 Task: Look for space in Nilakottai, India from 4th August, 2023 to 8th August, 2023 for 1 adult in price range Rs.10000 to Rs.15000. Place can be private room with 1  bedroom having 1 bed and 1 bathroom. Property type can be flatguest house, hotel. Amenities needed are: wifi, washing machine. Booking option can be shelf check-in. Required host language is English.
Action: Mouse moved to (466, 87)
Screenshot: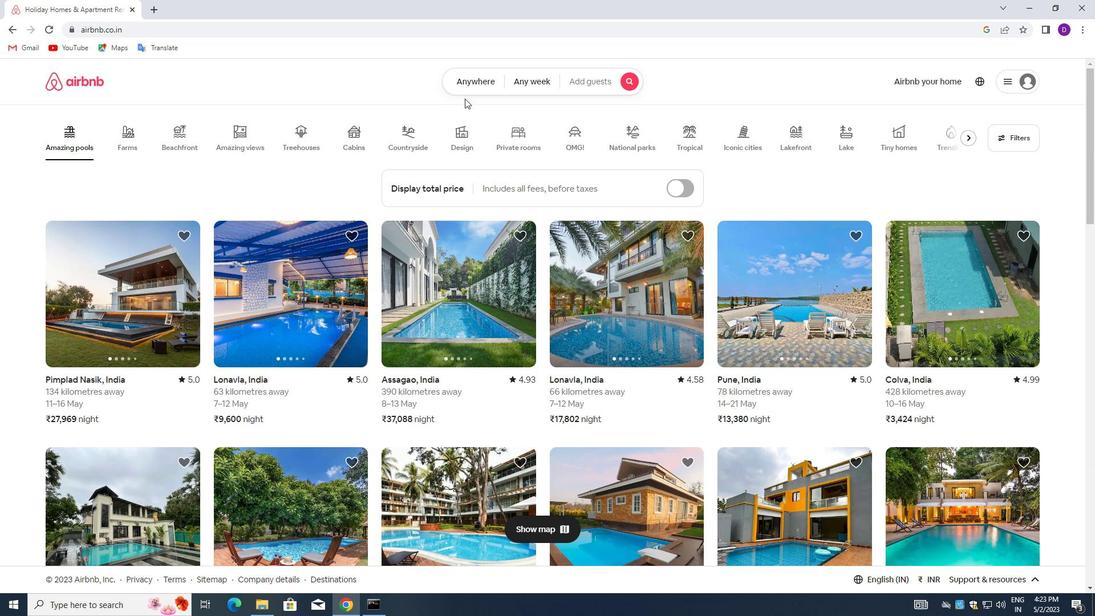 
Action: Mouse pressed left at (466, 87)
Screenshot: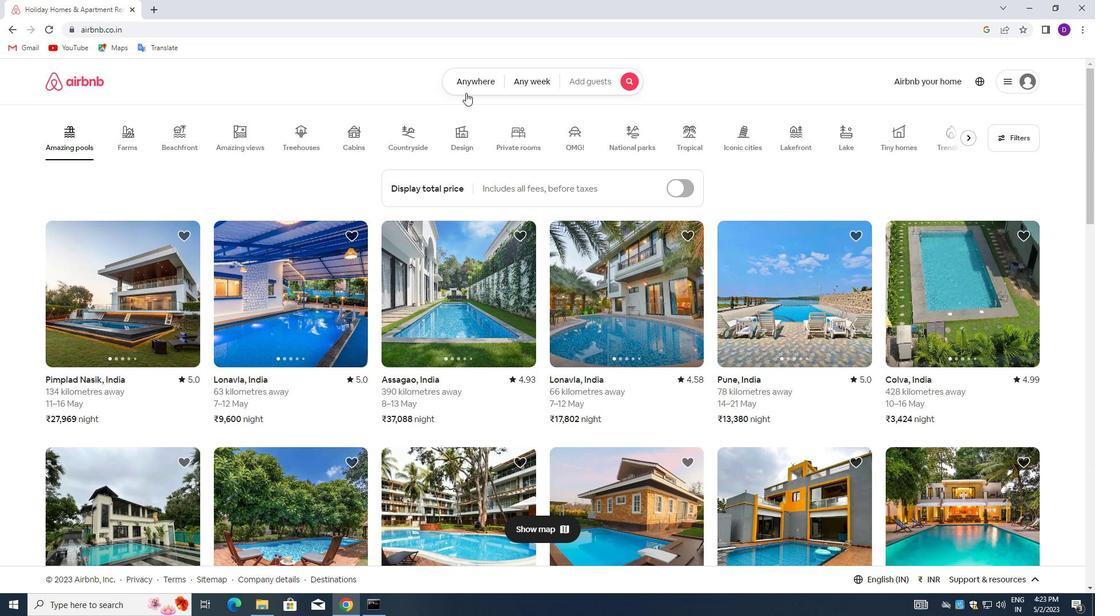 
Action: Mouse moved to (334, 126)
Screenshot: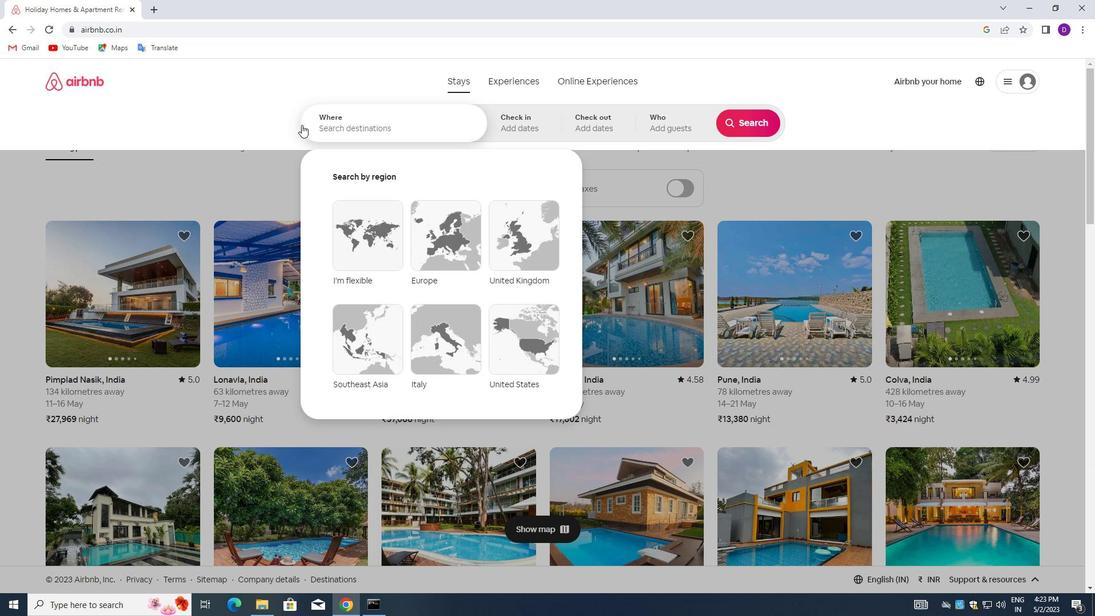
Action: Mouse pressed left at (334, 126)
Screenshot: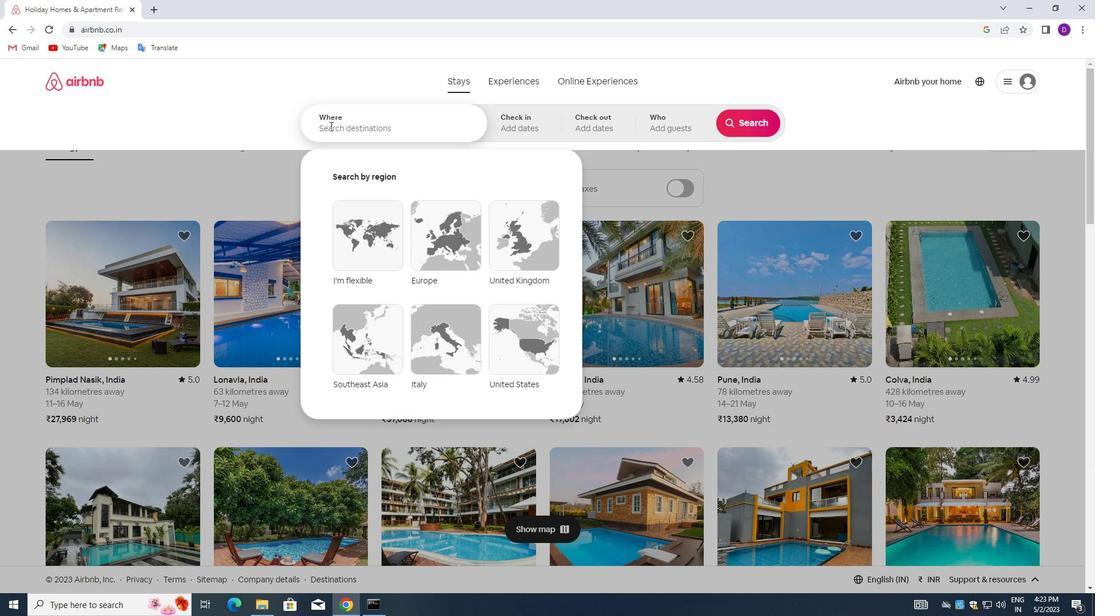 
Action: Mouse moved to (245, 110)
Screenshot: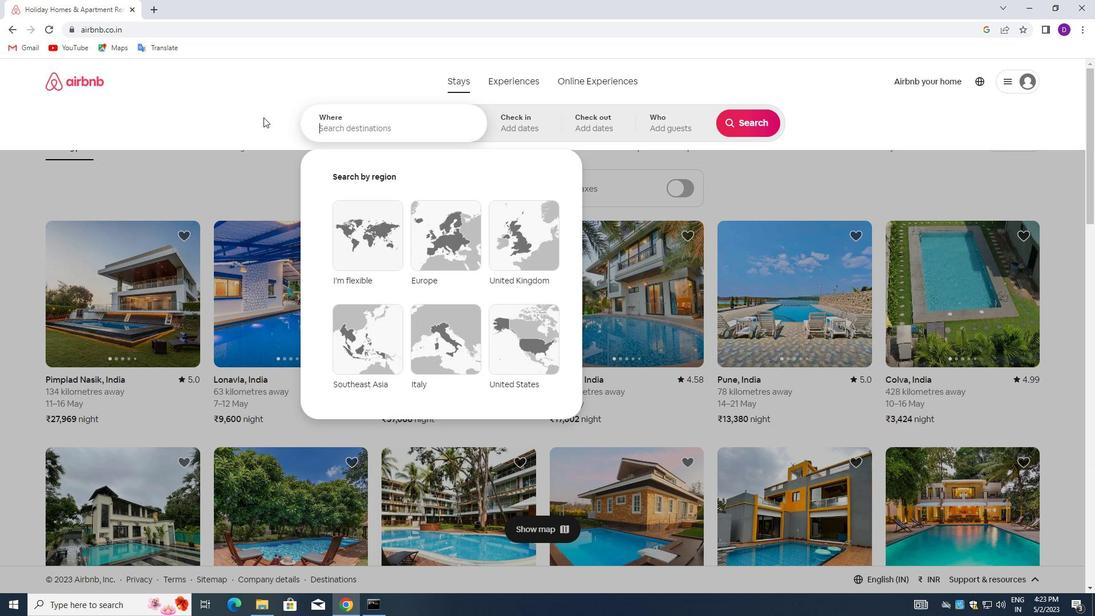 
Action: Key pressed <Key.shift>NILAKOTTAI,<Key.space><Key.shift>INDIA<Key.enter>
Screenshot: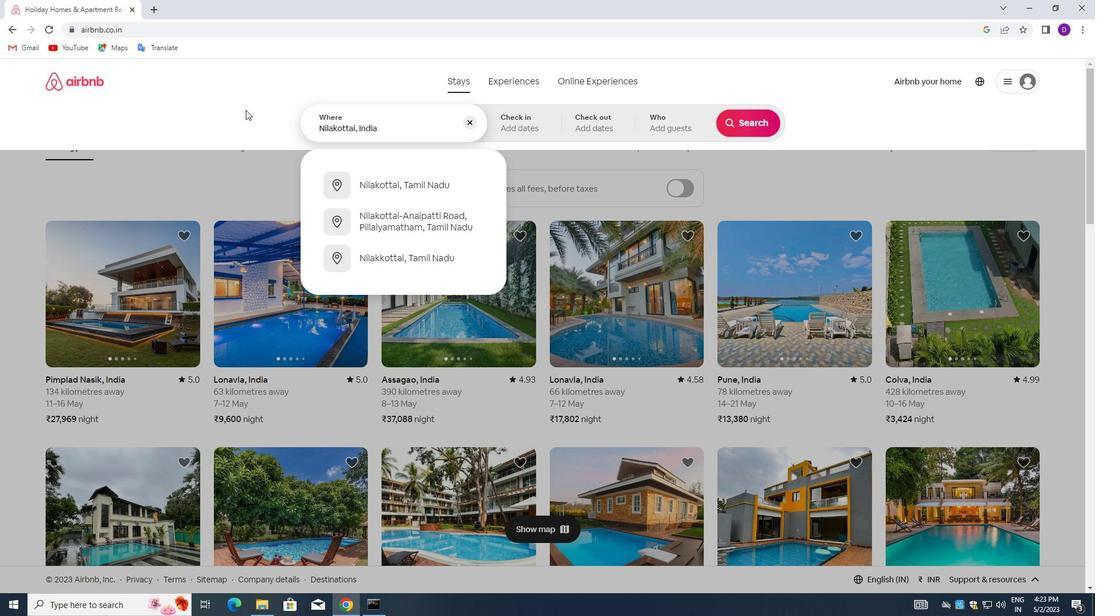 
Action: Mouse moved to (747, 218)
Screenshot: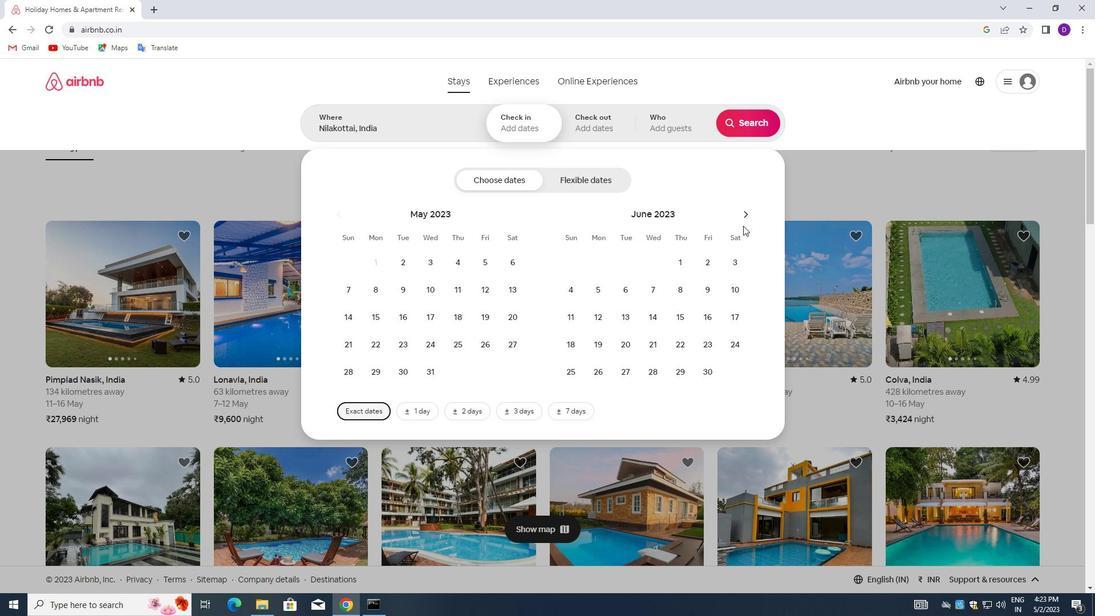 
Action: Mouse pressed left at (747, 218)
Screenshot: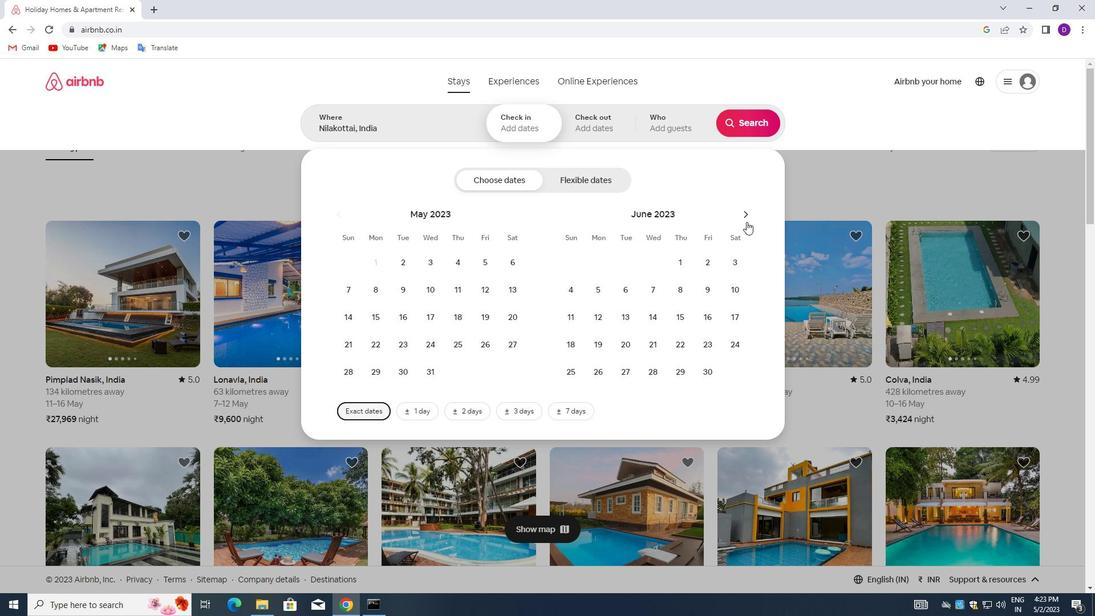 
Action: Mouse pressed left at (747, 218)
Screenshot: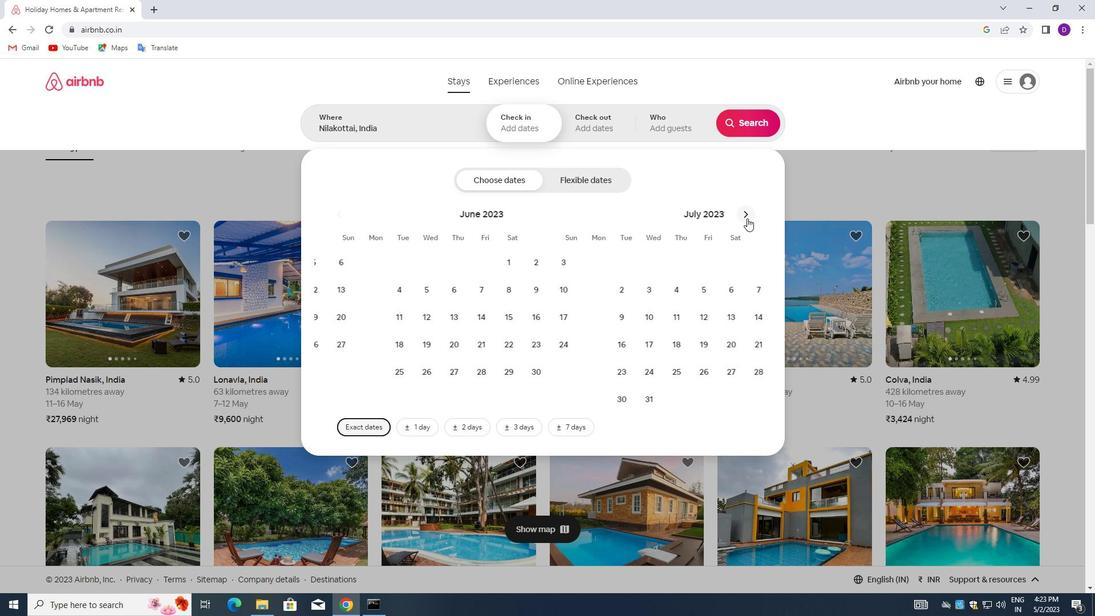 
Action: Mouse moved to (698, 259)
Screenshot: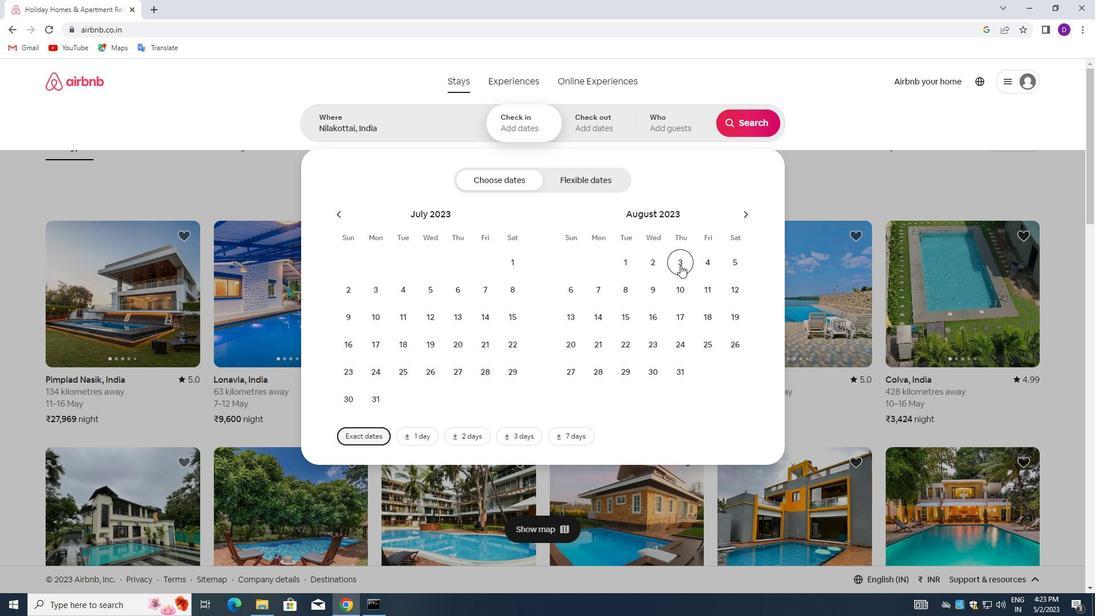 
Action: Mouse pressed left at (698, 259)
Screenshot: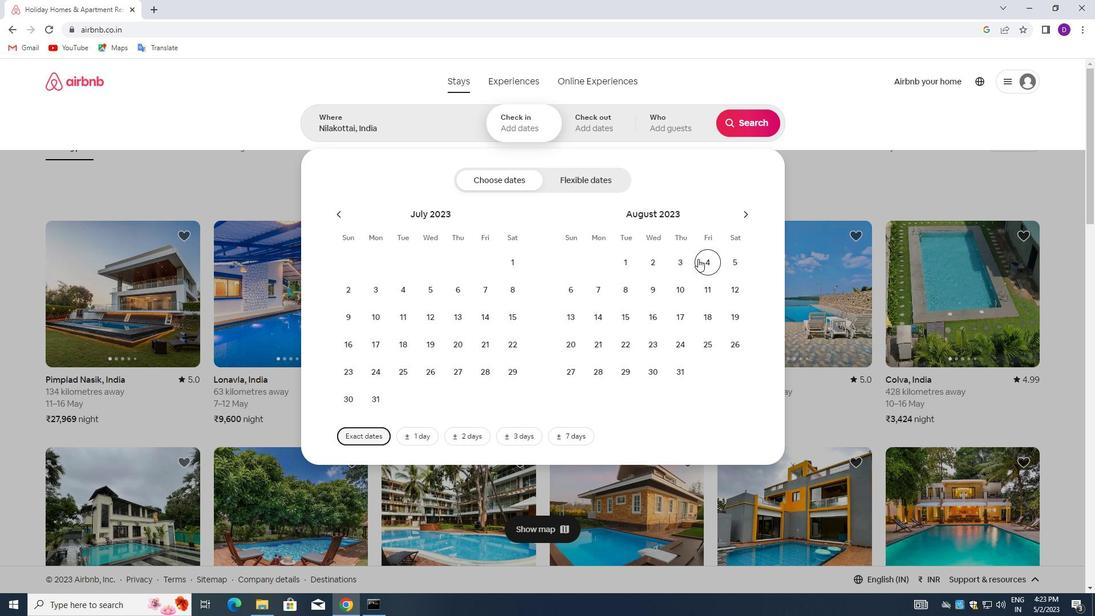 
Action: Mouse moved to (636, 292)
Screenshot: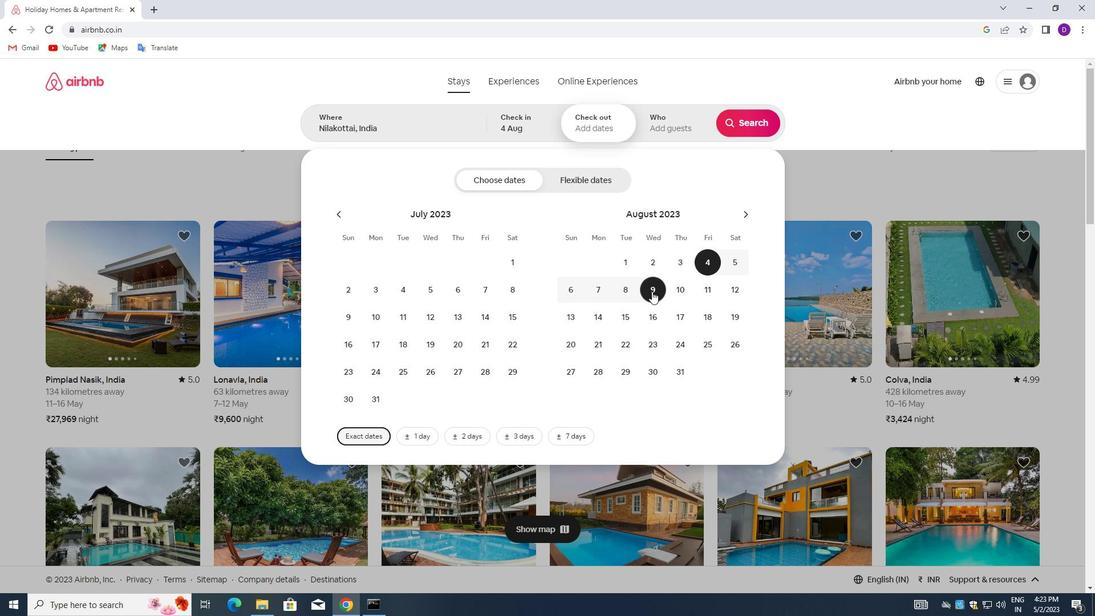
Action: Mouse pressed left at (636, 292)
Screenshot: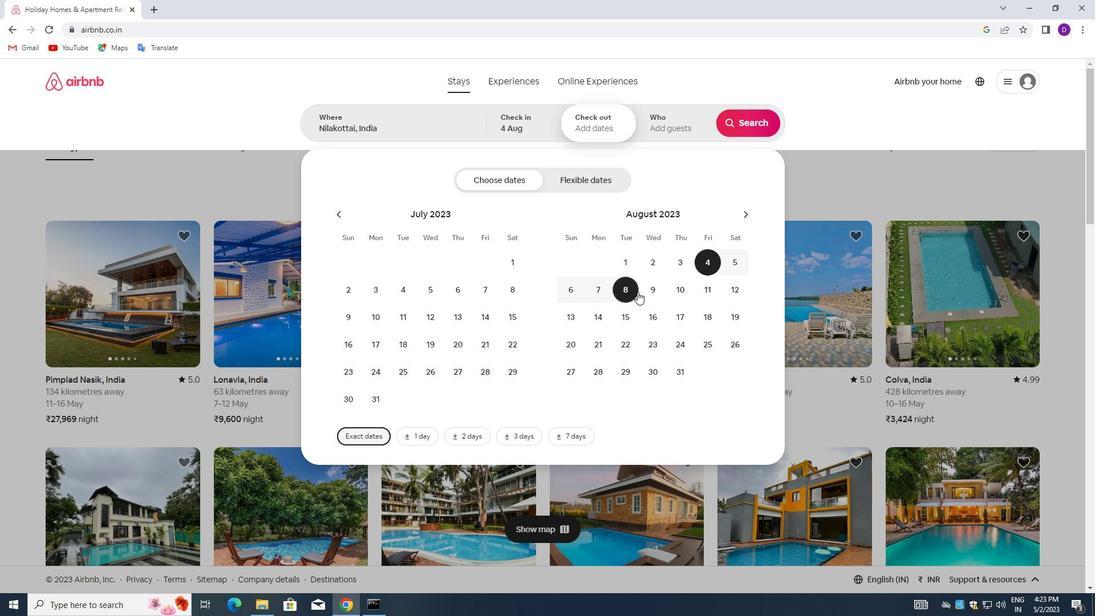 
Action: Mouse moved to (673, 127)
Screenshot: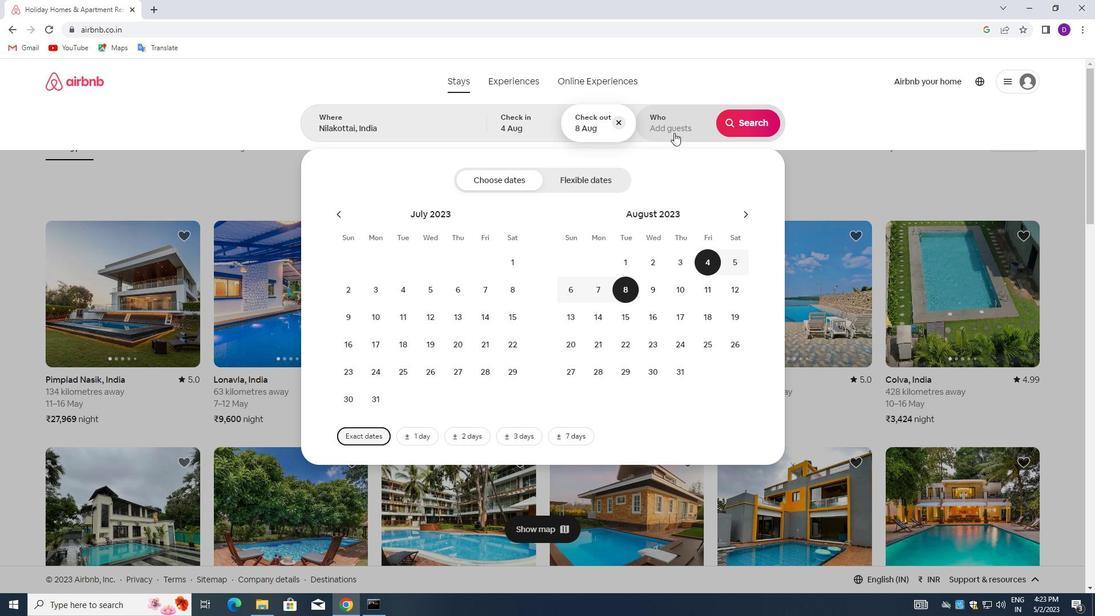 
Action: Mouse pressed left at (673, 127)
Screenshot: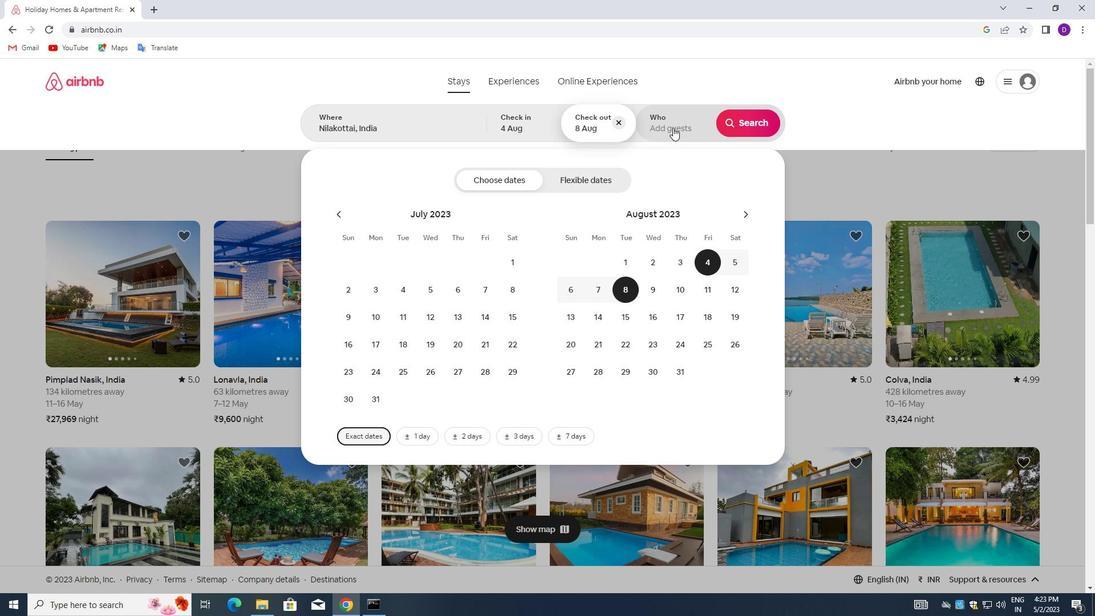 
Action: Mouse moved to (750, 187)
Screenshot: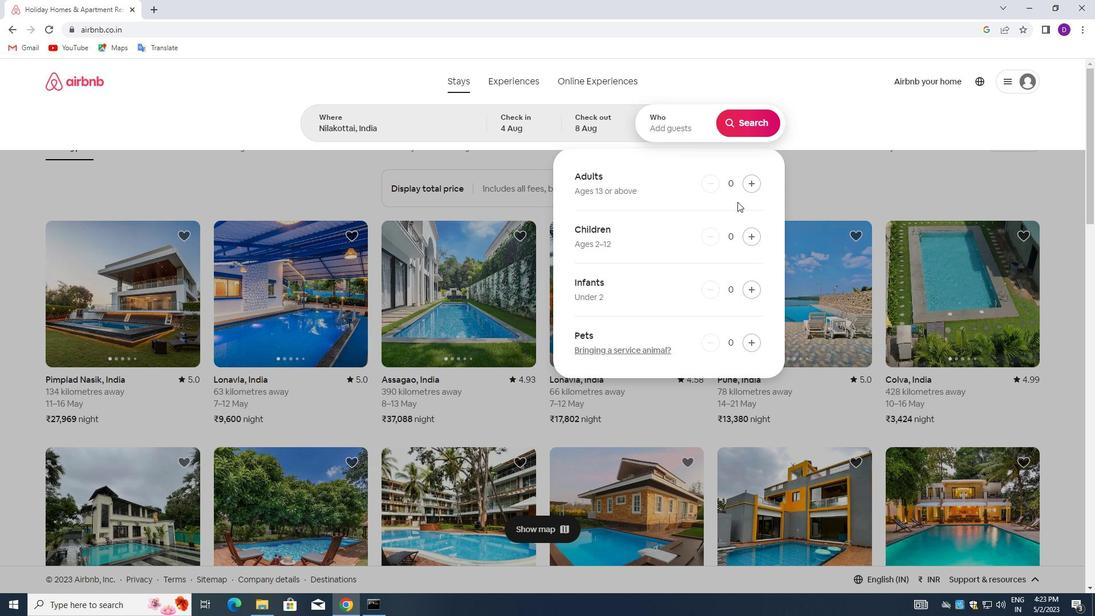 
Action: Mouse pressed left at (750, 187)
Screenshot: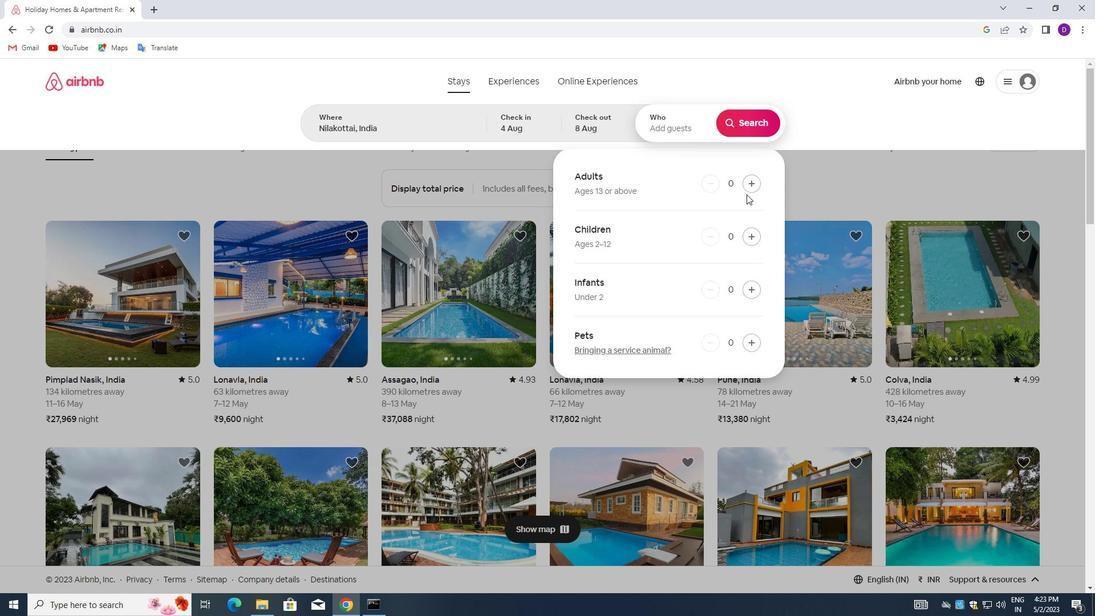 
Action: Mouse moved to (751, 122)
Screenshot: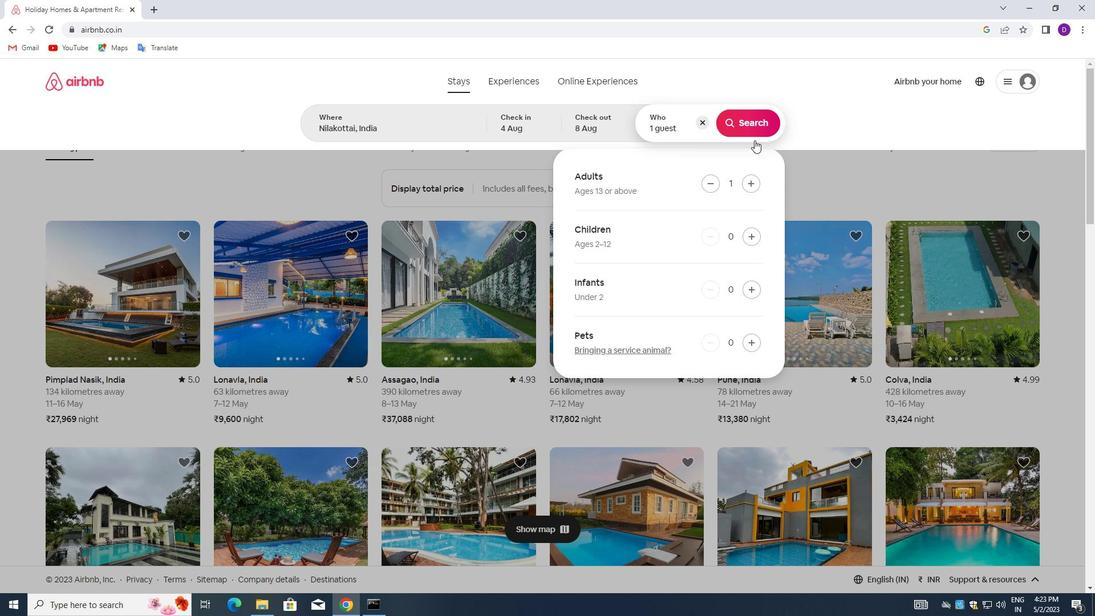 
Action: Mouse pressed left at (751, 122)
Screenshot: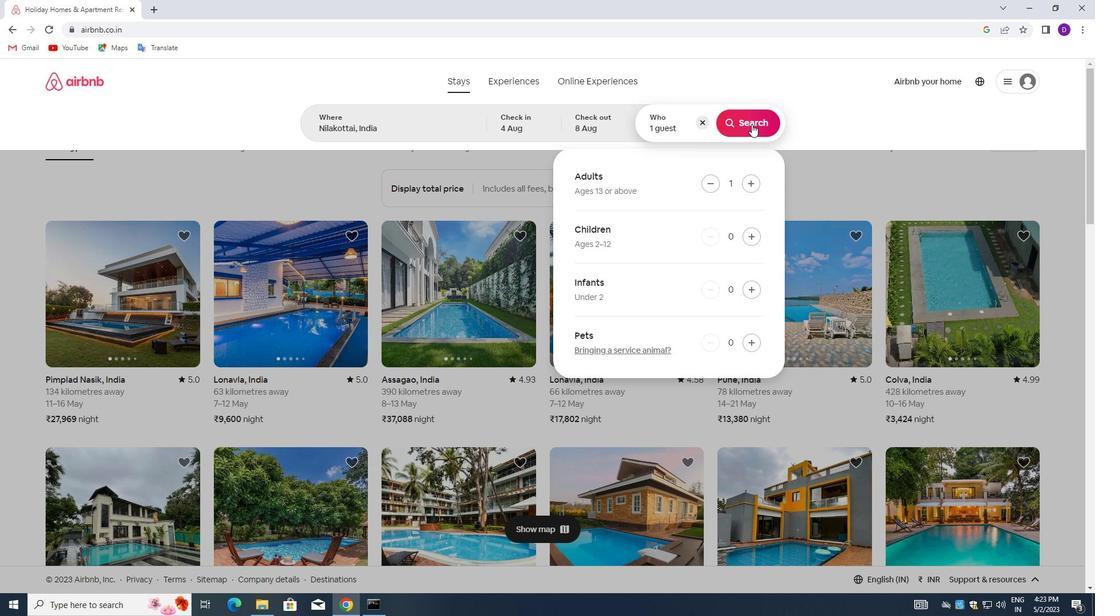 
Action: Mouse moved to (1036, 126)
Screenshot: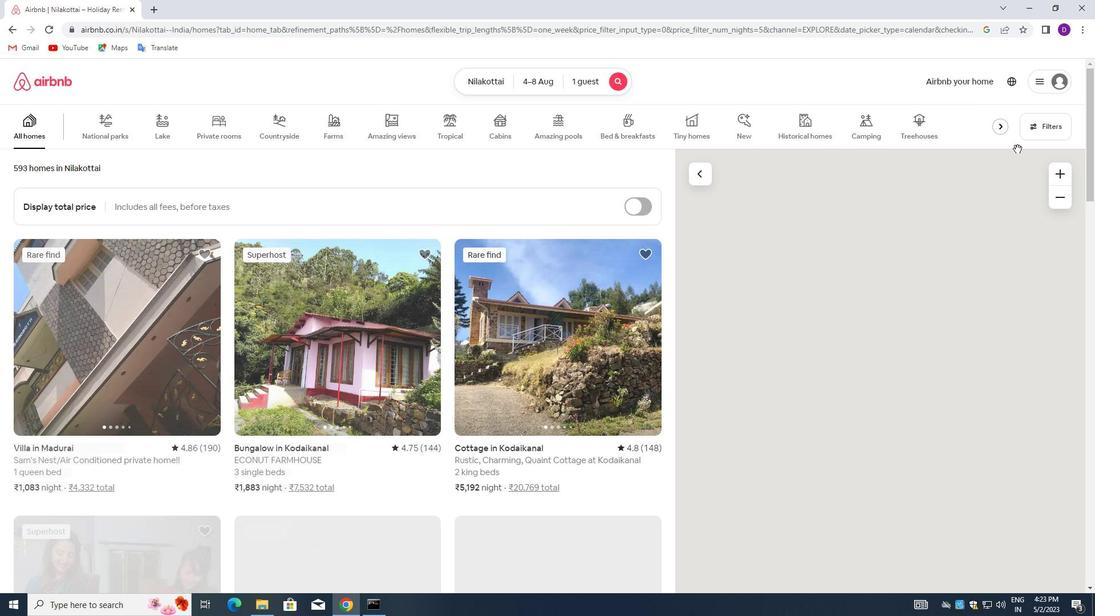 
Action: Mouse pressed left at (1036, 126)
Screenshot: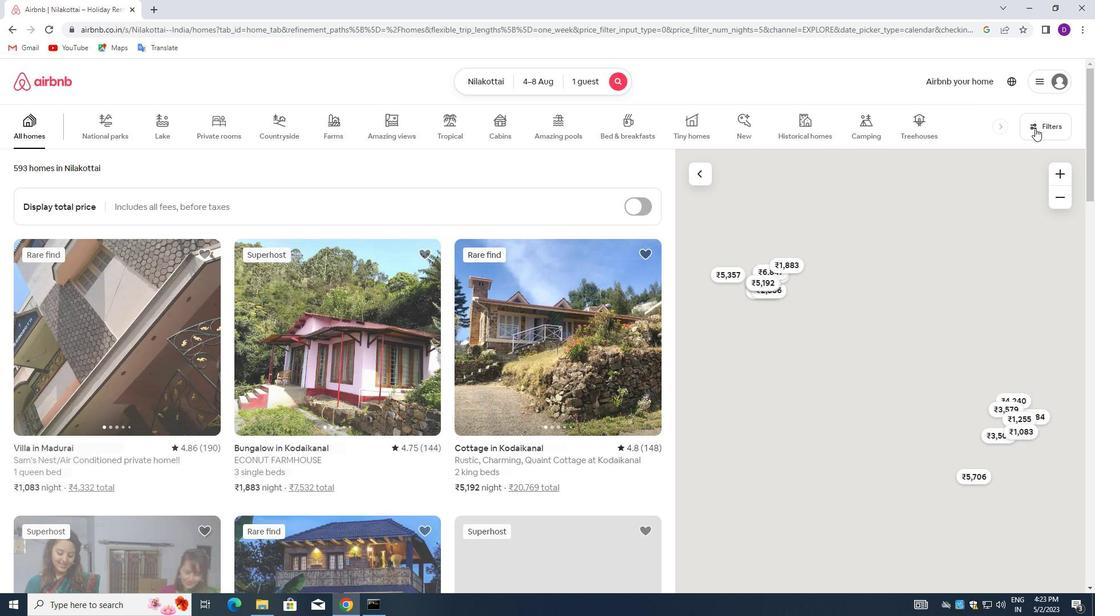 
Action: Mouse moved to (392, 272)
Screenshot: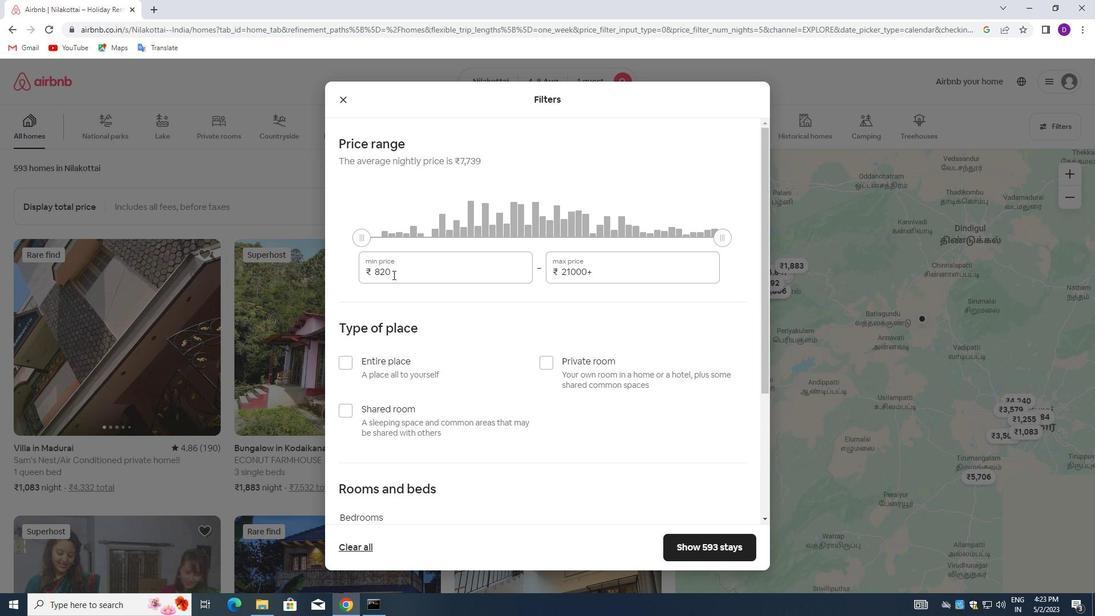 
Action: Mouse pressed left at (392, 272)
Screenshot: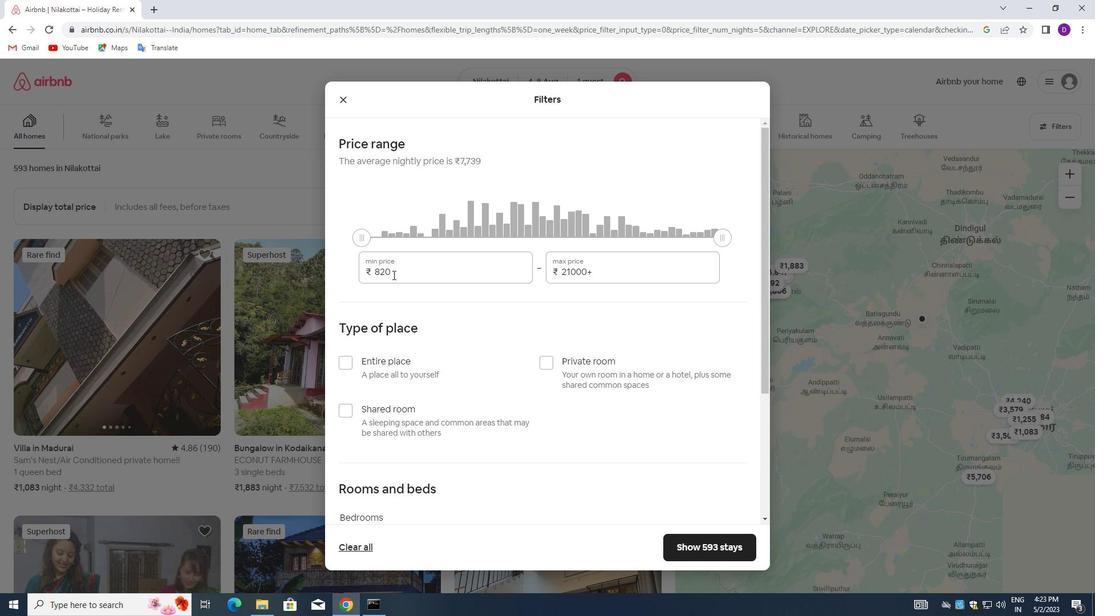 
Action: Mouse pressed left at (392, 272)
Screenshot: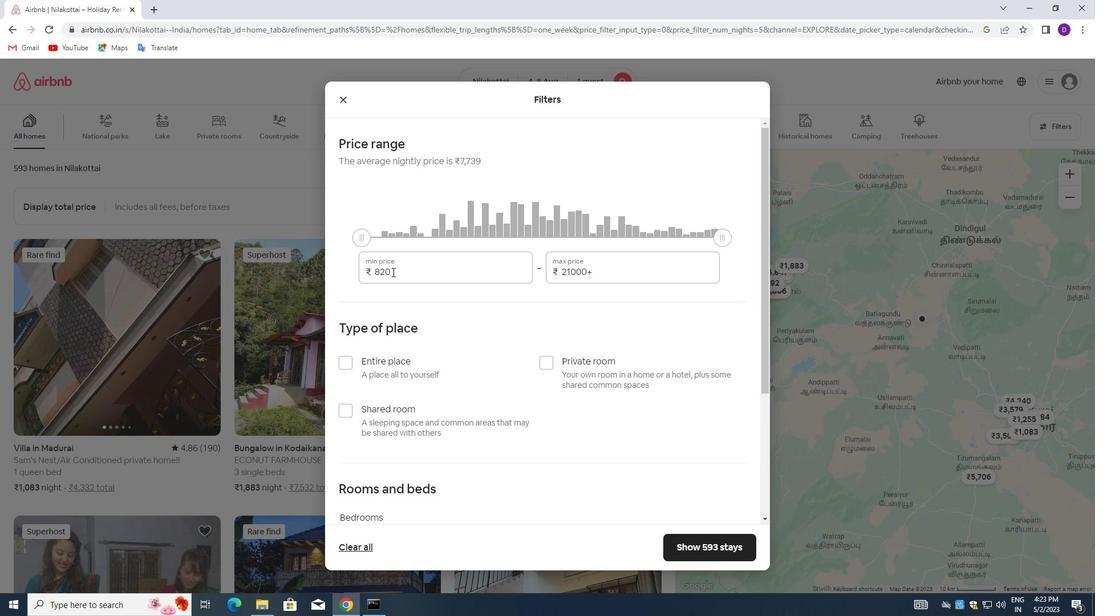 
Action: Key pressed 10000<Key.tab>15000
Screenshot: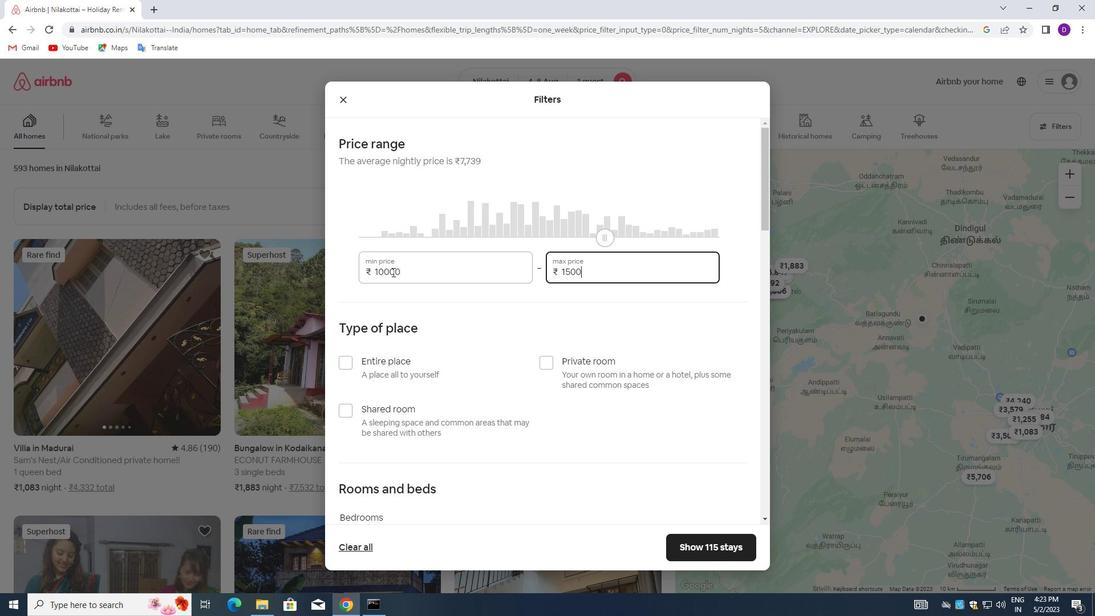 
Action: Mouse moved to (443, 358)
Screenshot: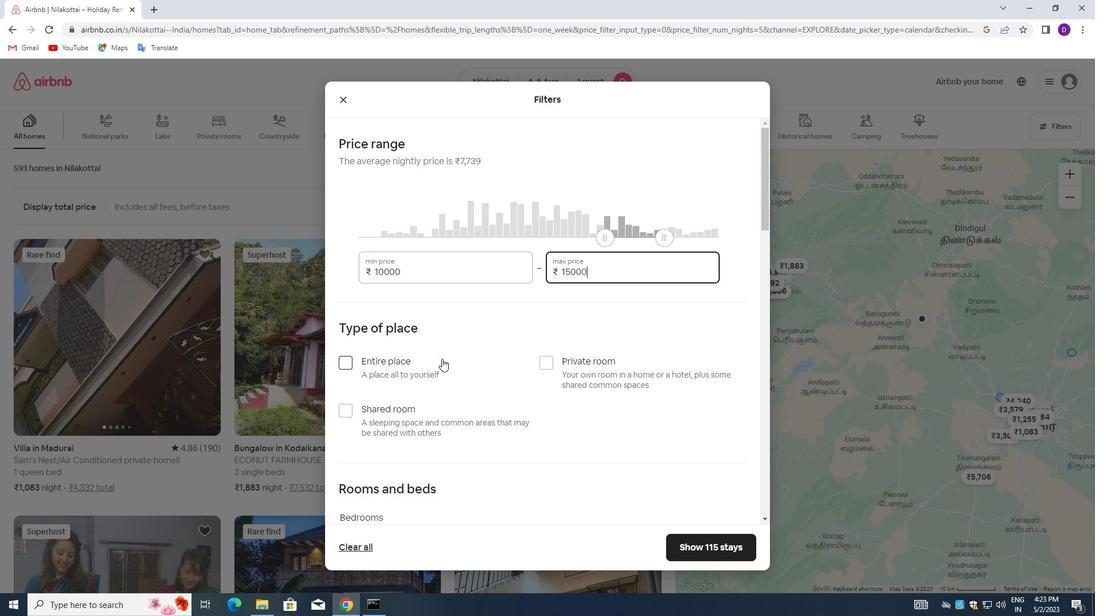 
Action: Mouse scrolled (443, 358) with delta (0, 0)
Screenshot: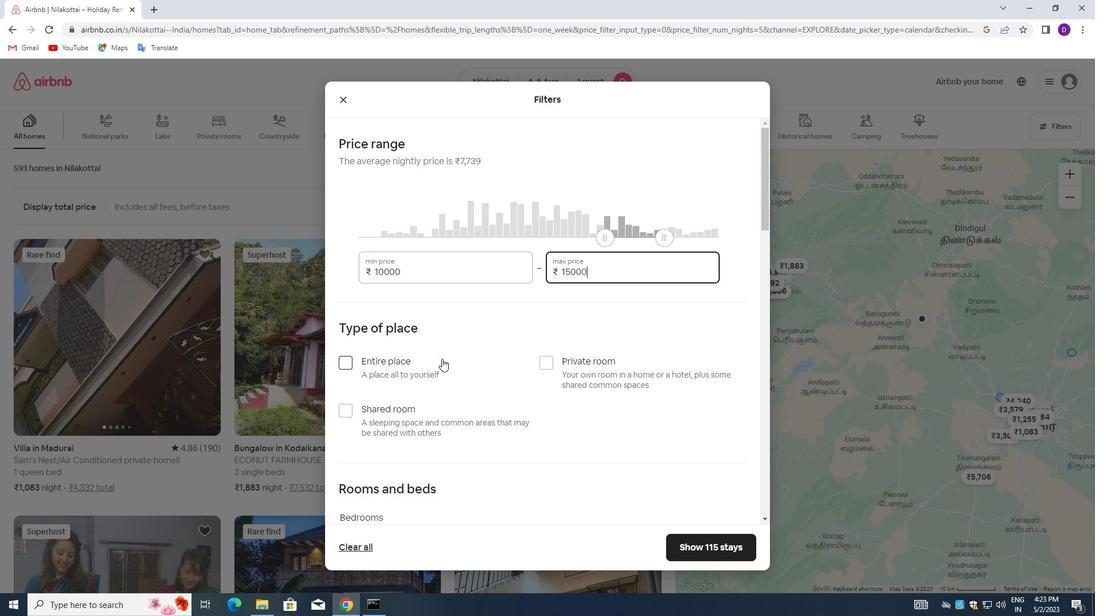 
Action: Mouse scrolled (443, 358) with delta (0, 0)
Screenshot: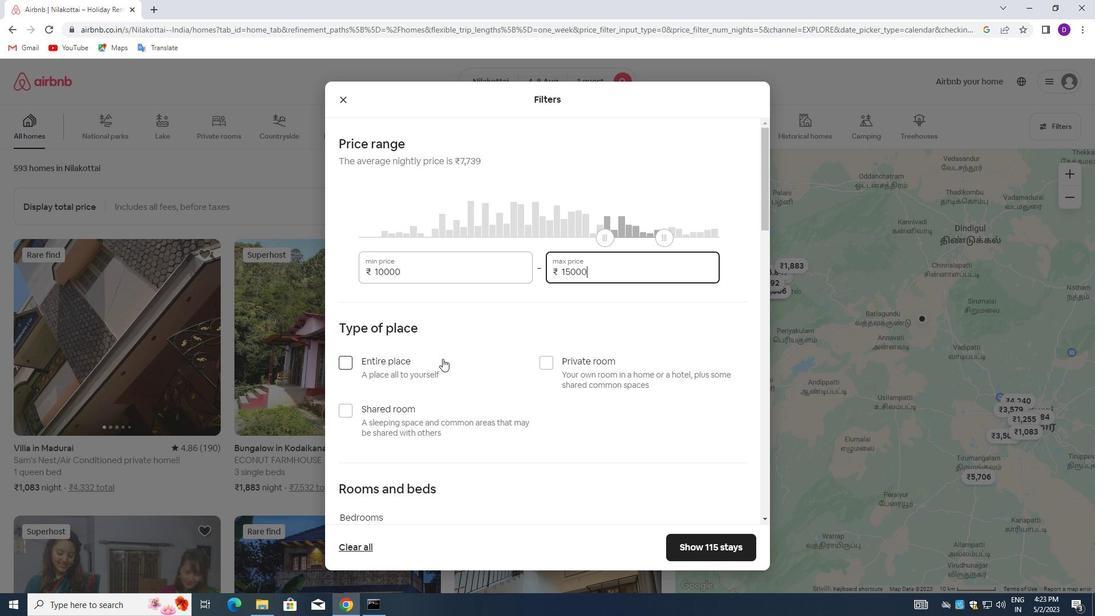 
Action: Mouse moved to (550, 252)
Screenshot: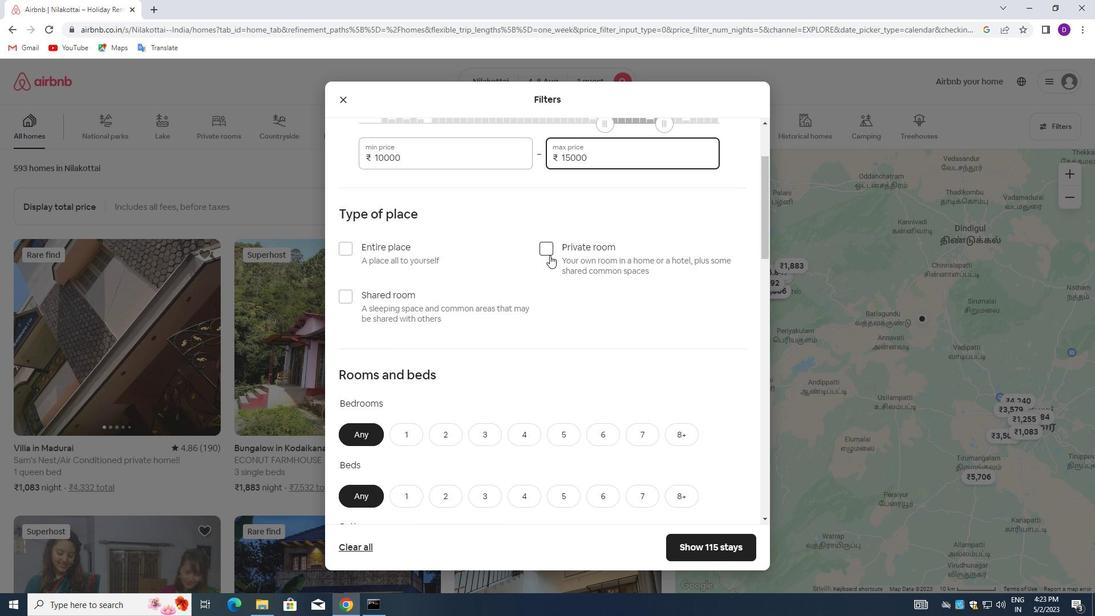 
Action: Mouse pressed left at (550, 252)
Screenshot: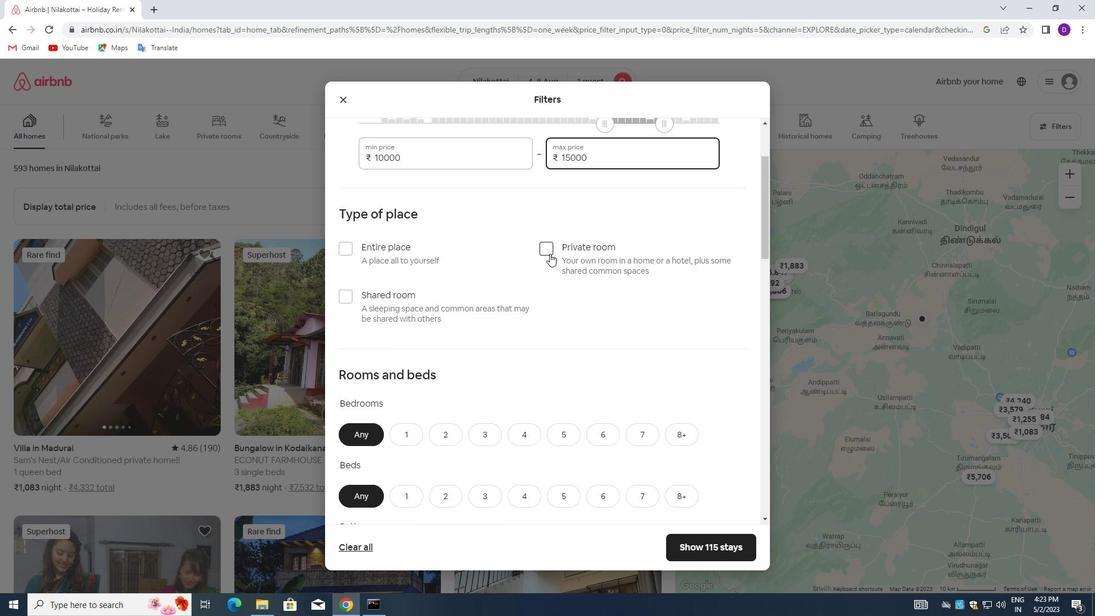 
Action: Mouse moved to (509, 324)
Screenshot: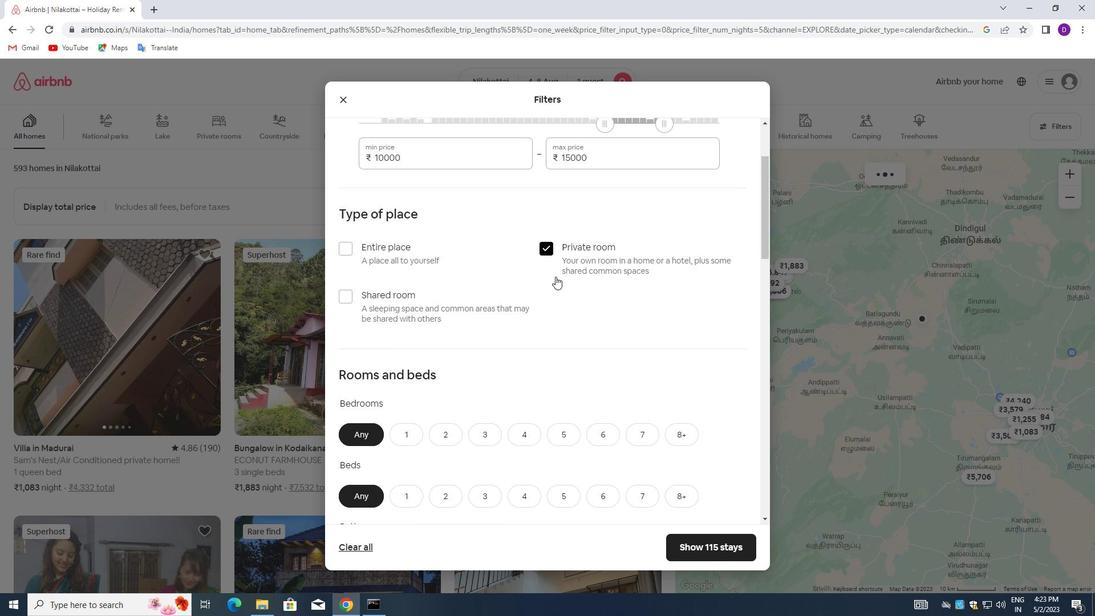 
Action: Mouse scrolled (509, 324) with delta (0, 0)
Screenshot: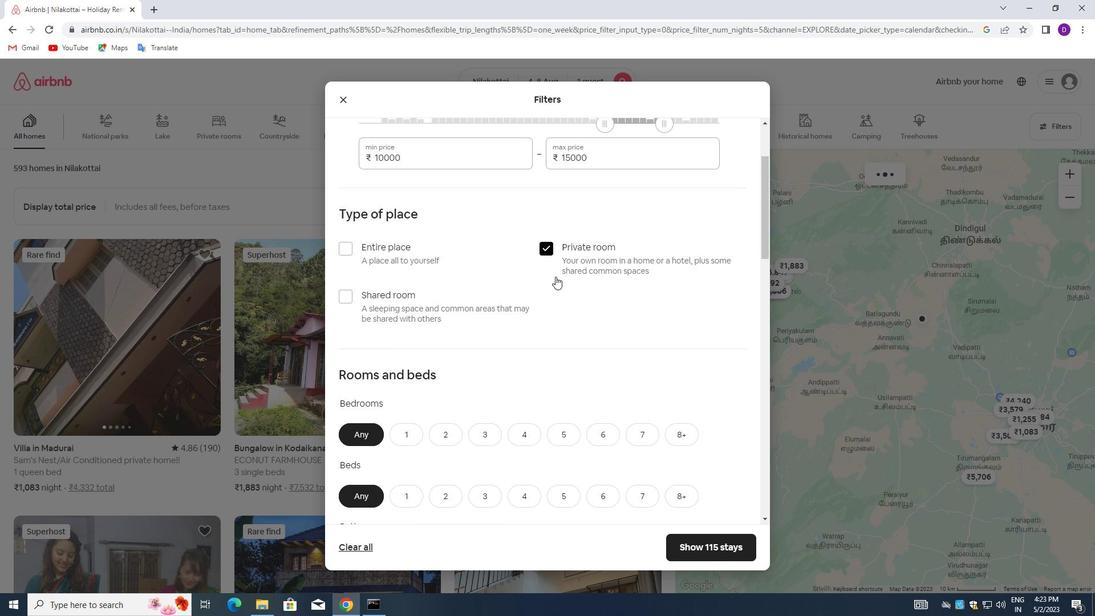 
Action: Mouse moved to (497, 329)
Screenshot: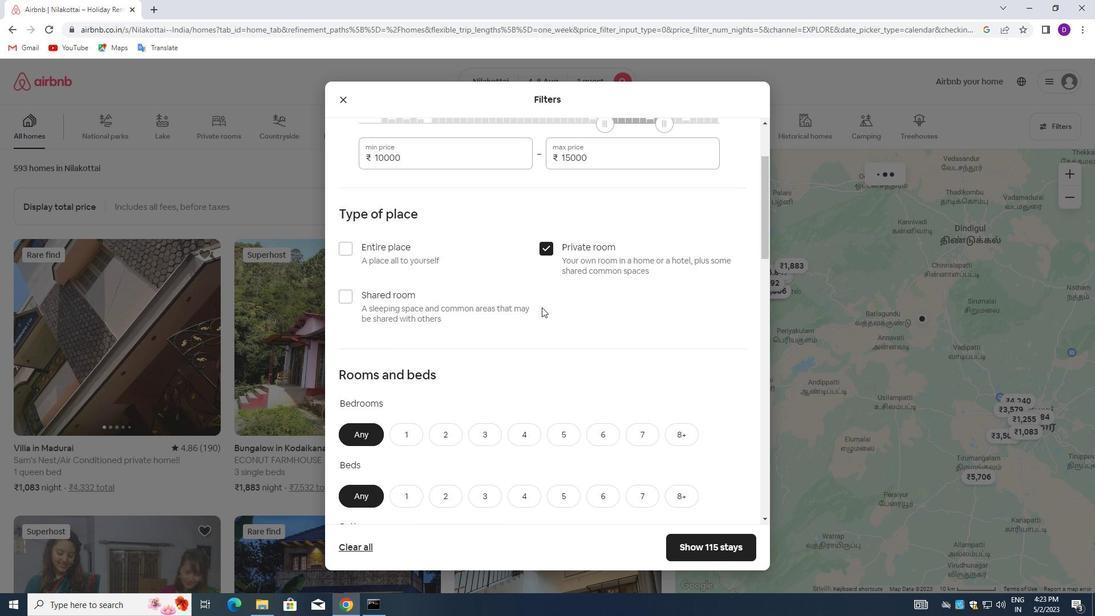 
Action: Mouse scrolled (497, 328) with delta (0, 0)
Screenshot: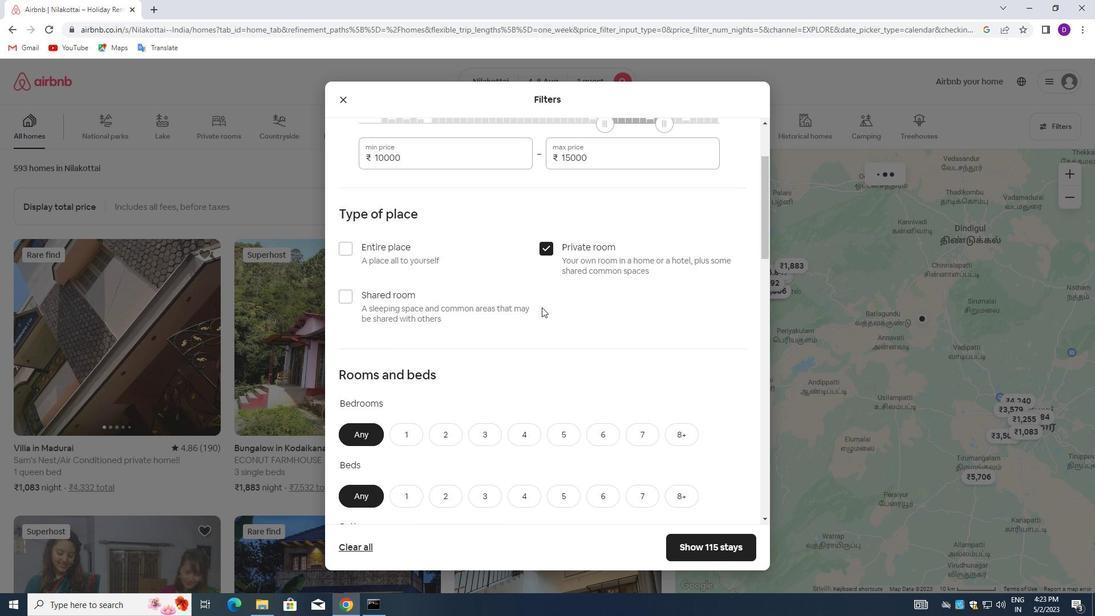 
Action: Mouse moved to (495, 330)
Screenshot: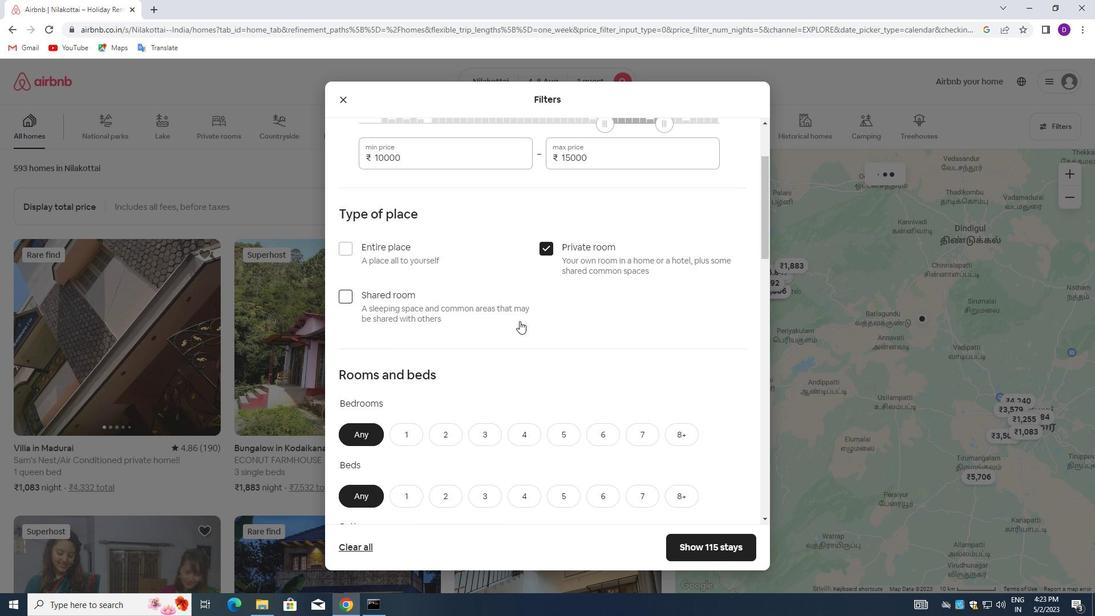 
Action: Mouse scrolled (495, 330) with delta (0, 0)
Screenshot: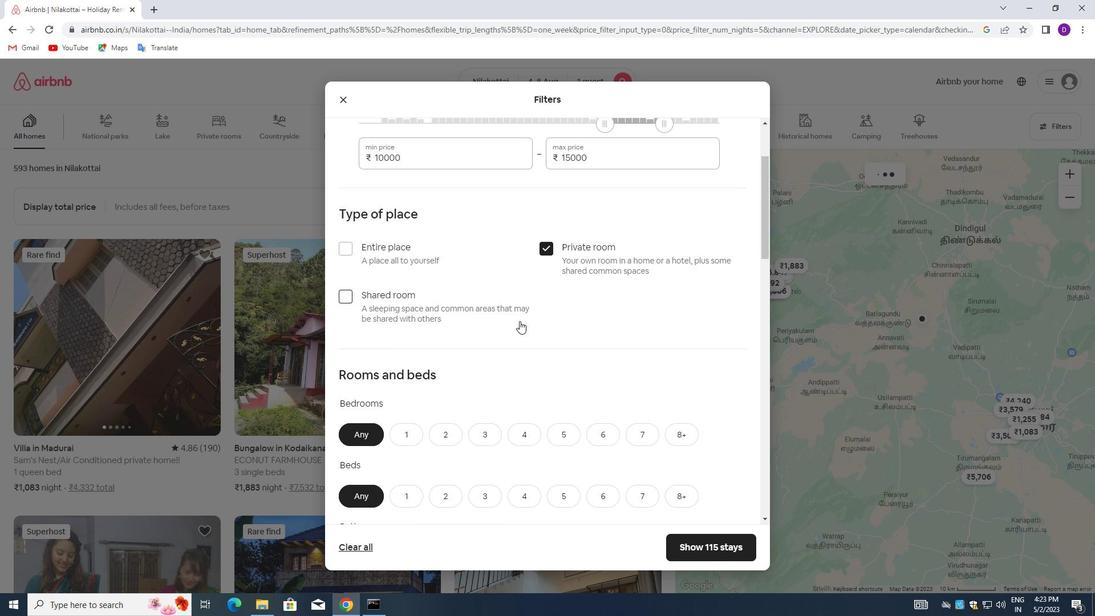 
Action: Mouse moved to (400, 270)
Screenshot: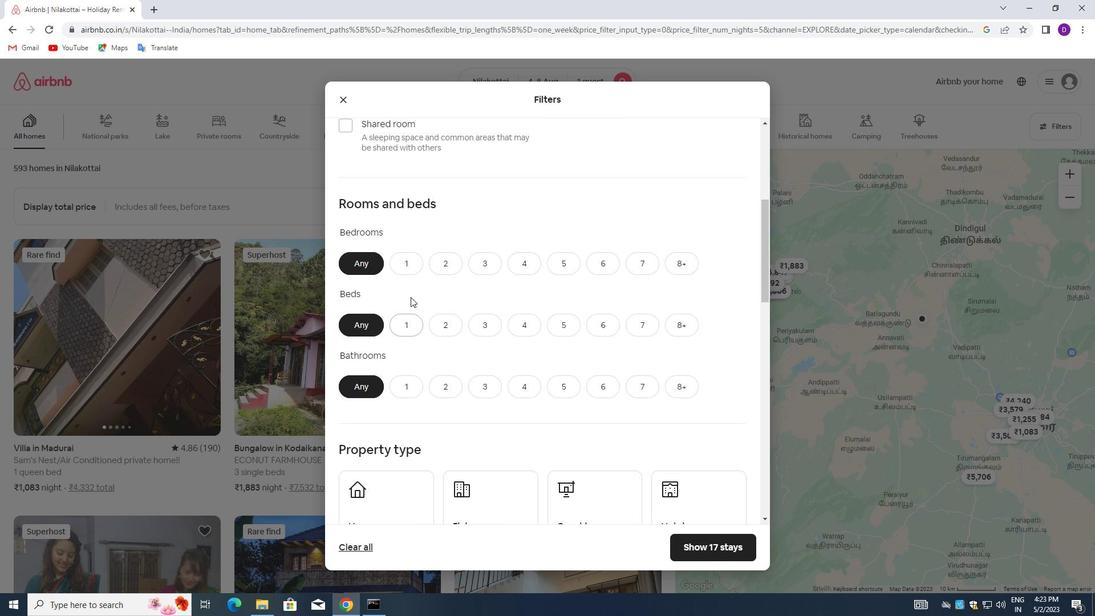 
Action: Mouse pressed left at (400, 270)
Screenshot: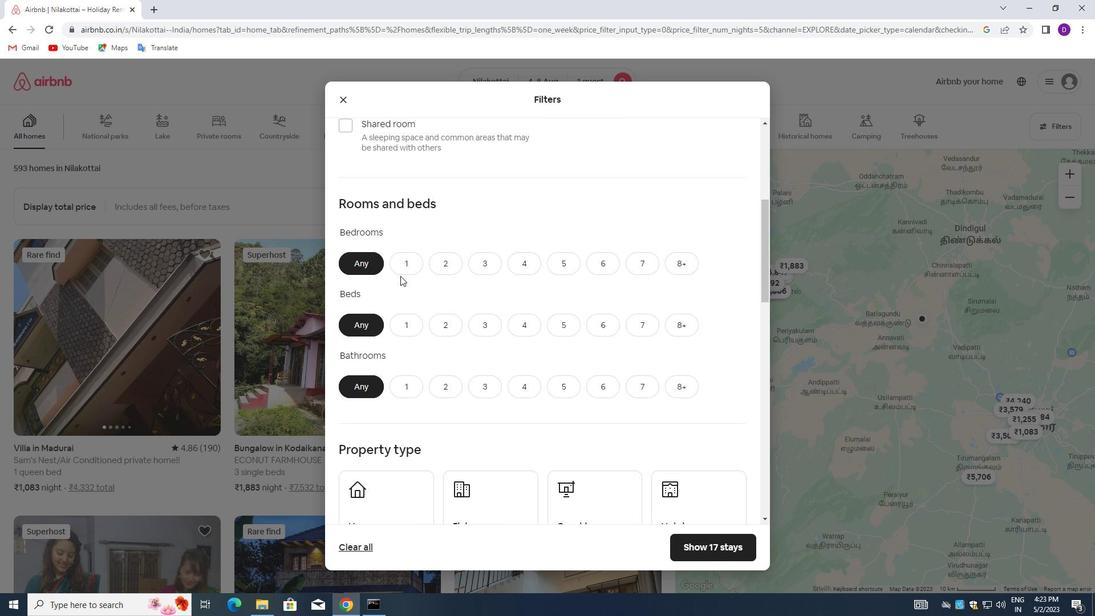 
Action: Mouse moved to (409, 318)
Screenshot: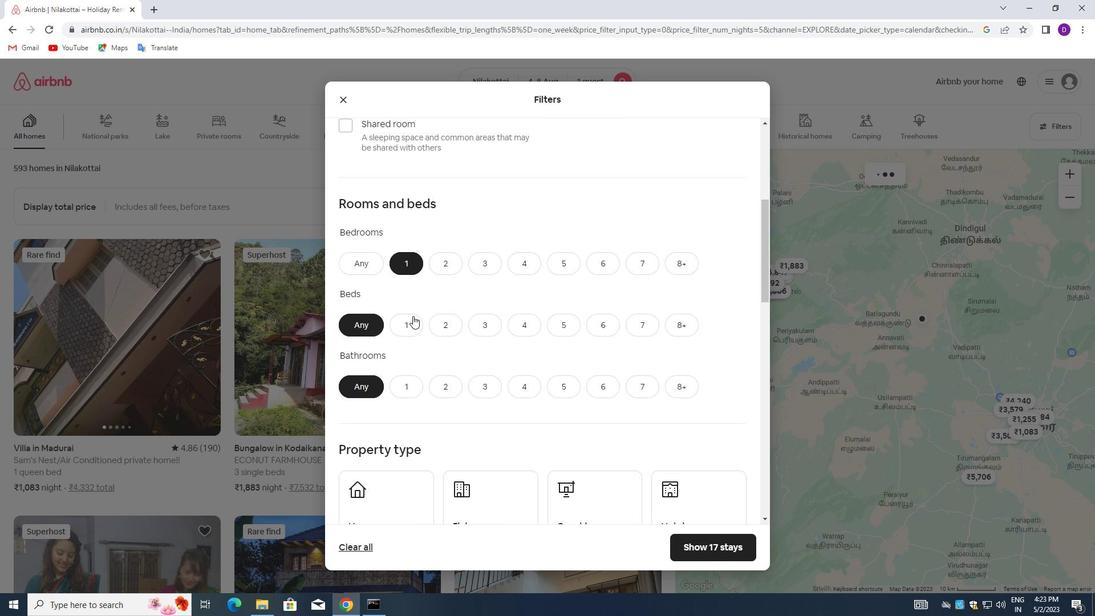 
Action: Mouse pressed left at (409, 318)
Screenshot: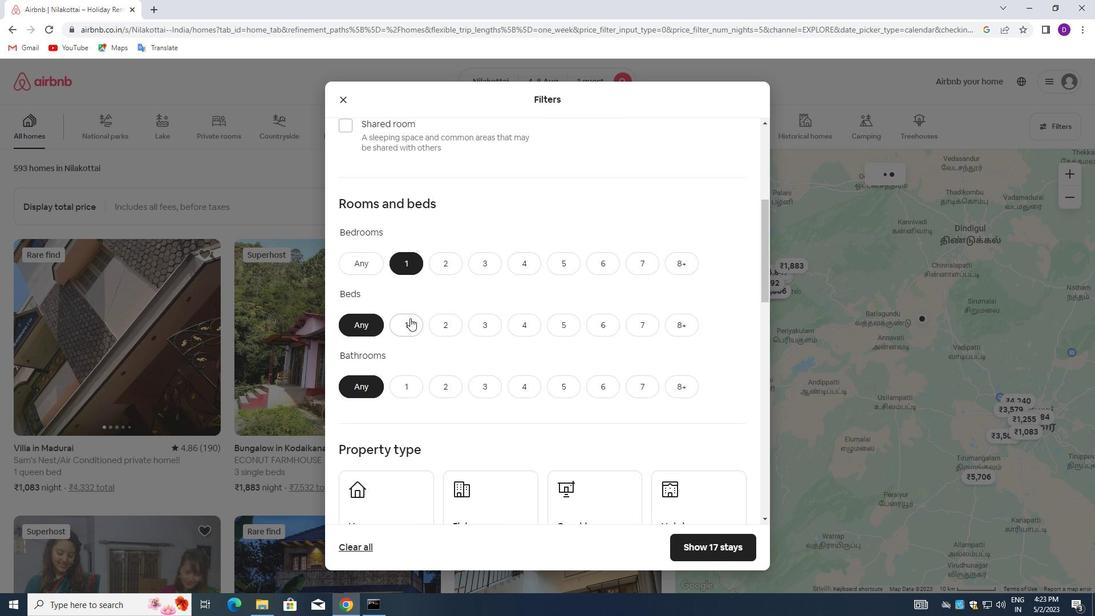 
Action: Mouse moved to (406, 380)
Screenshot: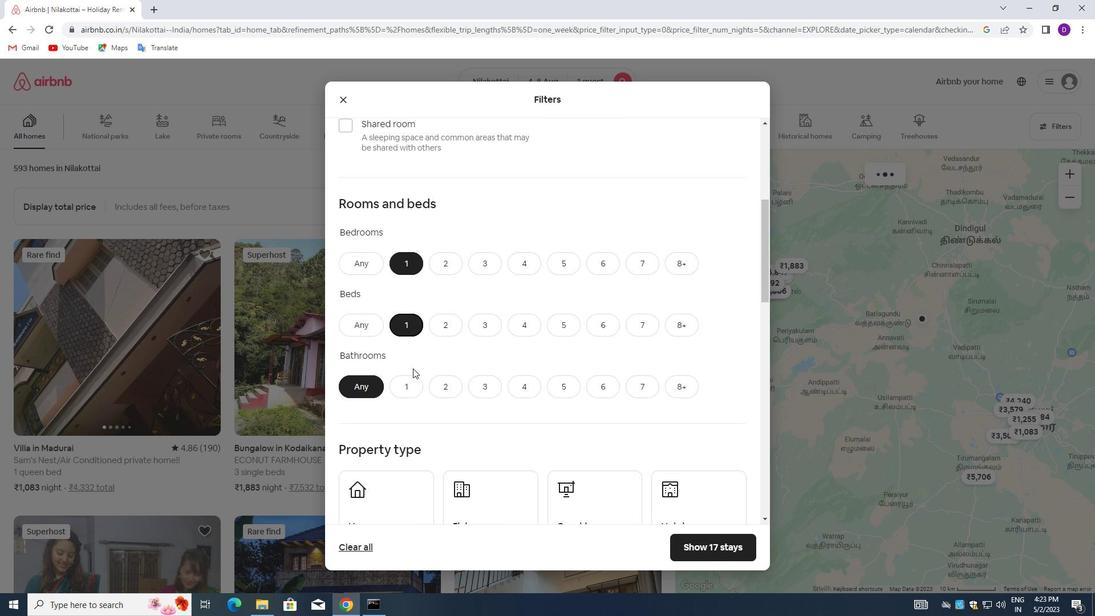 
Action: Mouse pressed left at (406, 380)
Screenshot: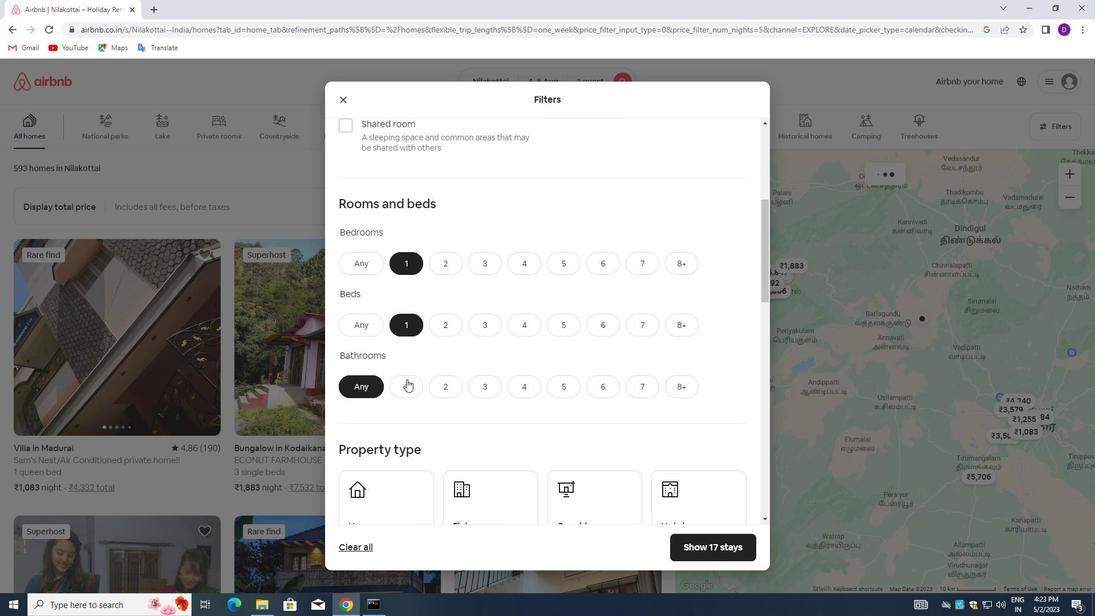 
Action: Mouse moved to (470, 369)
Screenshot: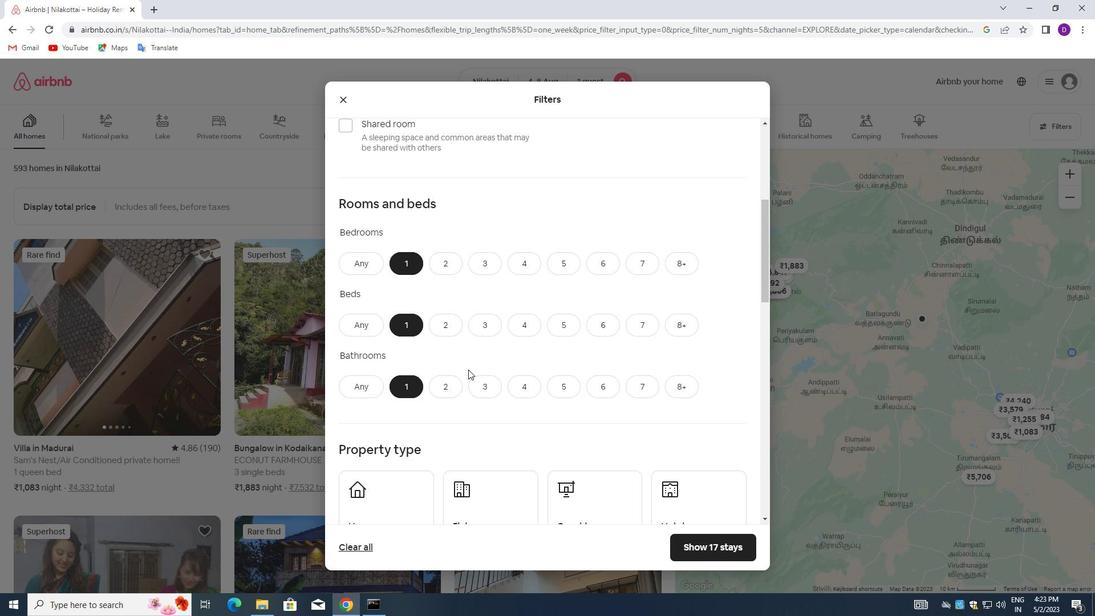 
Action: Mouse scrolled (470, 368) with delta (0, 0)
Screenshot: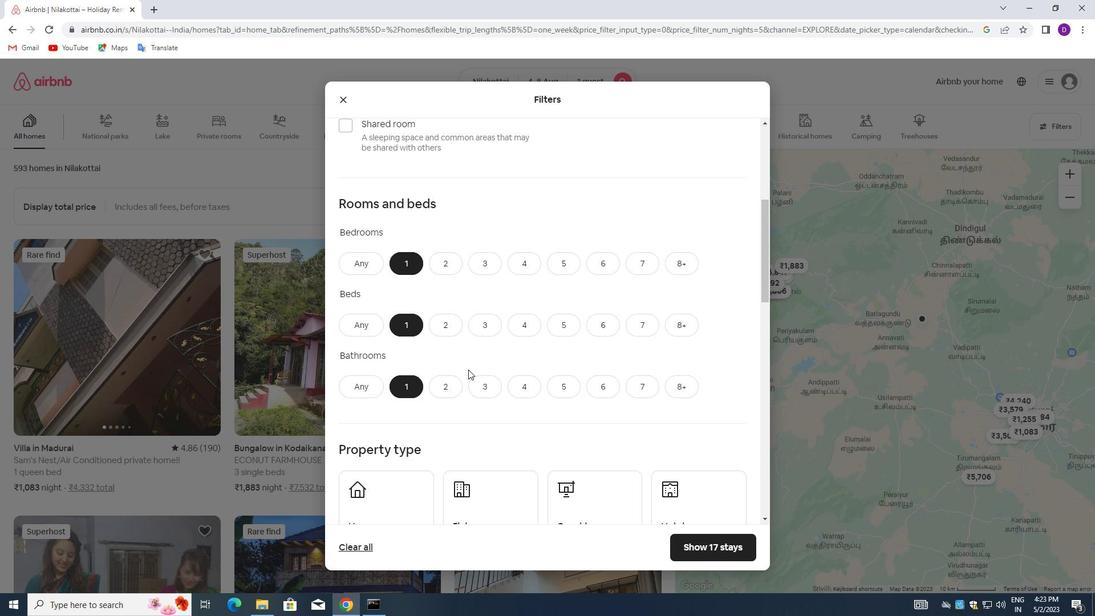 
Action: Mouse moved to (470, 369)
Screenshot: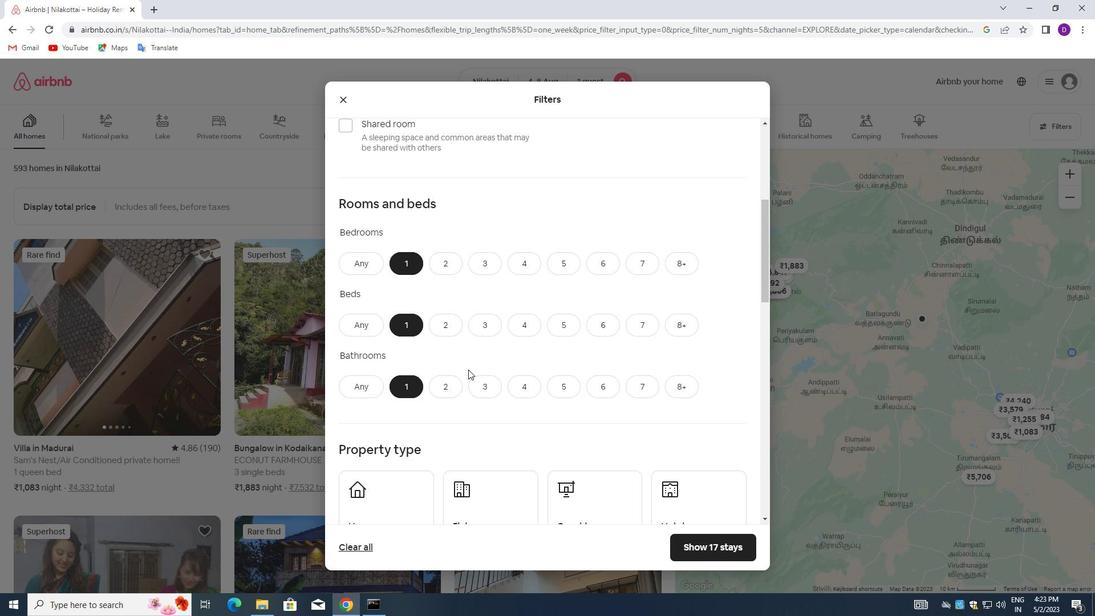 
Action: Mouse scrolled (470, 368) with delta (0, 0)
Screenshot: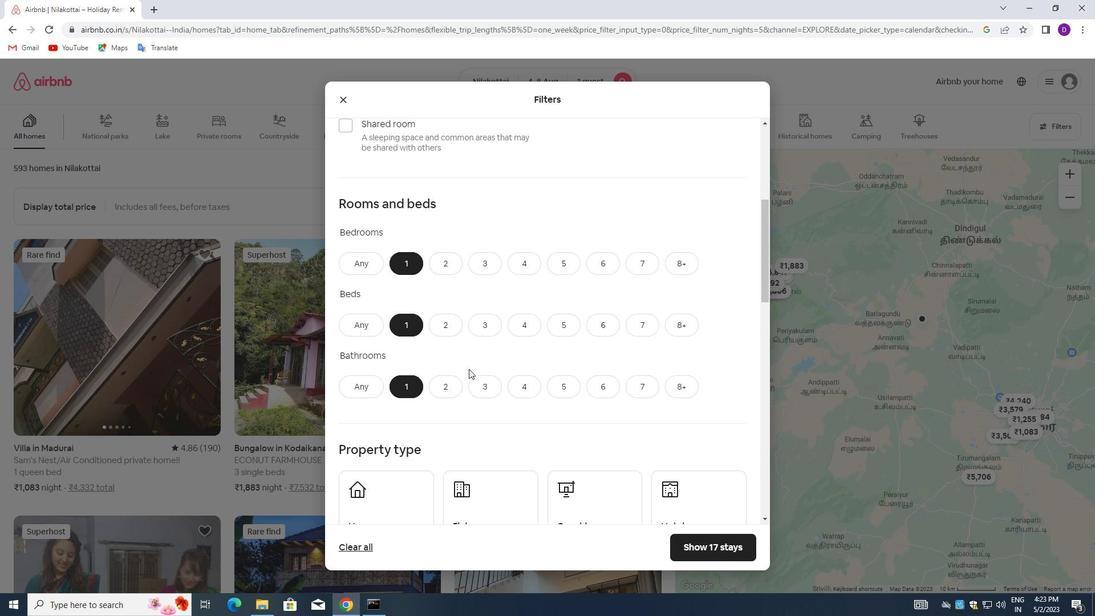 
Action: Mouse moved to (470, 370)
Screenshot: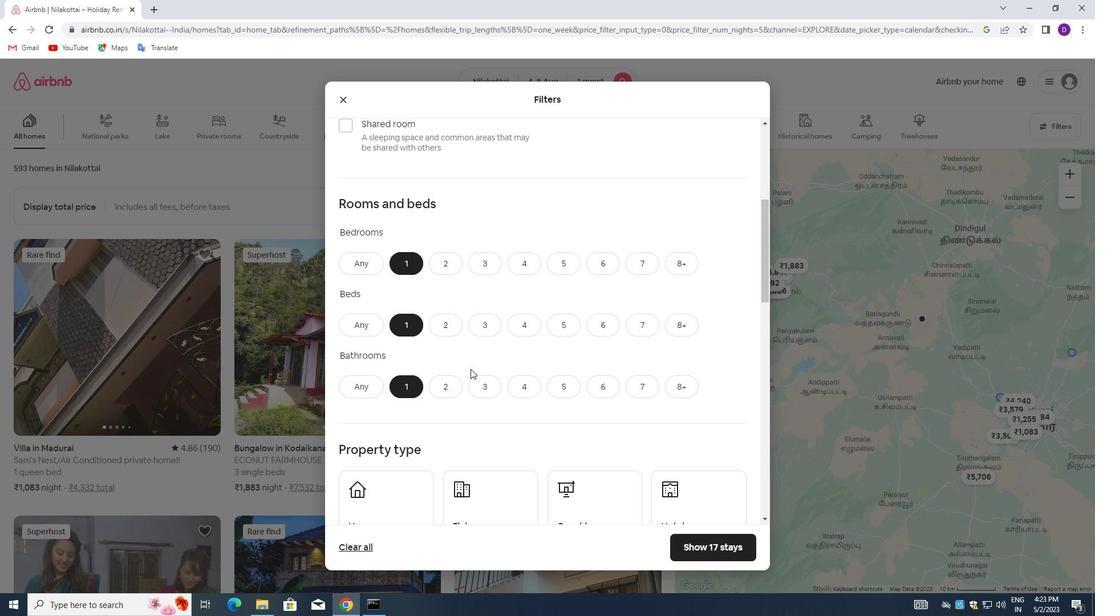 
Action: Mouse scrolled (470, 369) with delta (0, 0)
Screenshot: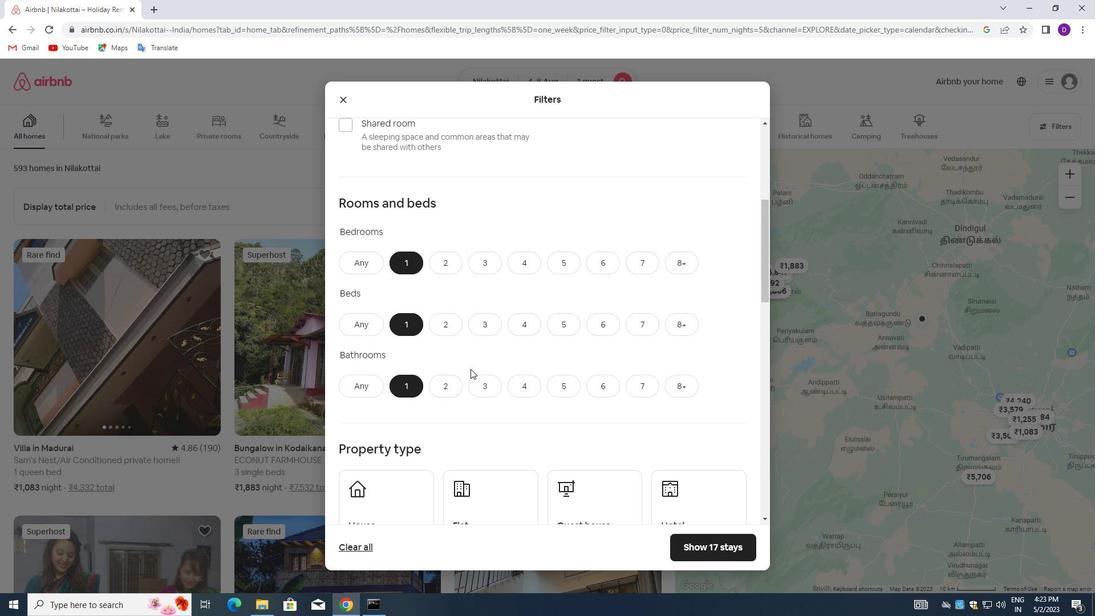 
Action: Mouse moved to (489, 343)
Screenshot: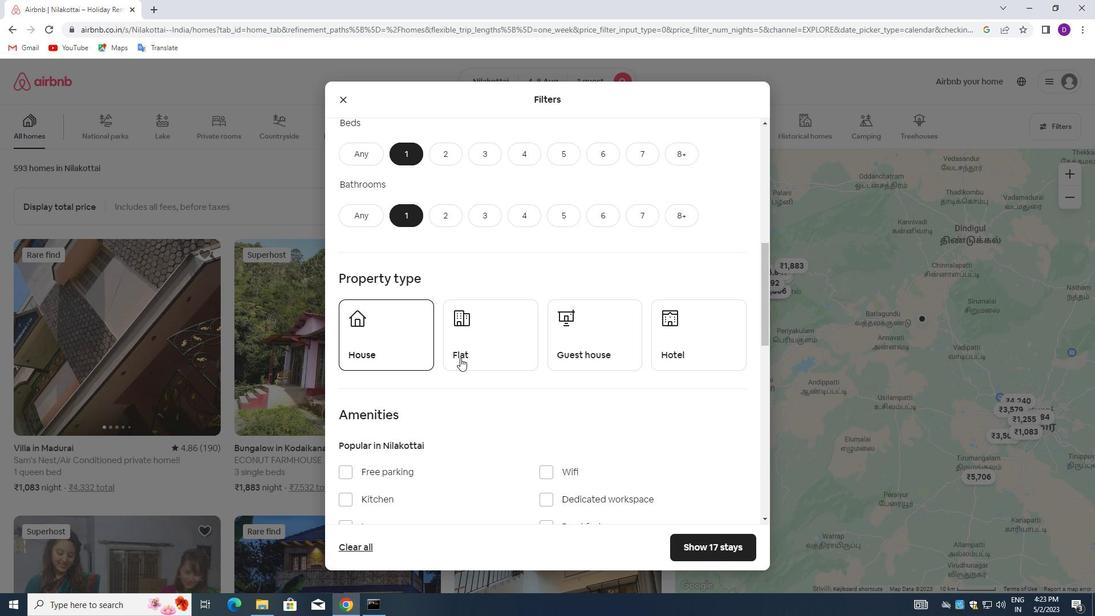 
Action: Mouse pressed left at (489, 343)
Screenshot: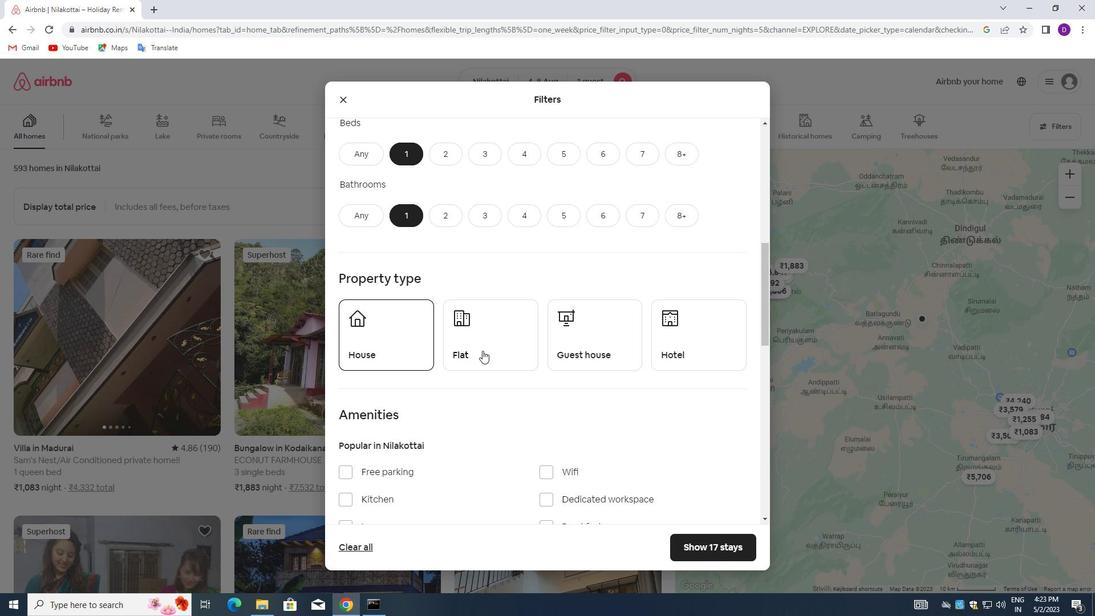 
Action: Mouse moved to (592, 338)
Screenshot: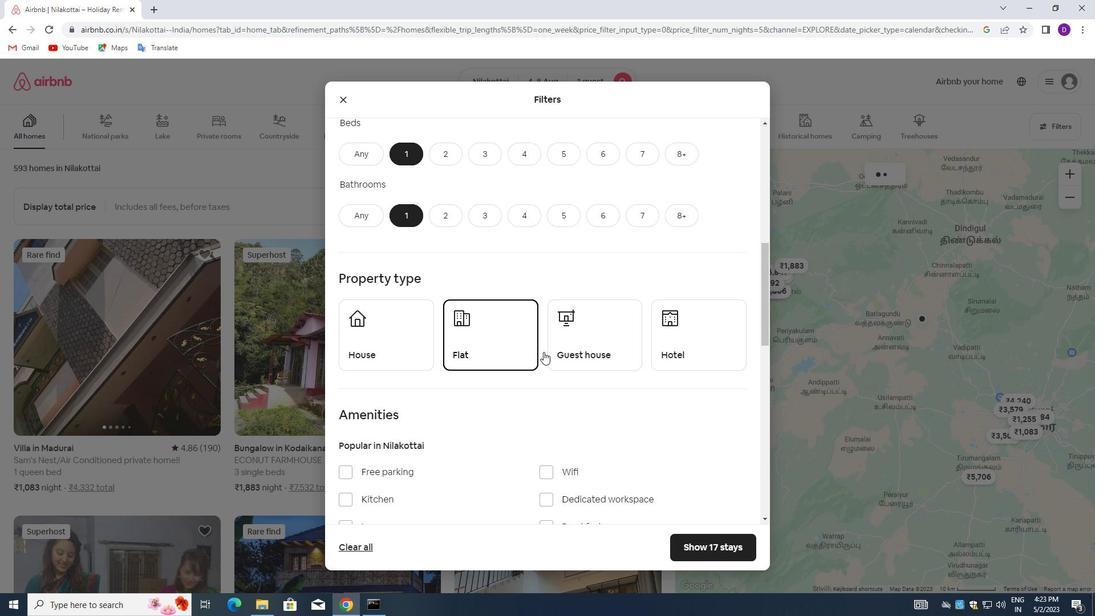 
Action: Mouse pressed left at (592, 338)
Screenshot: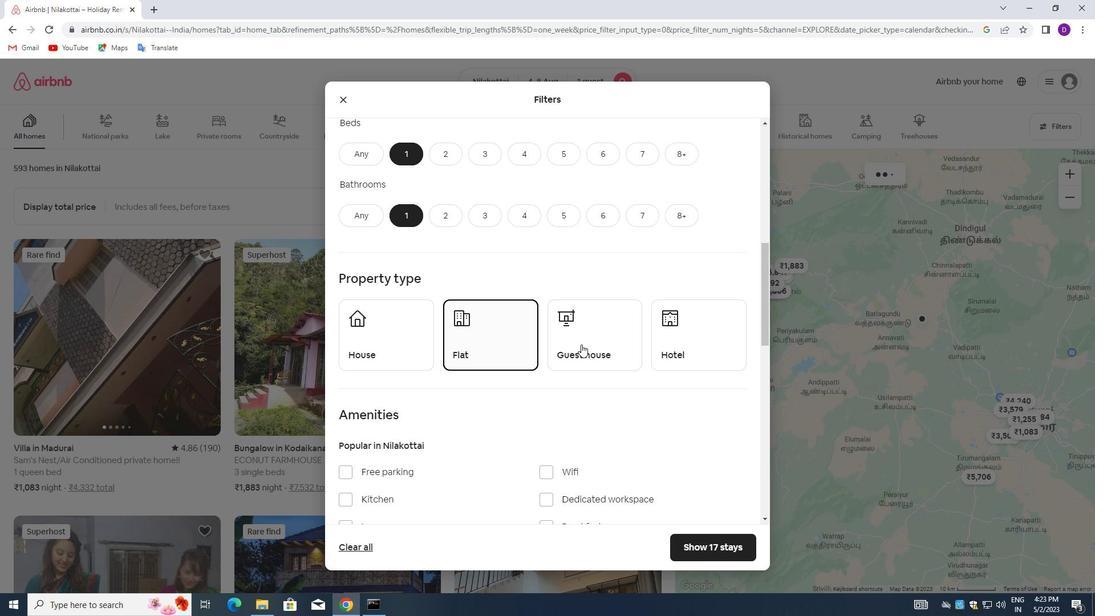 
Action: Mouse moved to (684, 338)
Screenshot: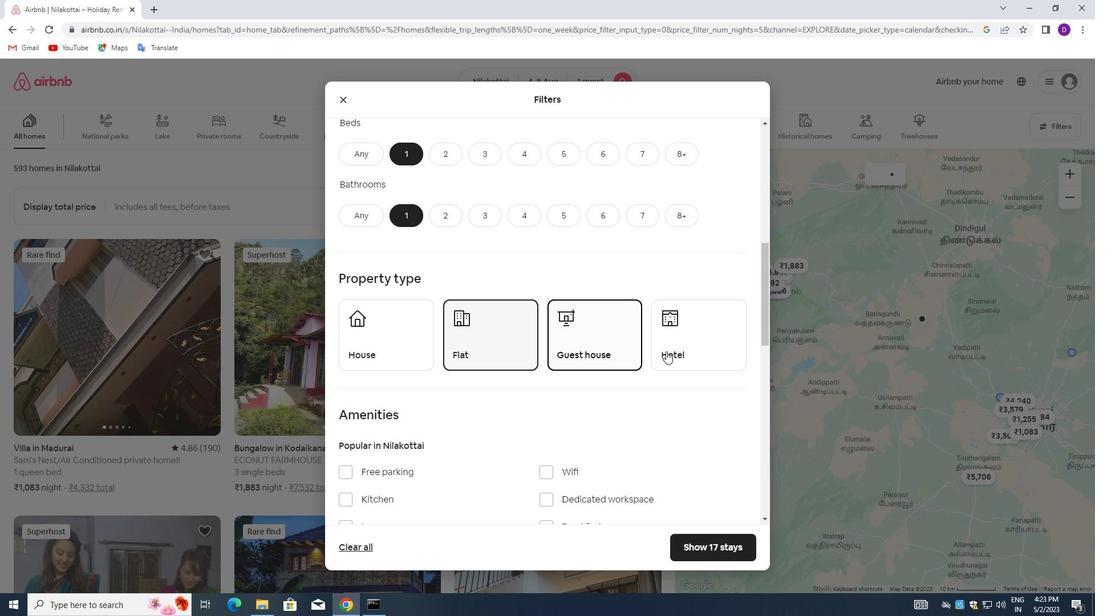 
Action: Mouse pressed left at (684, 338)
Screenshot: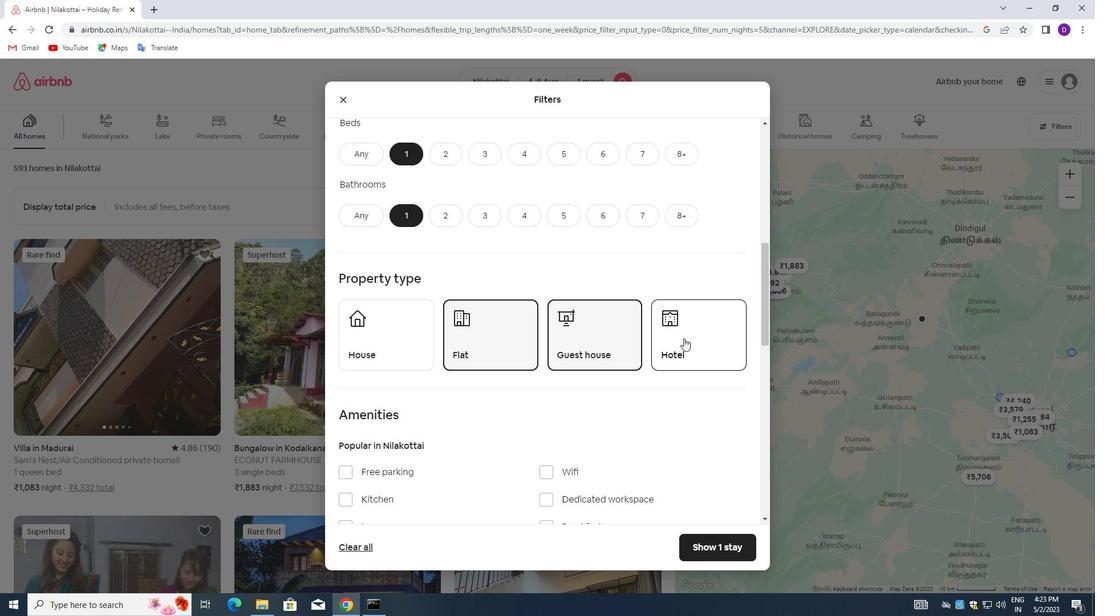 
Action: Mouse moved to (527, 358)
Screenshot: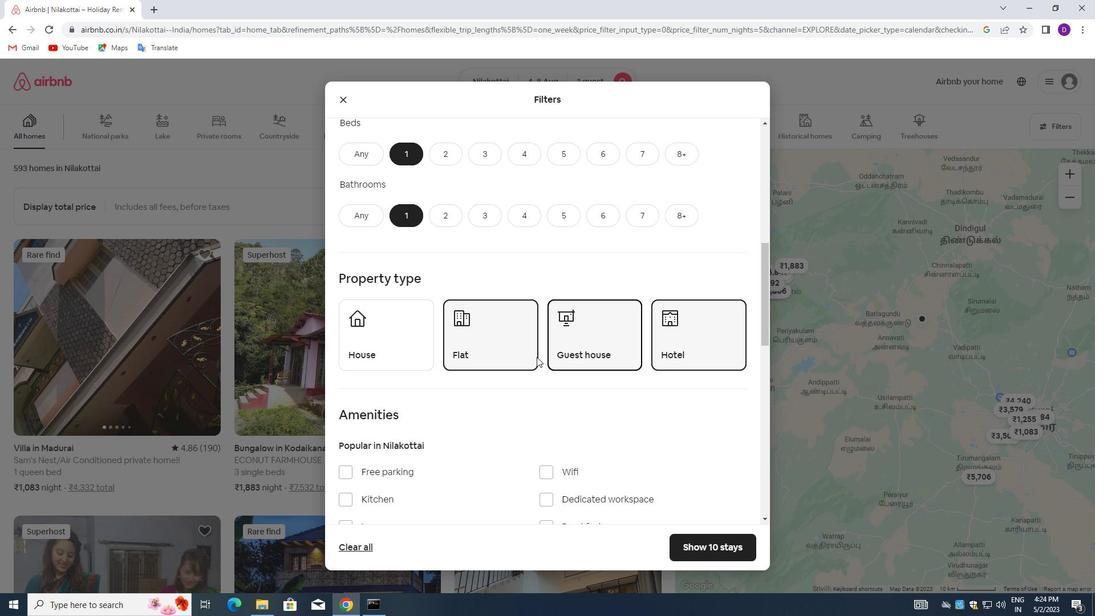
Action: Mouse scrolled (527, 358) with delta (0, 0)
Screenshot: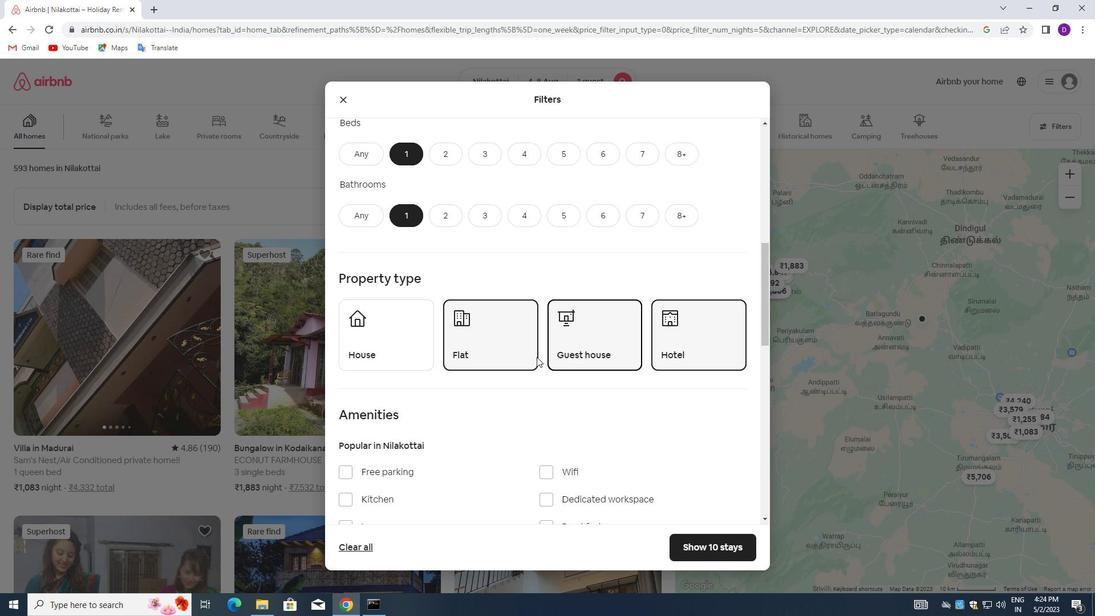 
Action: Mouse moved to (516, 360)
Screenshot: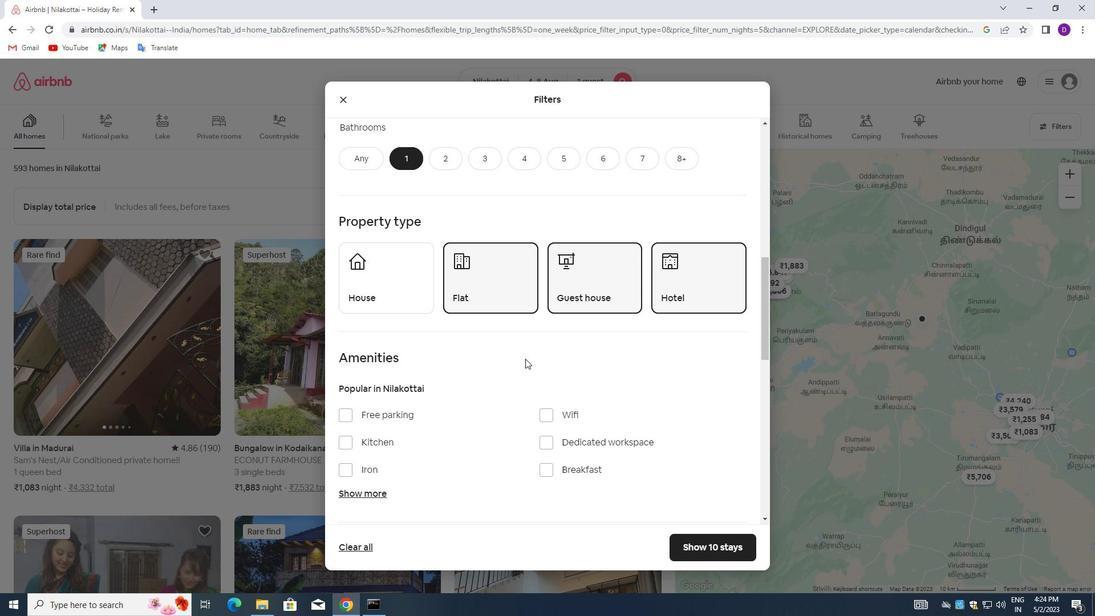 
Action: Mouse scrolled (516, 360) with delta (0, 0)
Screenshot: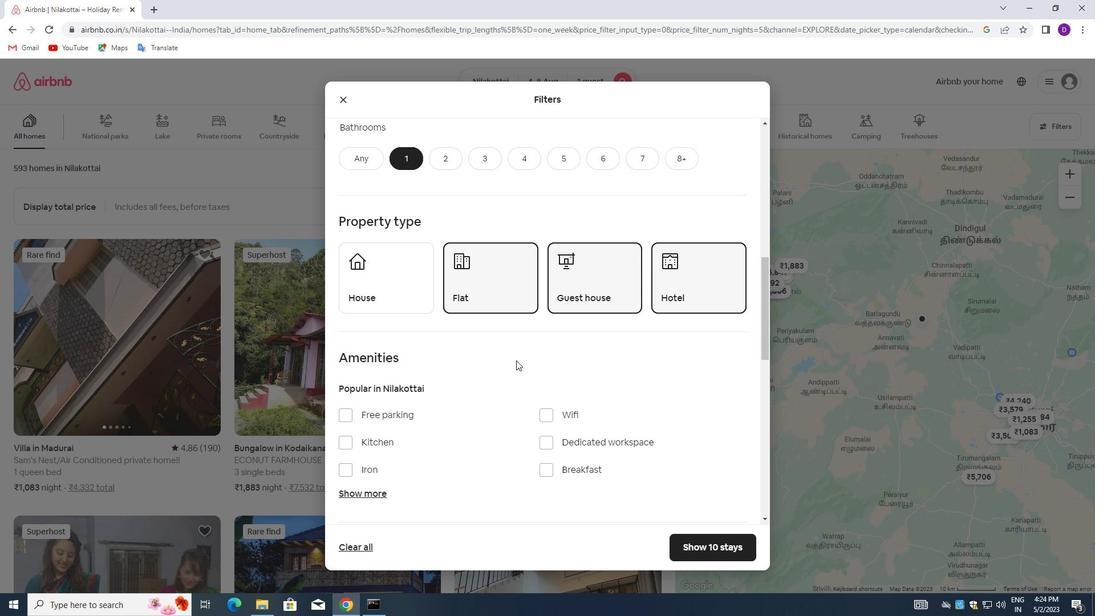 
Action: Mouse moved to (531, 361)
Screenshot: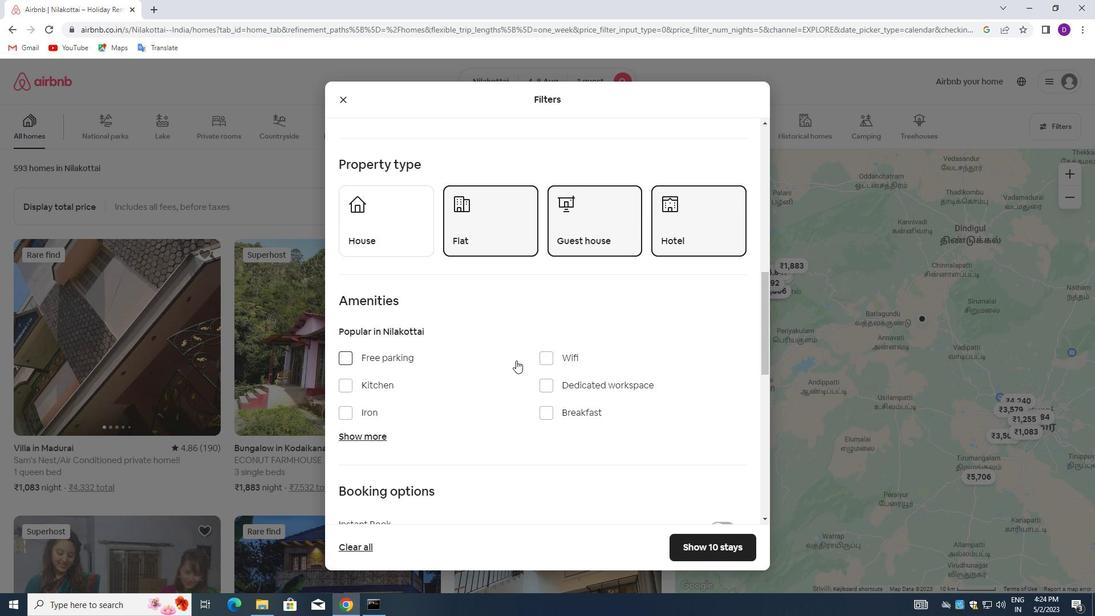 
Action: Mouse scrolled (531, 360) with delta (0, 0)
Screenshot: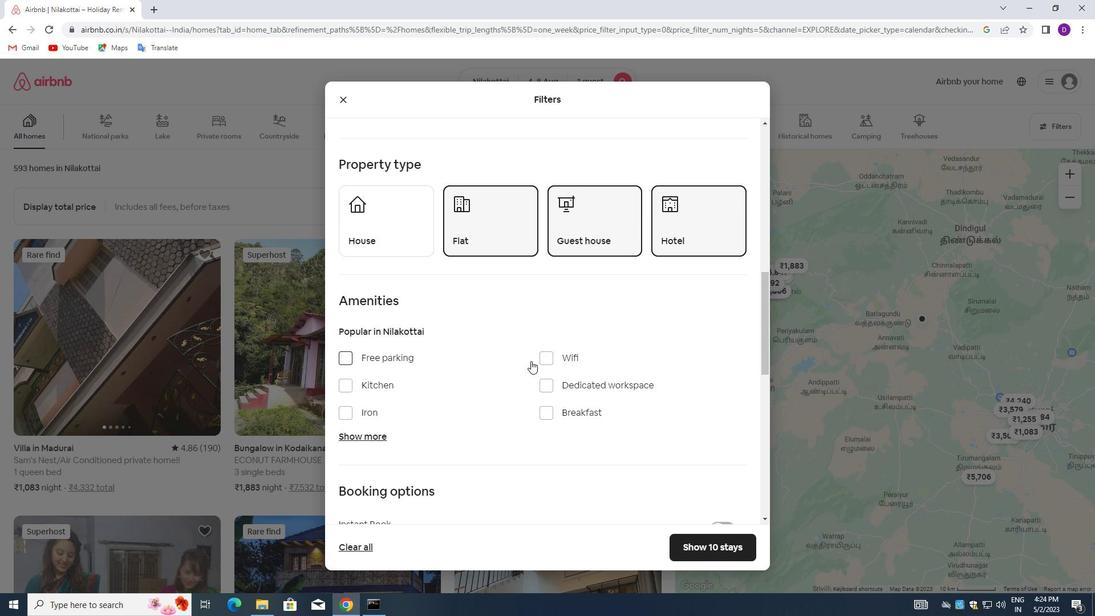
Action: Mouse moved to (540, 302)
Screenshot: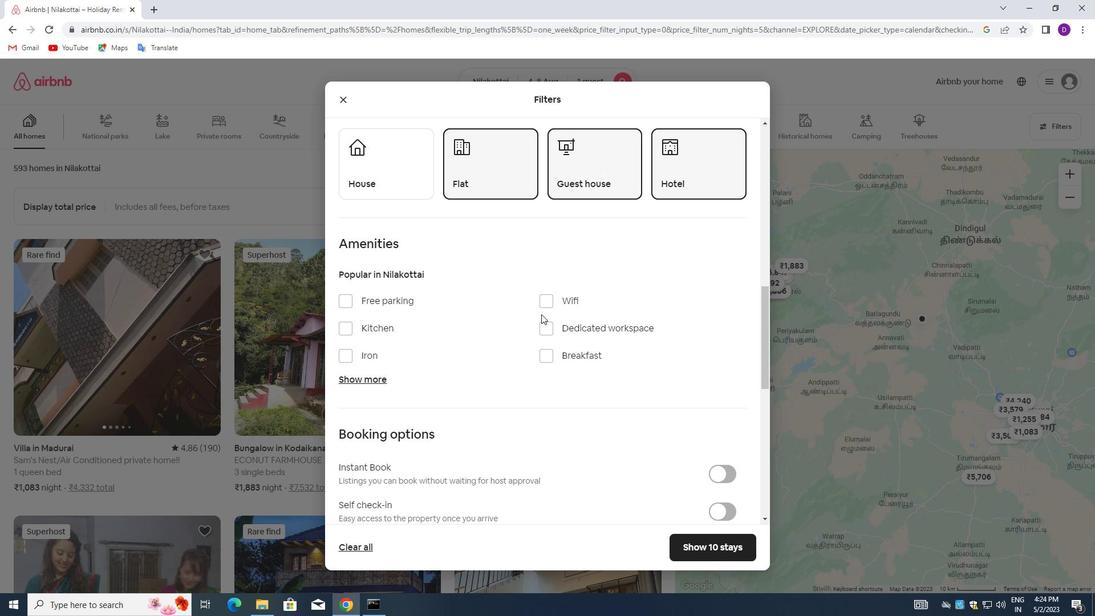 
Action: Mouse pressed left at (540, 302)
Screenshot: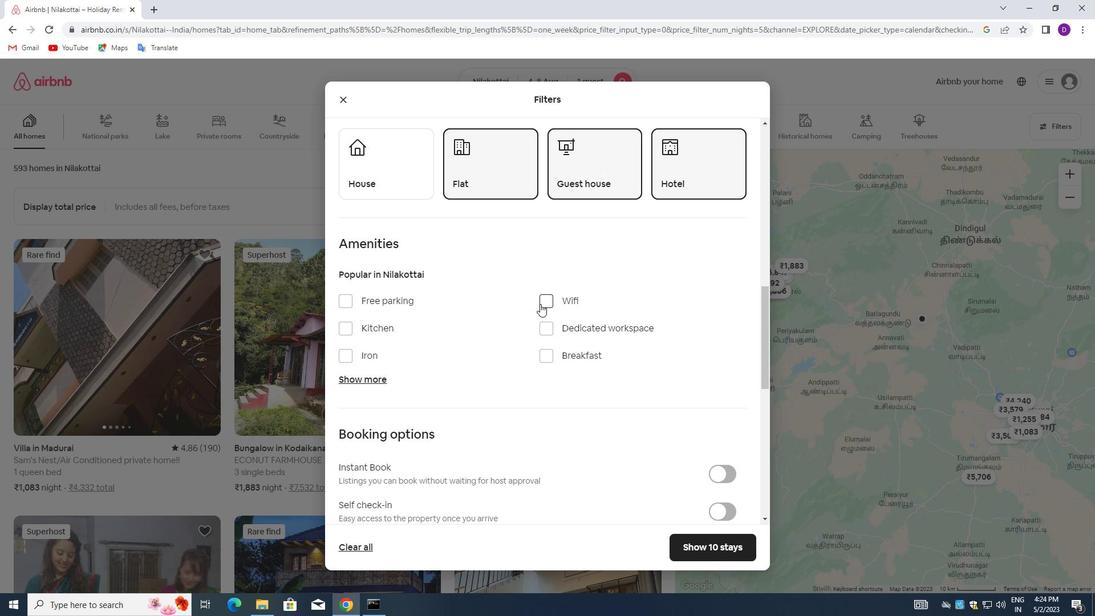
Action: Mouse moved to (362, 381)
Screenshot: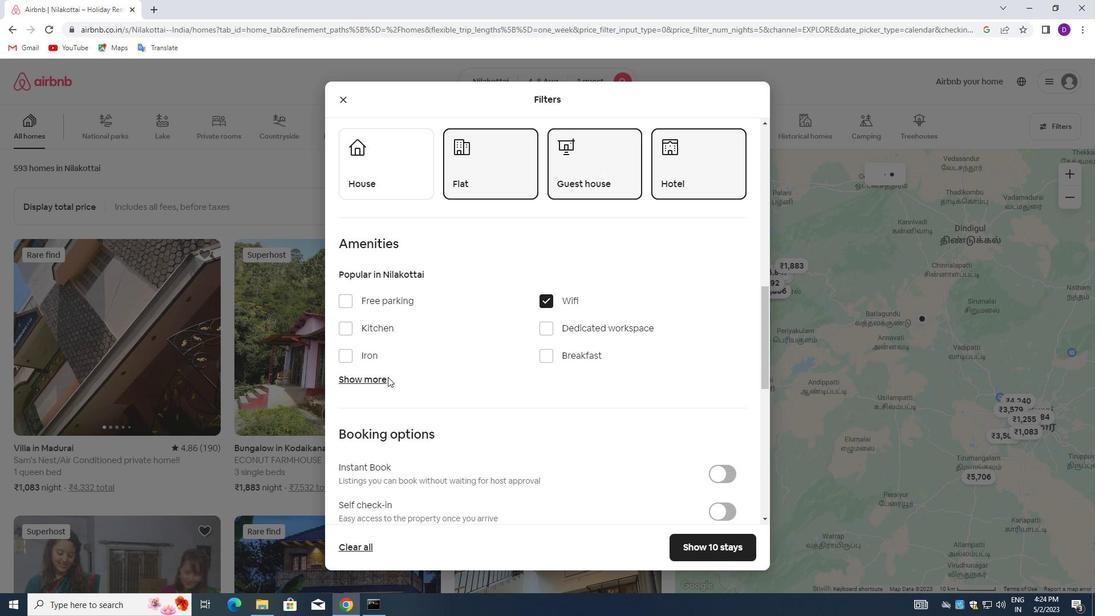 
Action: Mouse pressed left at (362, 381)
Screenshot: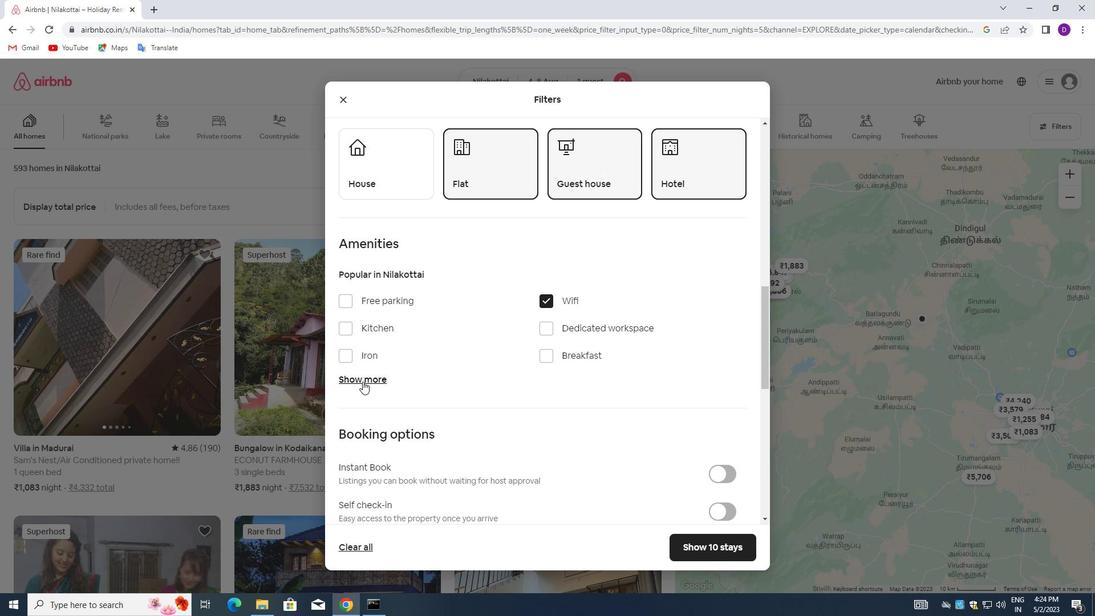 
Action: Mouse moved to (349, 417)
Screenshot: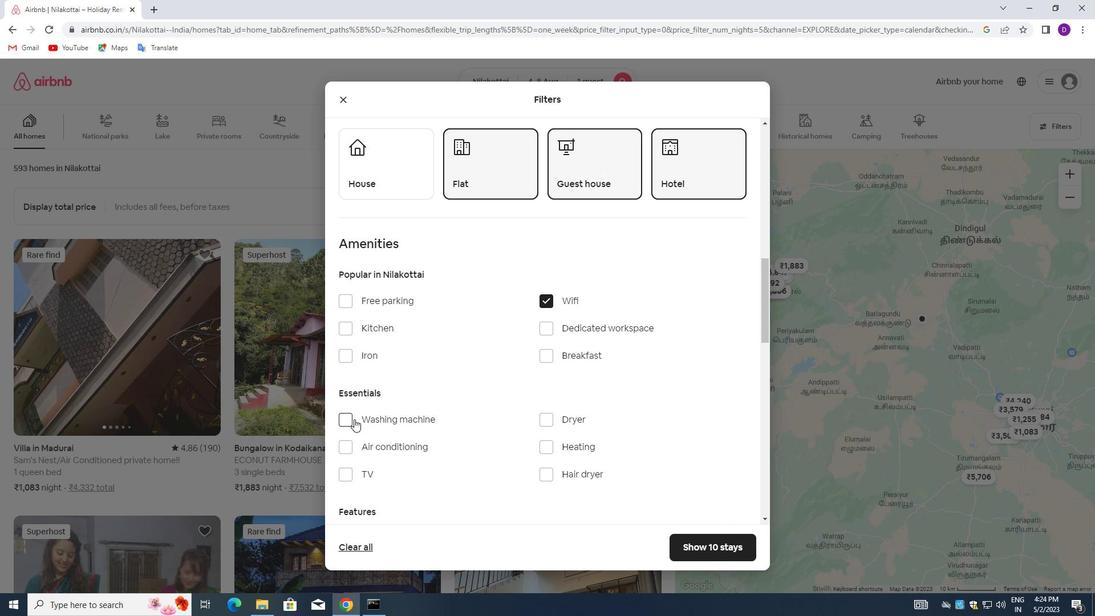 
Action: Mouse pressed left at (349, 417)
Screenshot: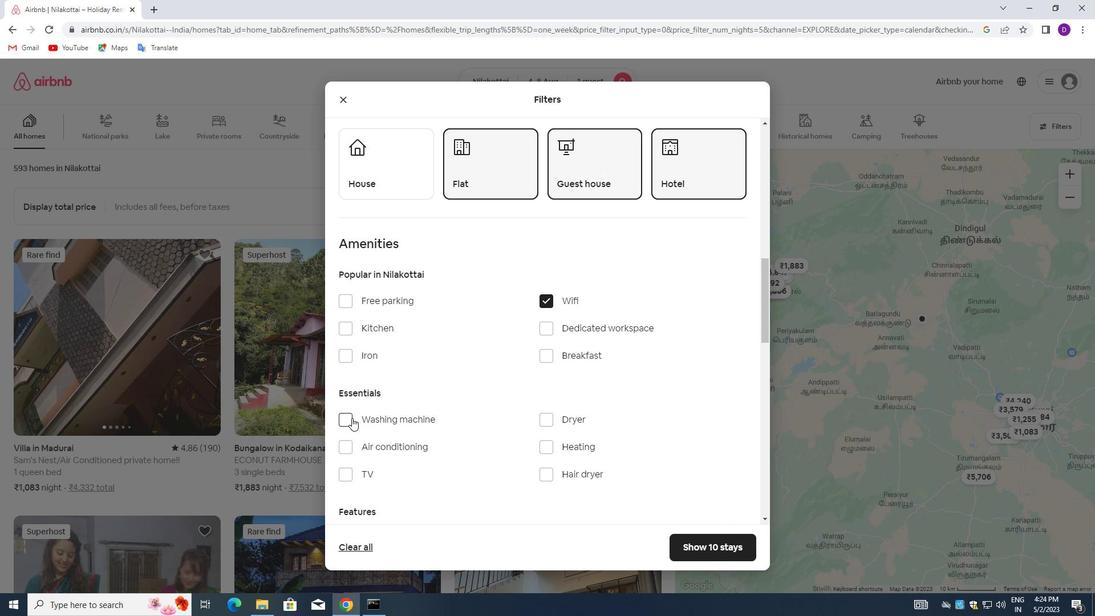 
Action: Mouse moved to (500, 384)
Screenshot: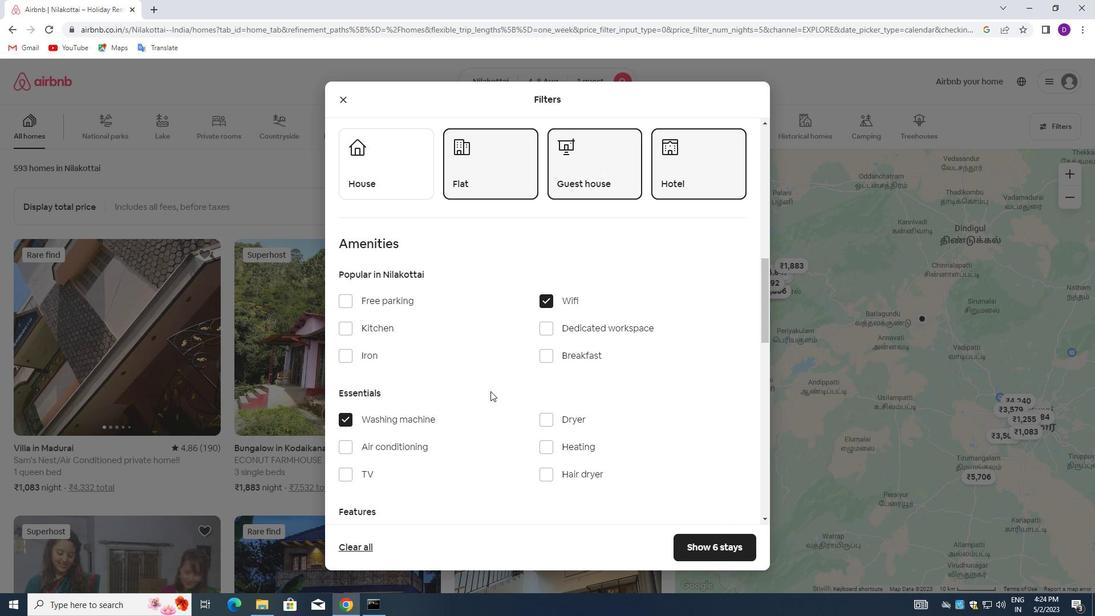 
Action: Mouse scrolled (500, 384) with delta (0, 0)
Screenshot: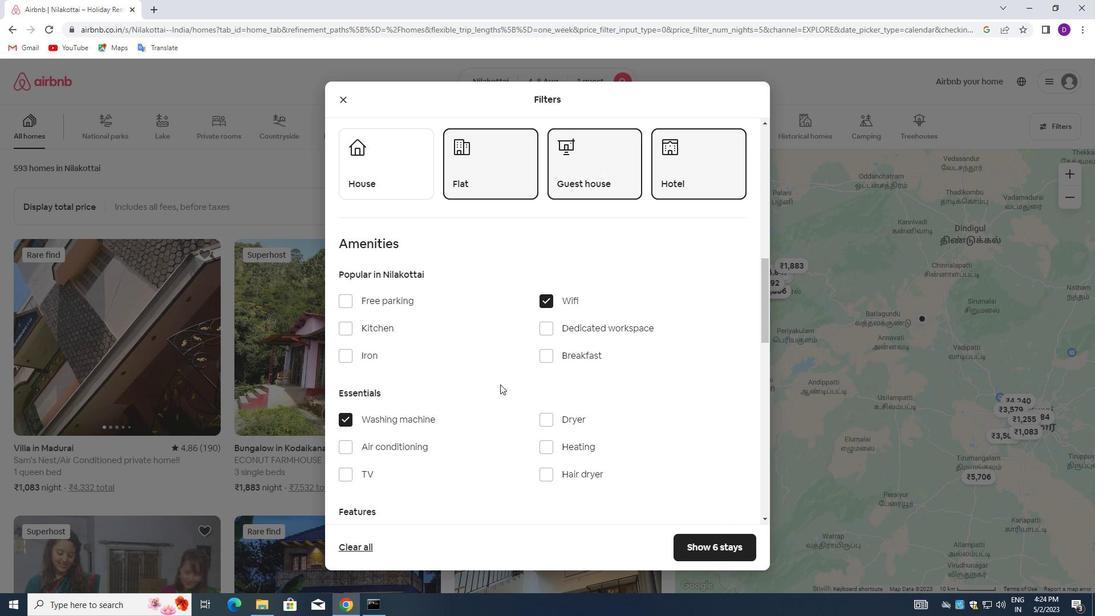 
Action: Mouse moved to (502, 373)
Screenshot: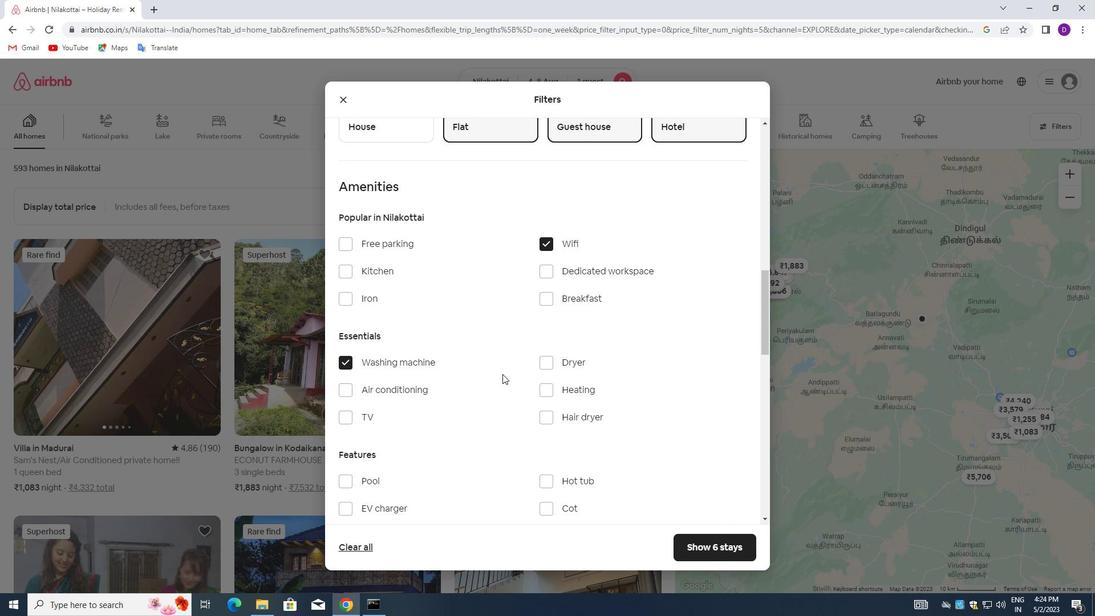 
Action: Mouse scrolled (502, 372) with delta (0, 0)
Screenshot: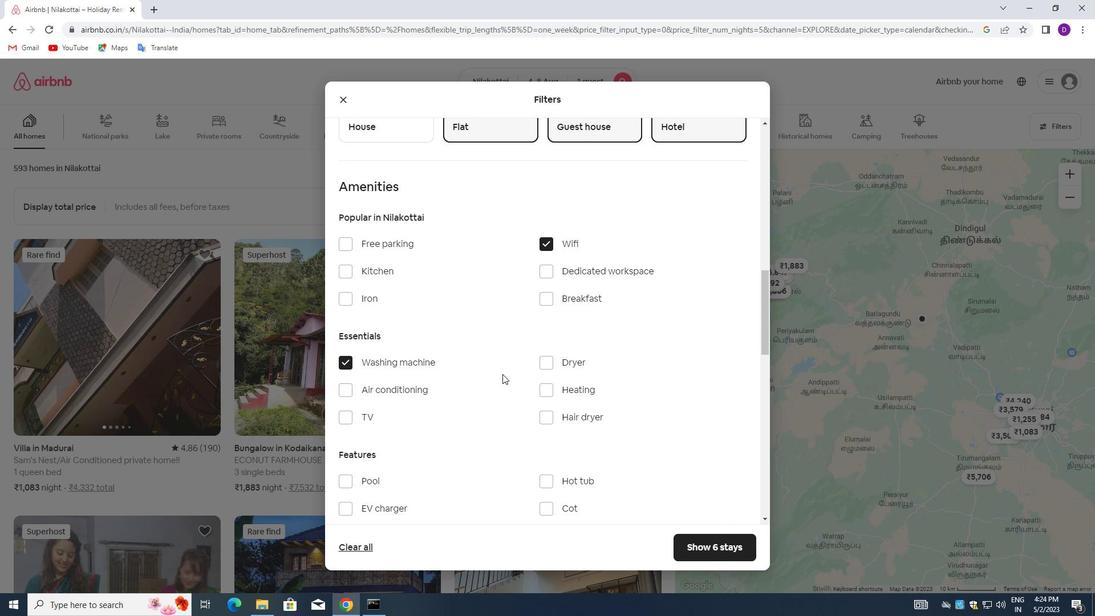 
Action: Mouse moved to (503, 373)
Screenshot: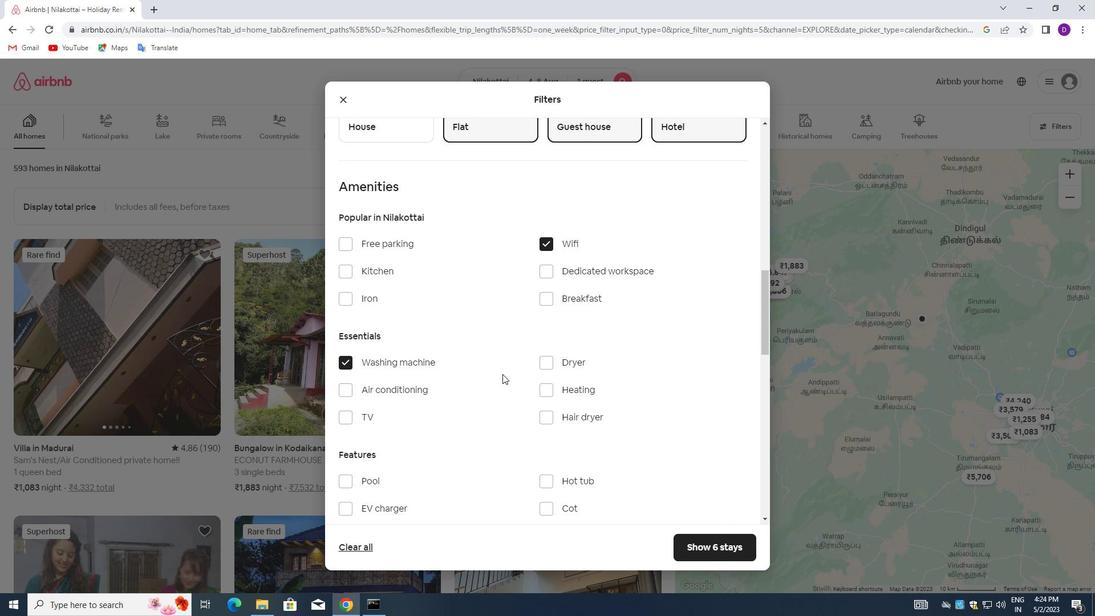 
Action: Mouse scrolled (503, 372) with delta (0, 0)
Screenshot: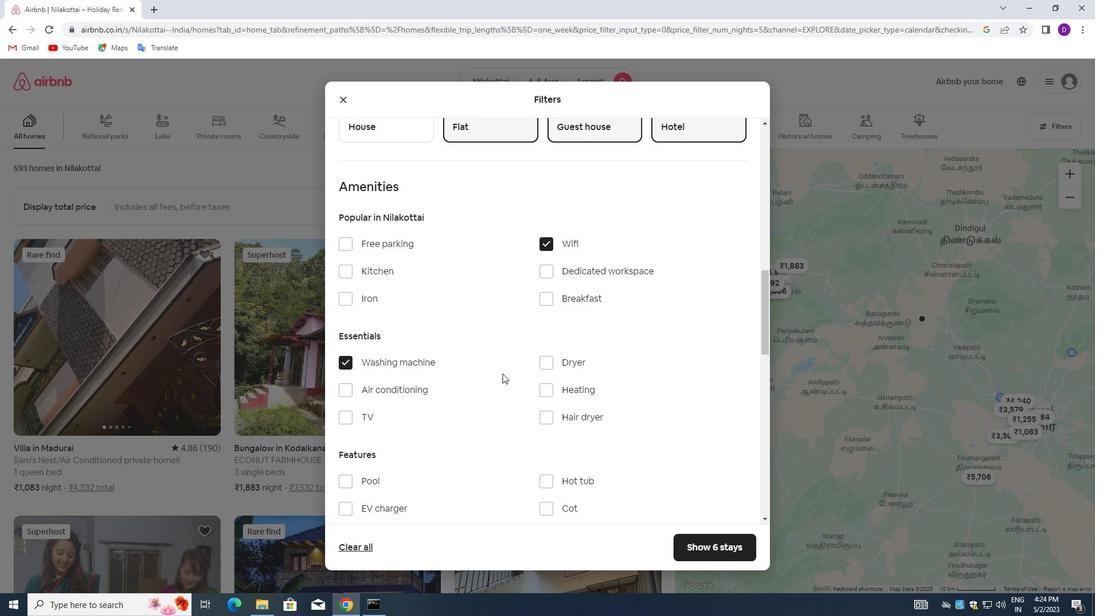 
Action: Mouse scrolled (503, 372) with delta (0, 0)
Screenshot: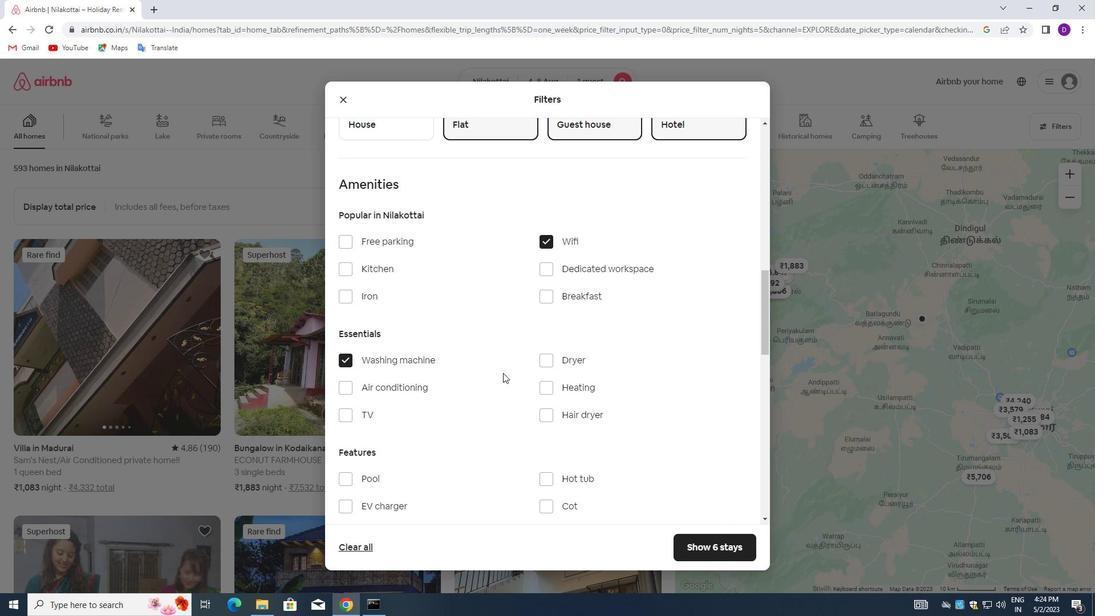
Action: Mouse scrolled (503, 372) with delta (0, 0)
Screenshot: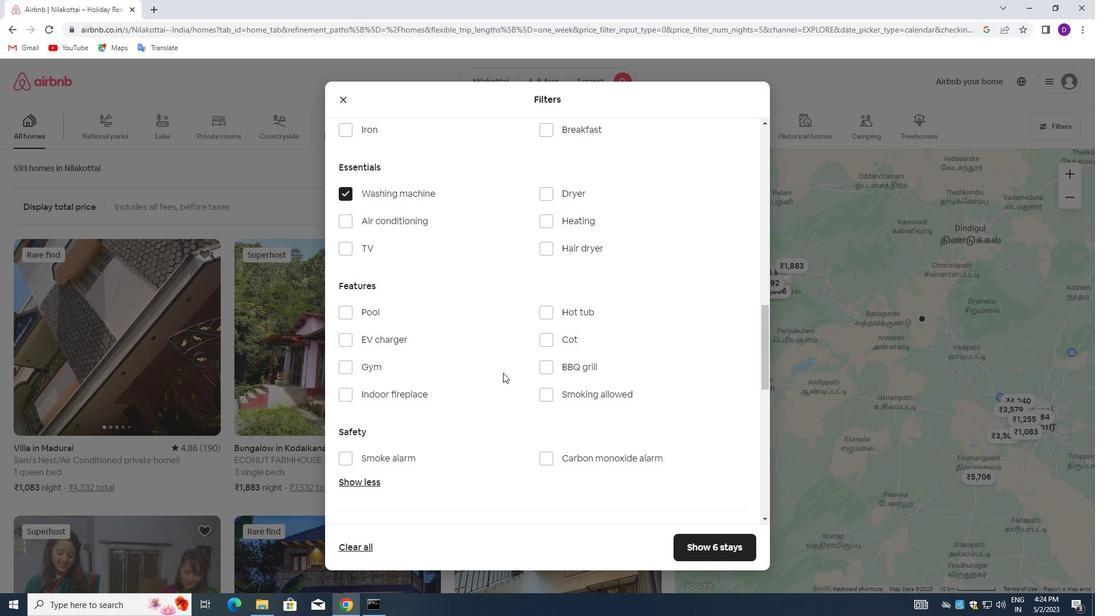 
Action: Mouse scrolled (503, 372) with delta (0, 0)
Screenshot: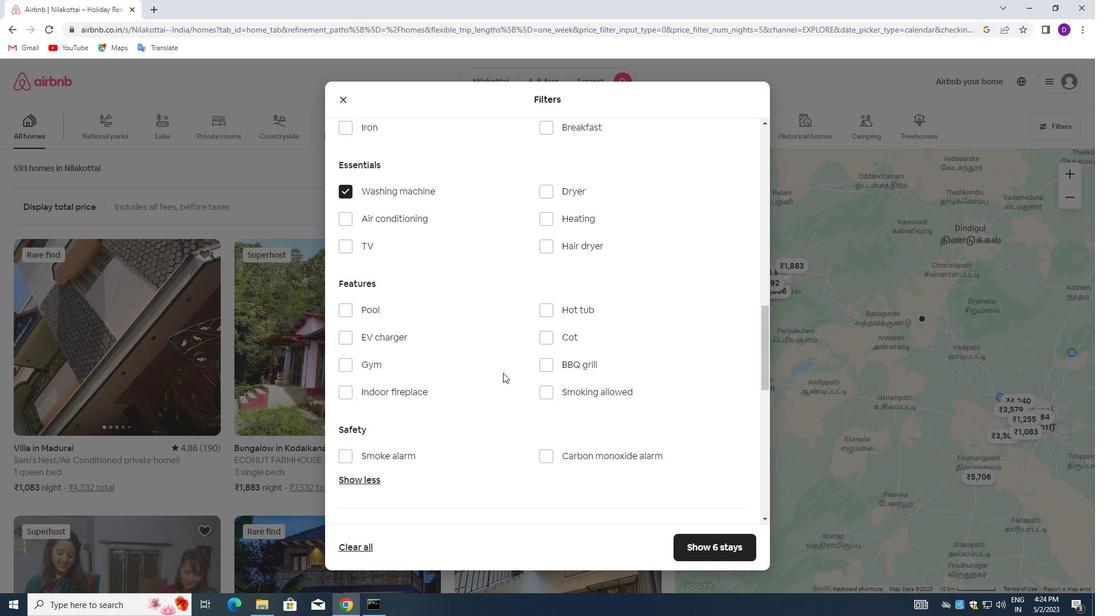 
Action: Mouse moved to (503, 373)
Screenshot: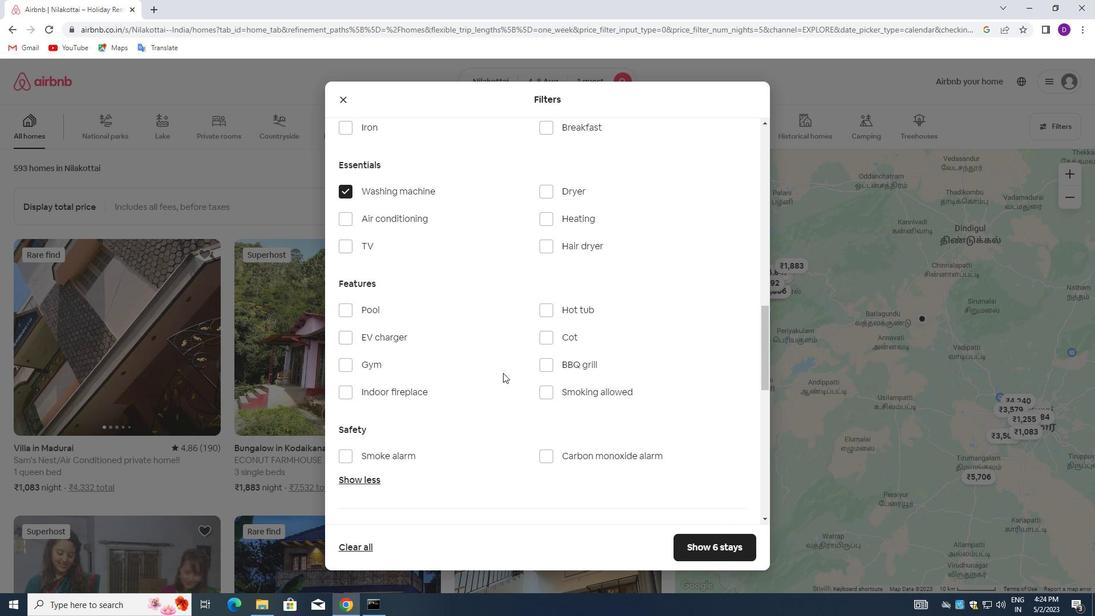 
Action: Mouse scrolled (503, 372) with delta (0, 0)
Screenshot: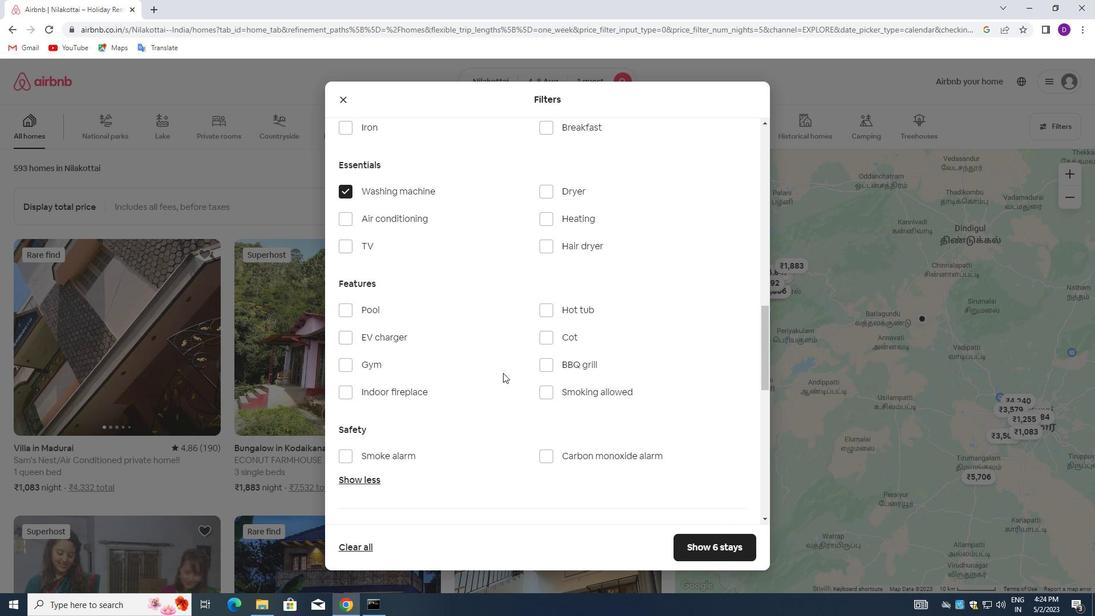 
Action: Mouse moved to (503, 384)
Screenshot: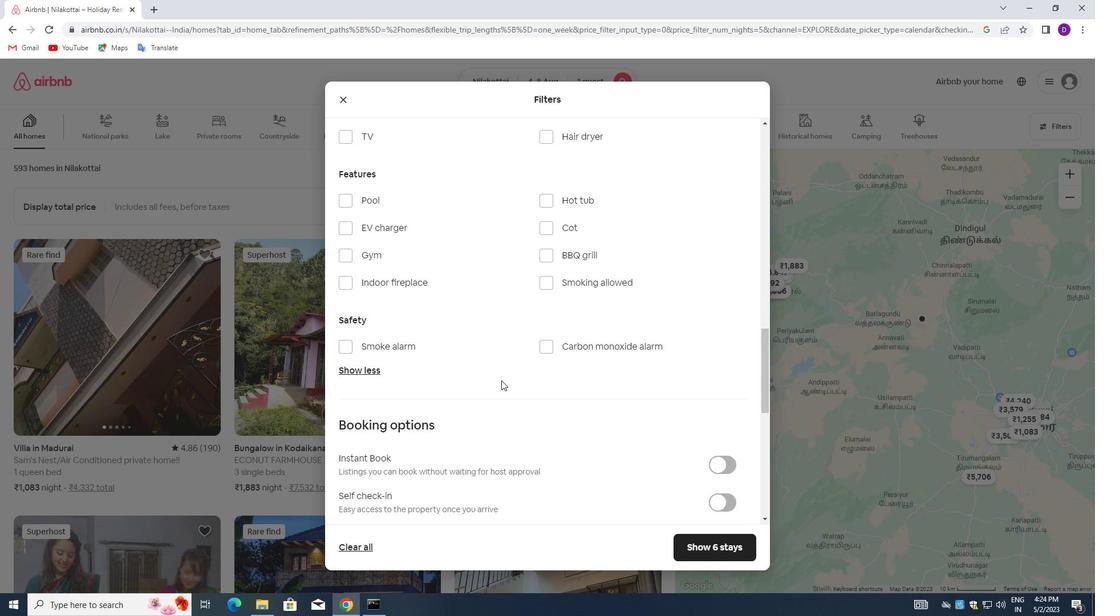 
Action: Mouse scrolled (503, 384) with delta (0, 0)
Screenshot: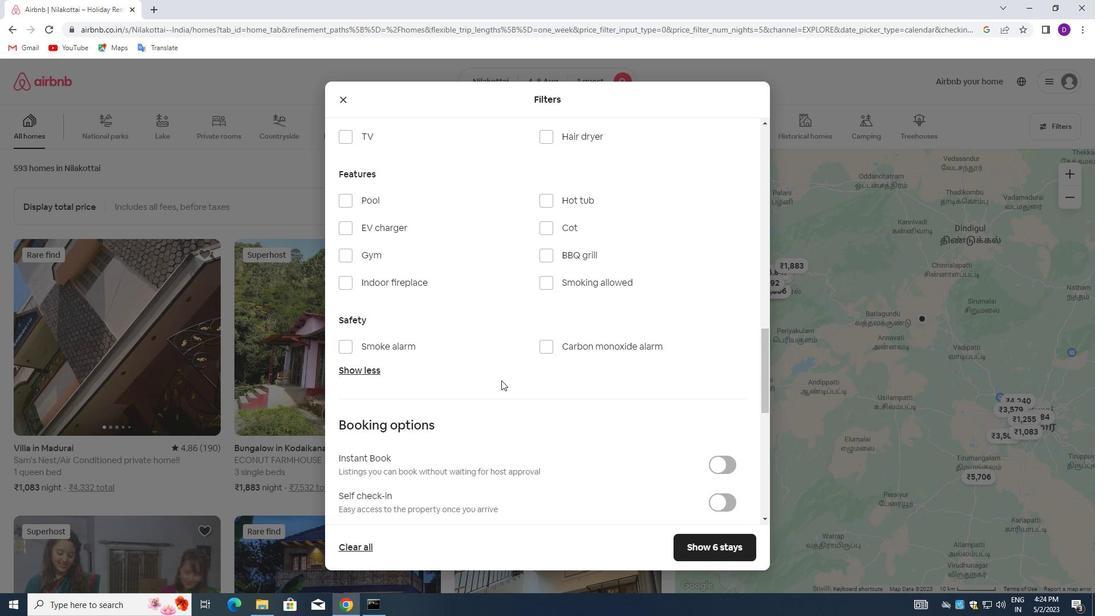 
Action: Mouse moved to (504, 384)
Screenshot: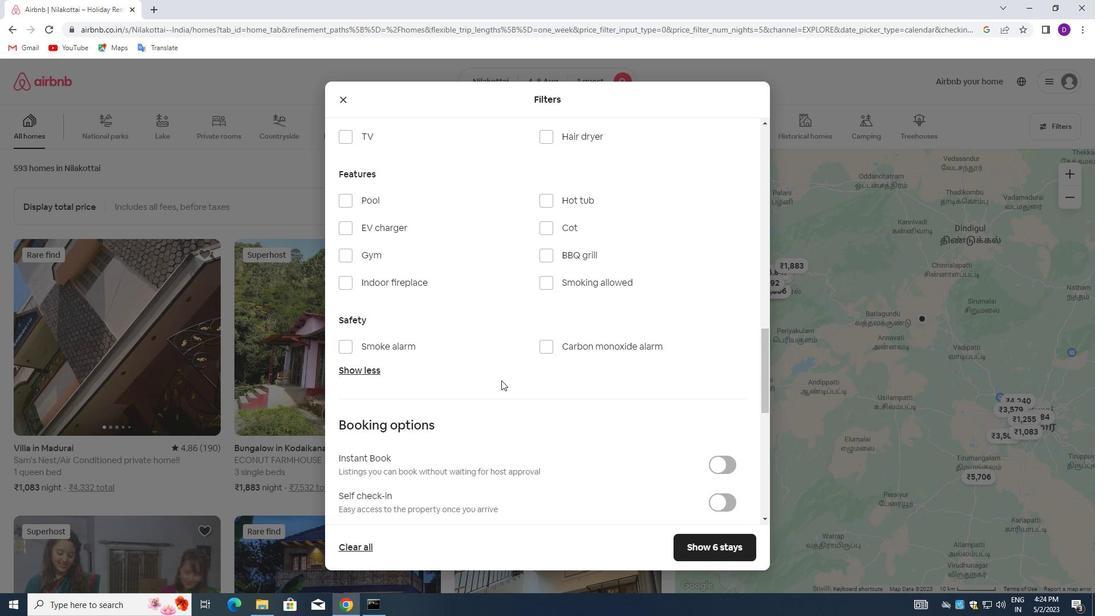 
Action: Mouse scrolled (504, 384) with delta (0, 0)
Screenshot: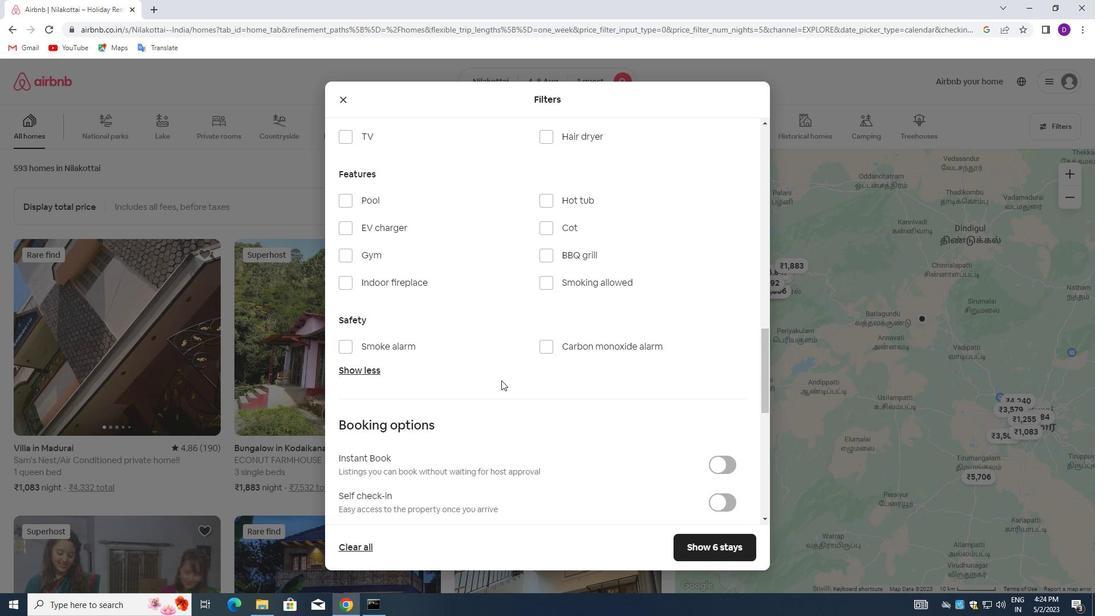 
Action: Mouse moved to (719, 332)
Screenshot: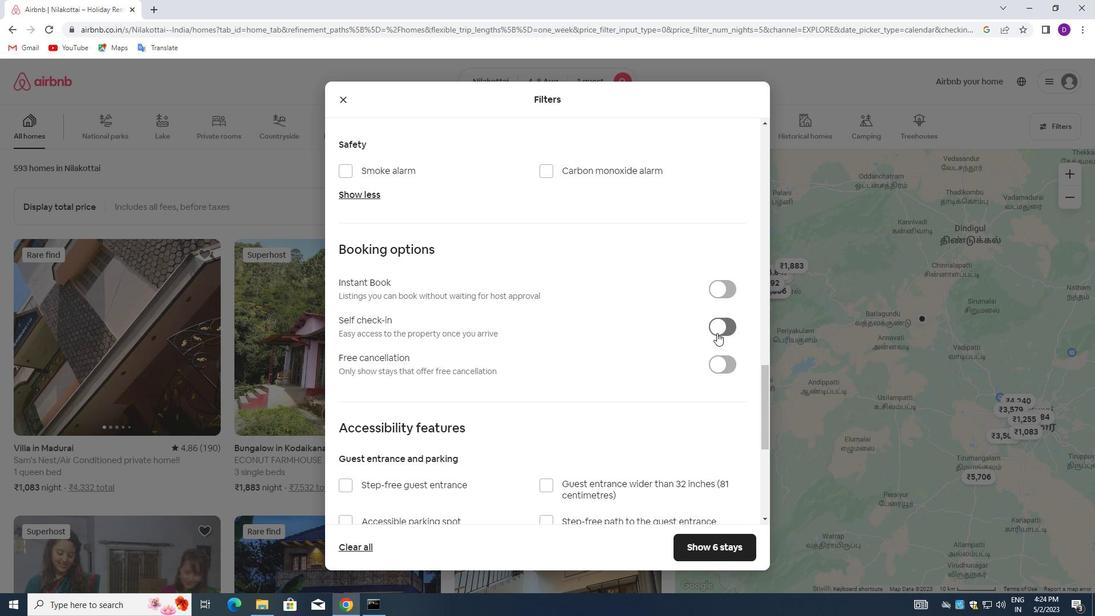 
Action: Mouse pressed left at (719, 332)
Screenshot: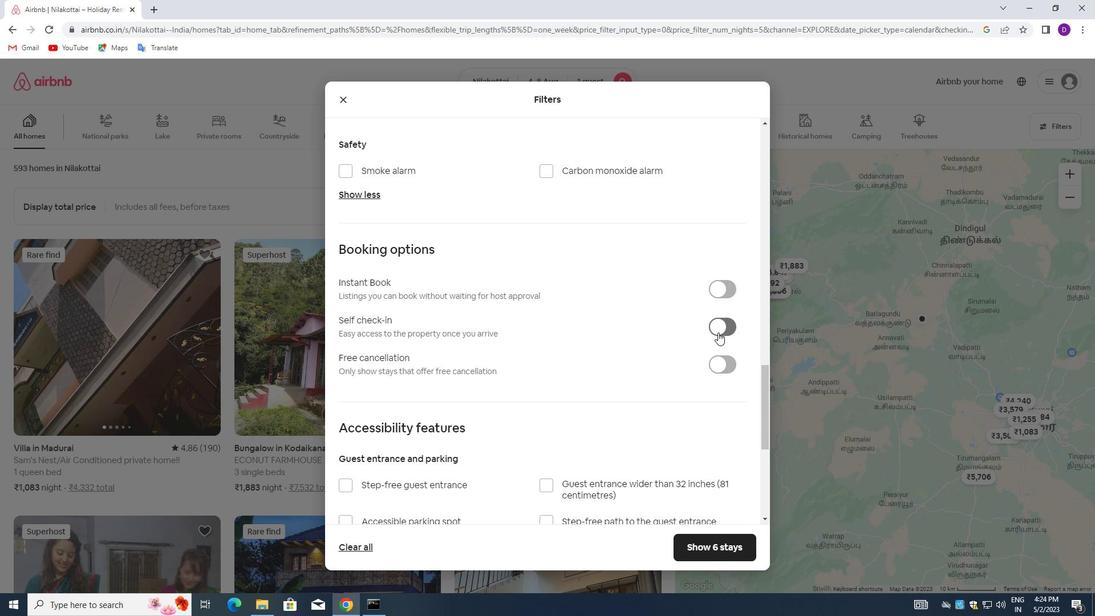 
Action: Mouse moved to (535, 395)
Screenshot: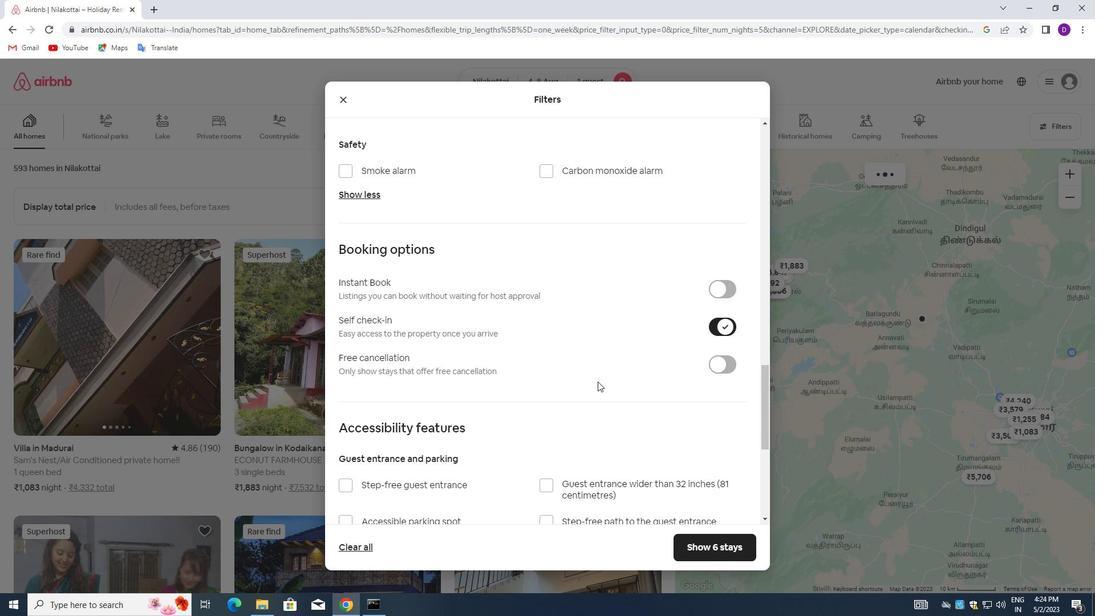 
Action: Mouse scrolled (535, 394) with delta (0, 0)
Screenshot: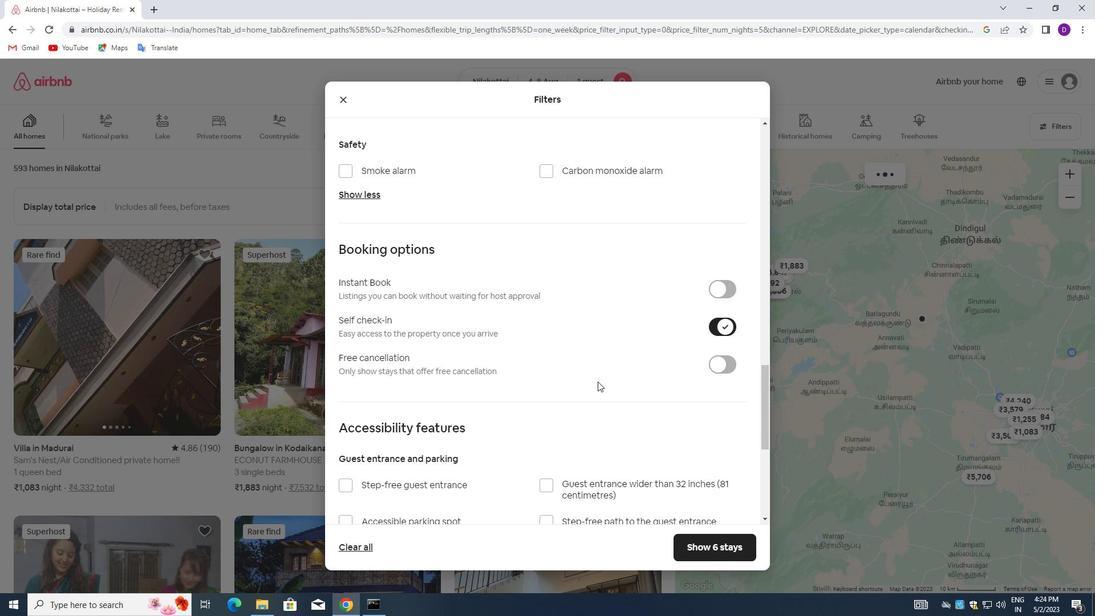 
Action: Mouse moved to (535, 396)
Screenshot: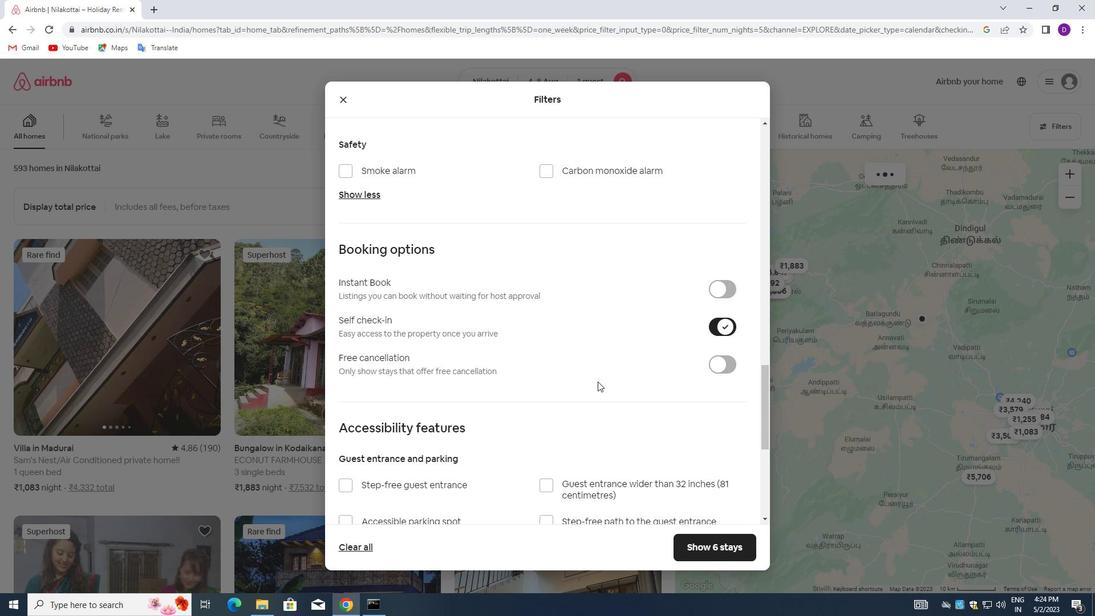 
Action: Mouse scrolled (535, 396) with delta (0, 0)
Screenshot: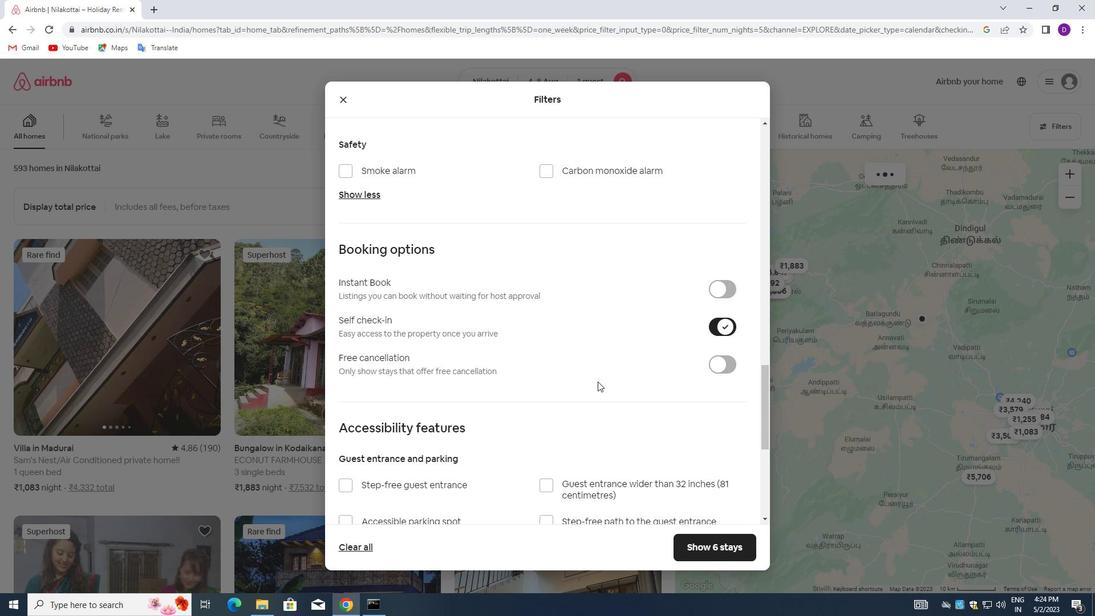 
Action: Mouse moved to (535, 397)
Screenshot: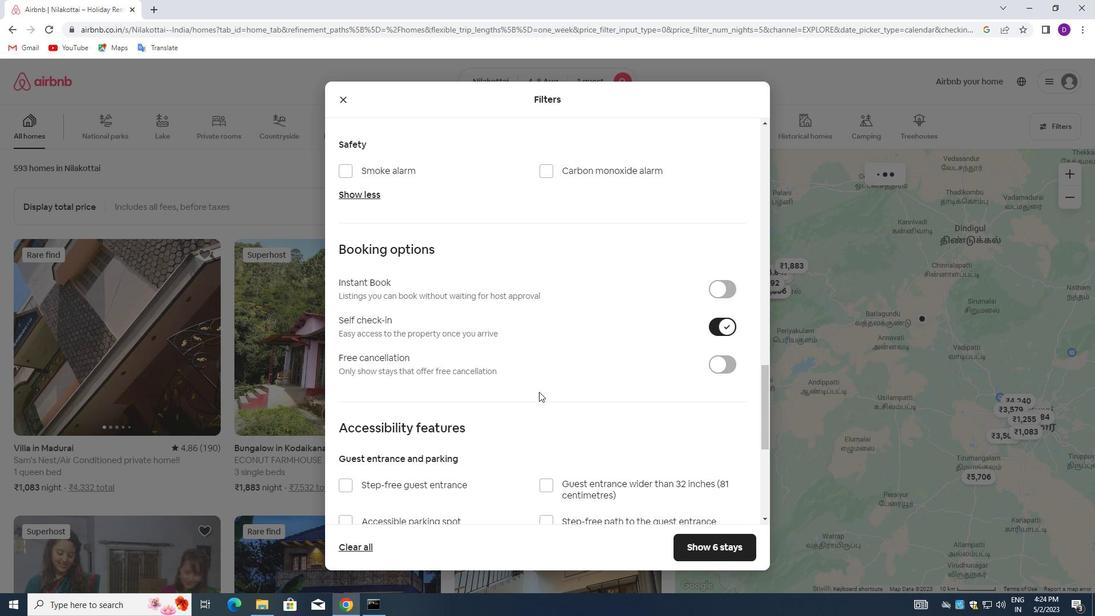 
Action: Mouse scrolled (535, 397) with delta (0, 0)
Screenshot: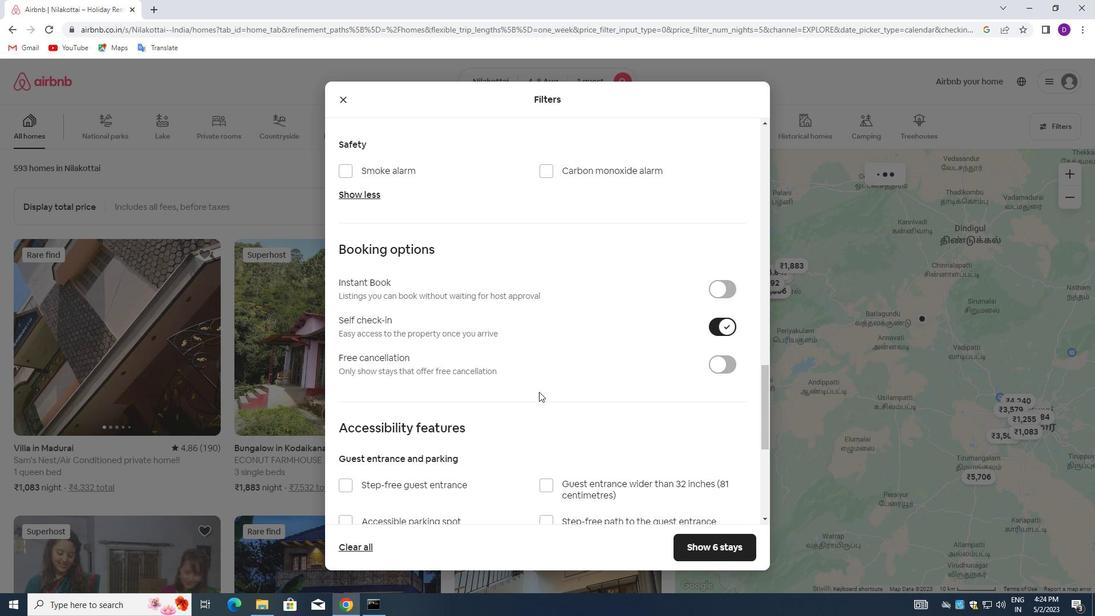 
Action: Mouse moved to (535, 398)
Screenshot: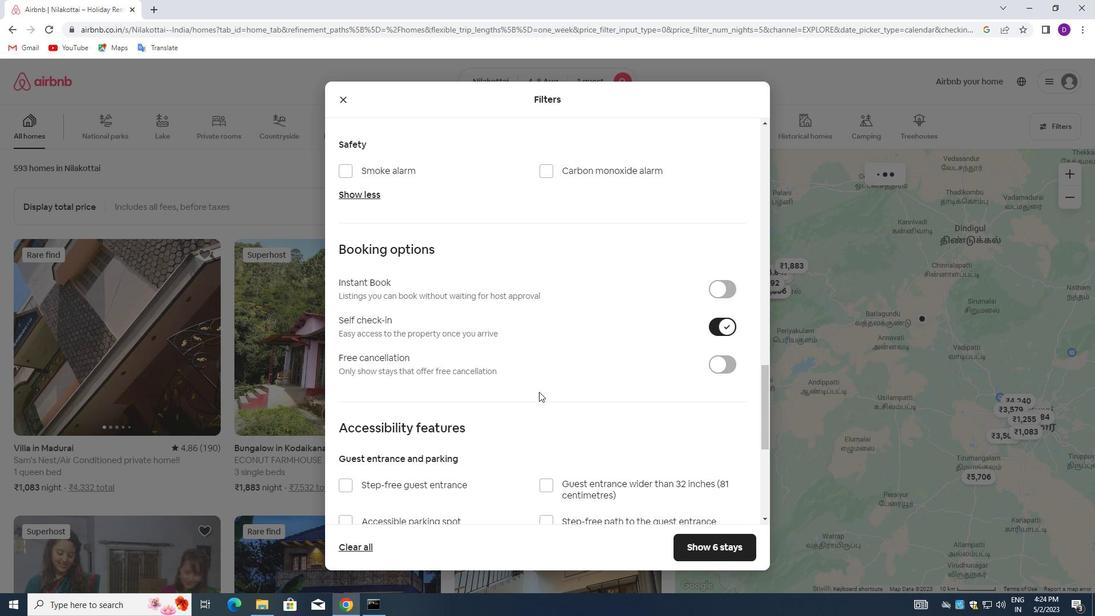 
Action: Mouse scrolled (535, 398) with delta (0, 0)
Screenshot: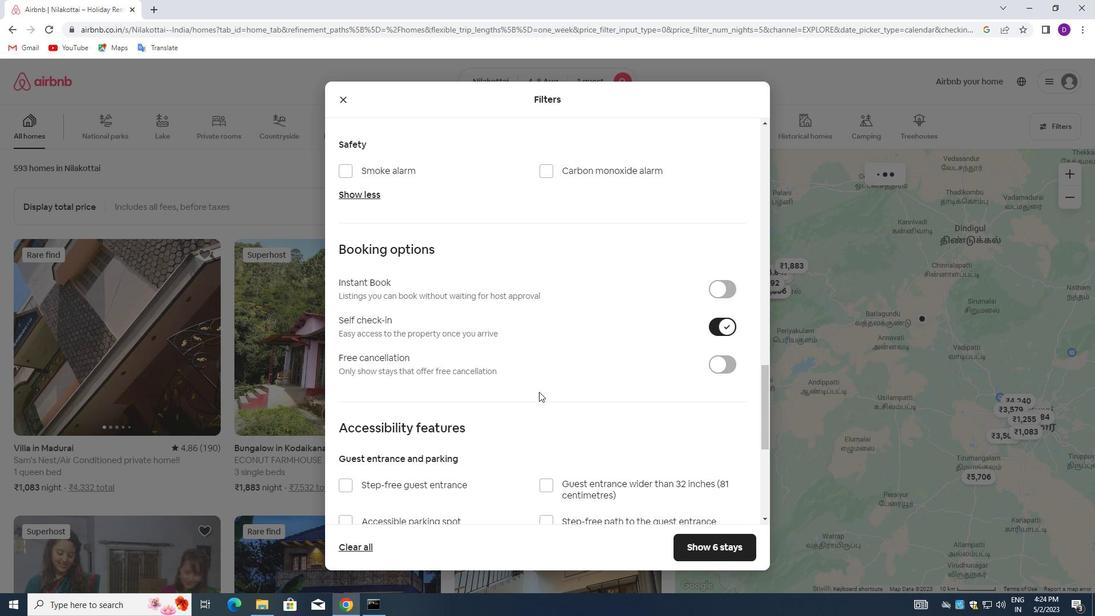 
Action: Mouse moved to (534, 399)
Screenshot: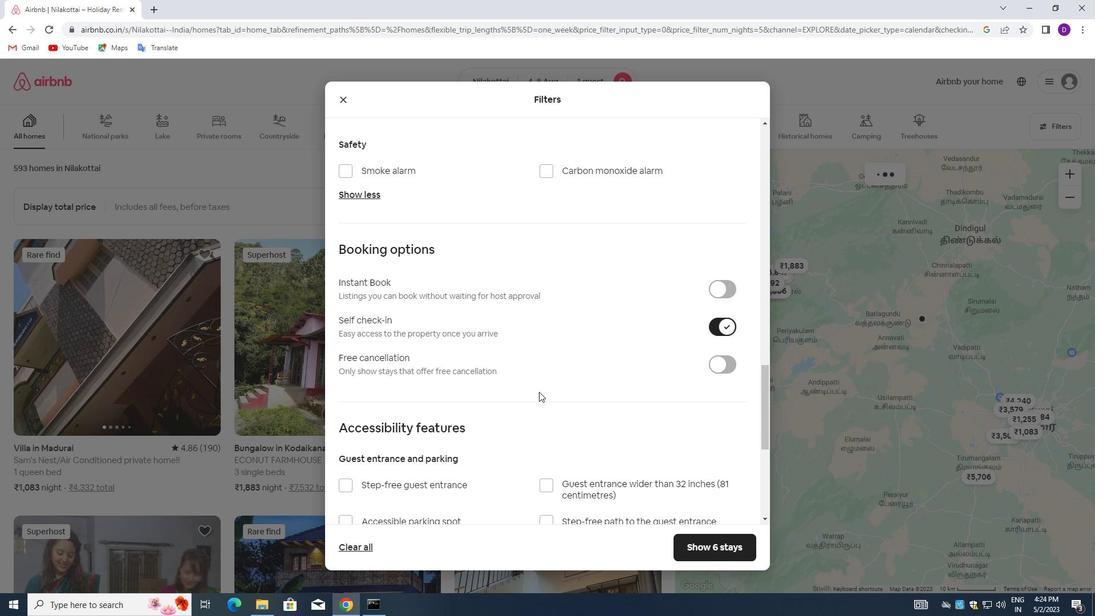
Action: Mouse scrolled (534, 398) with delta (0, 0)
Screenshot: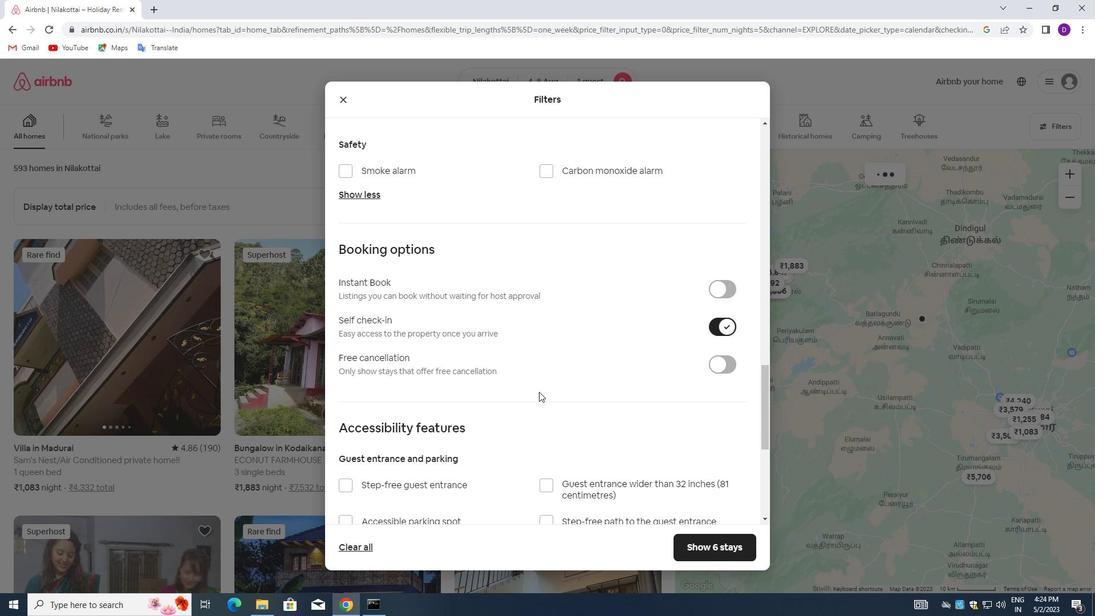 
Action: Mouse scrolled (534, 398) with delta (0, 0)
Screenshot: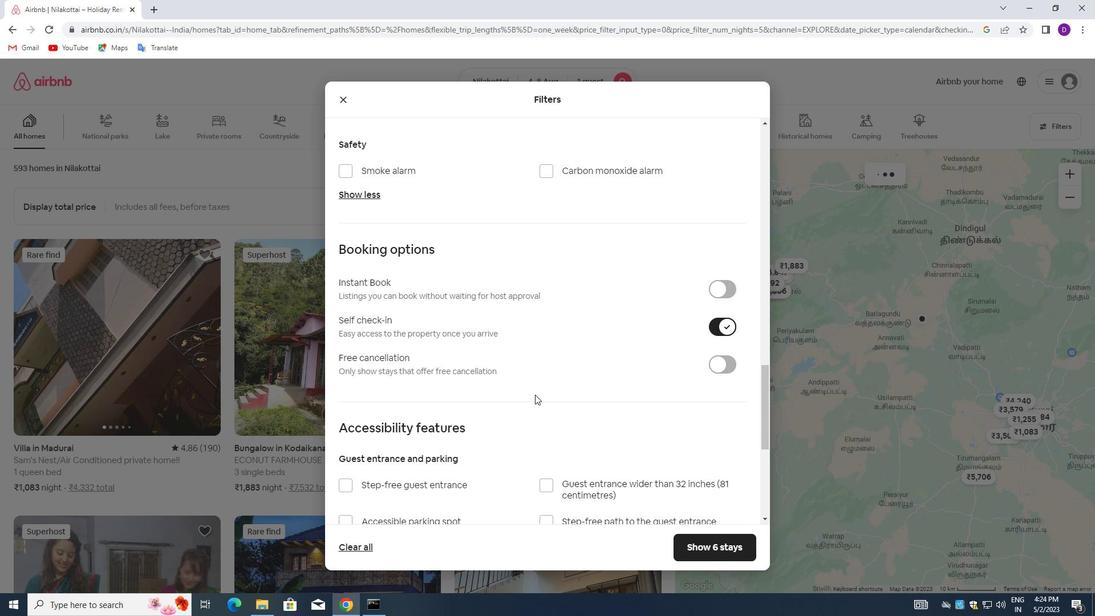 
Action: Mouse moved to (534, 399)
Screenshot: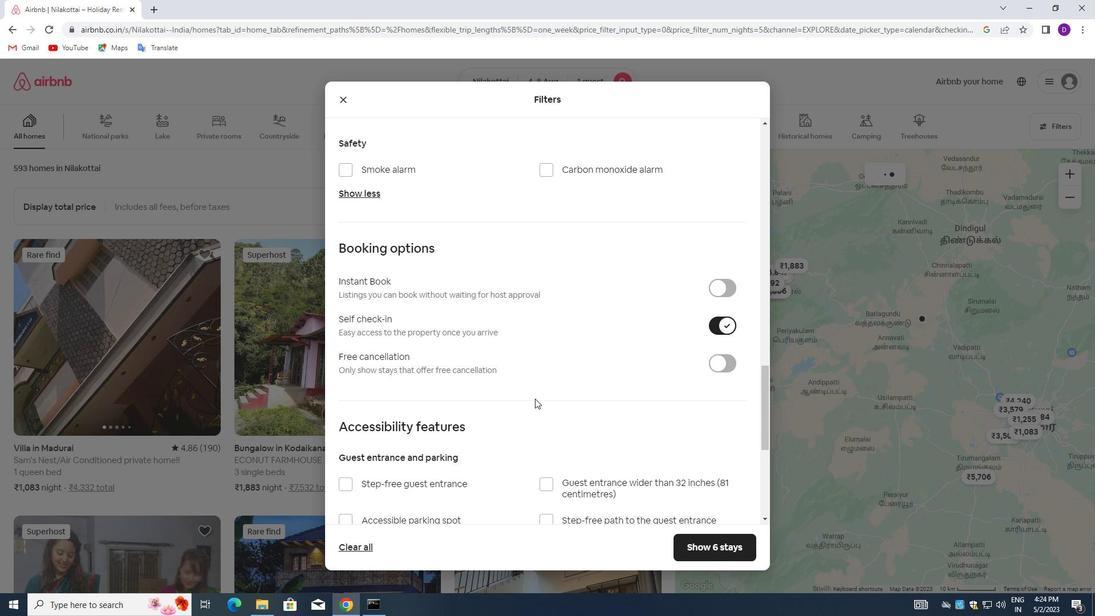 
Action: Mouse scrolled (534, 398) with delta (0, 0)
Screenshot: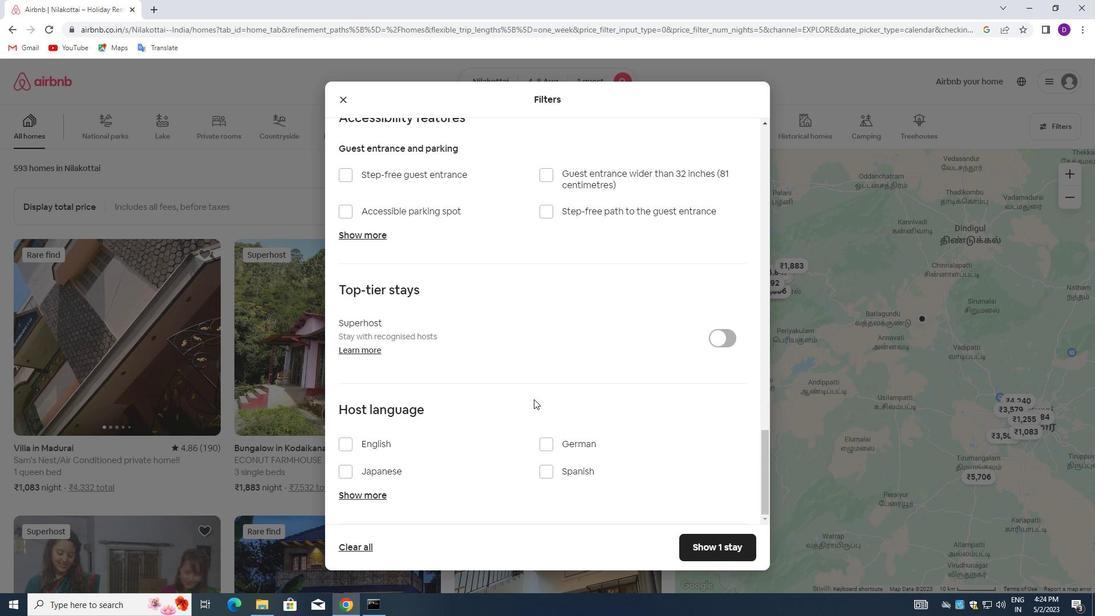 
Action: Mouse moved to (534, 399)
Screenshot: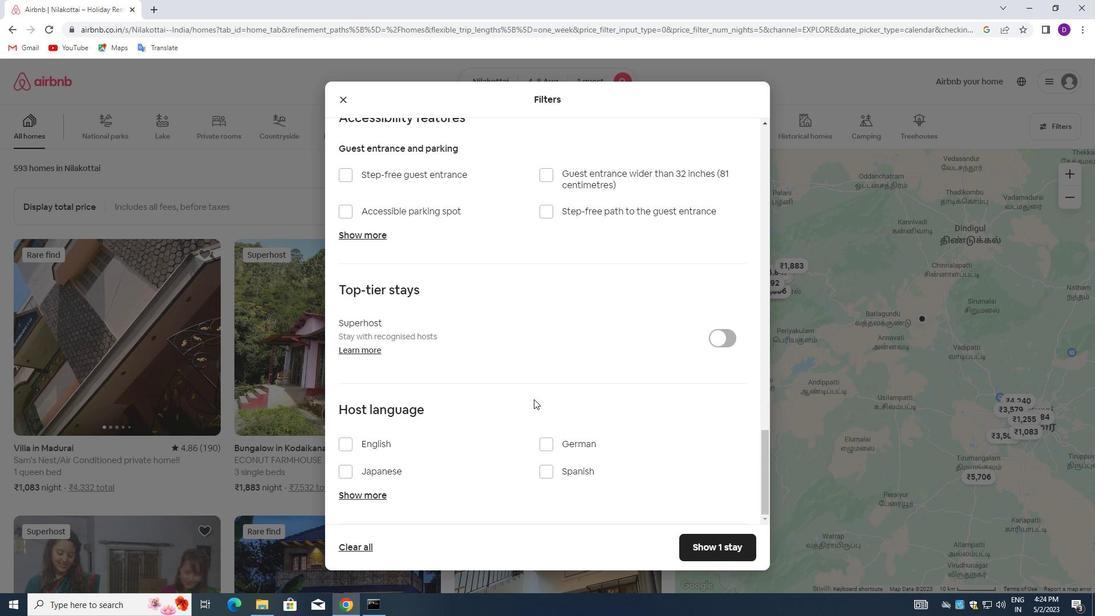 
Action: Mouse scrolled (534, 398) with delta (0, 0)
Screenshot: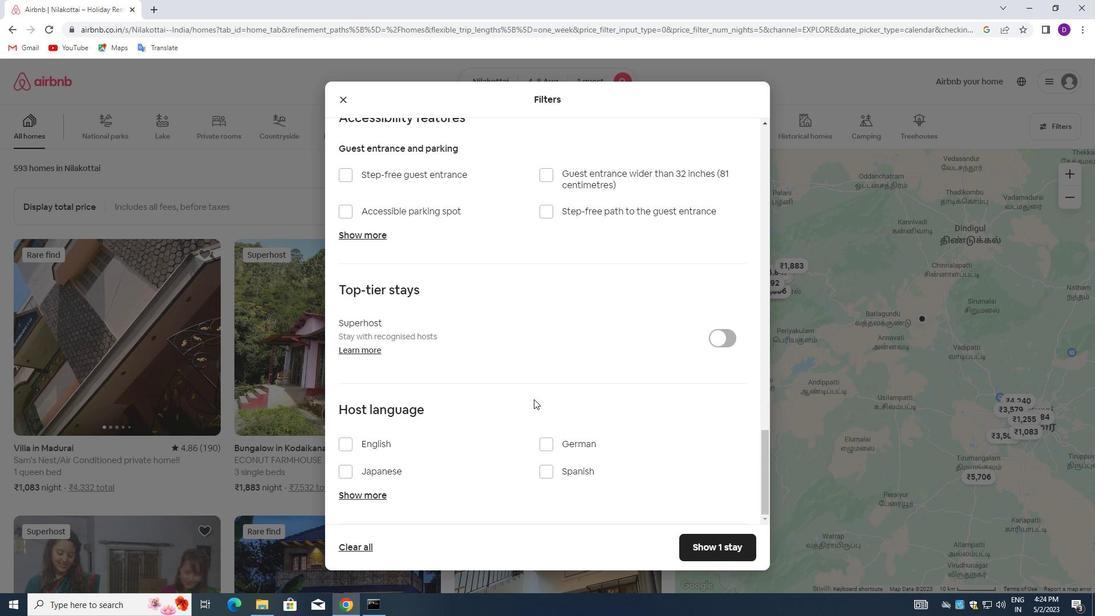 
Action: Mouse moved to (534, 399)
Screenshot: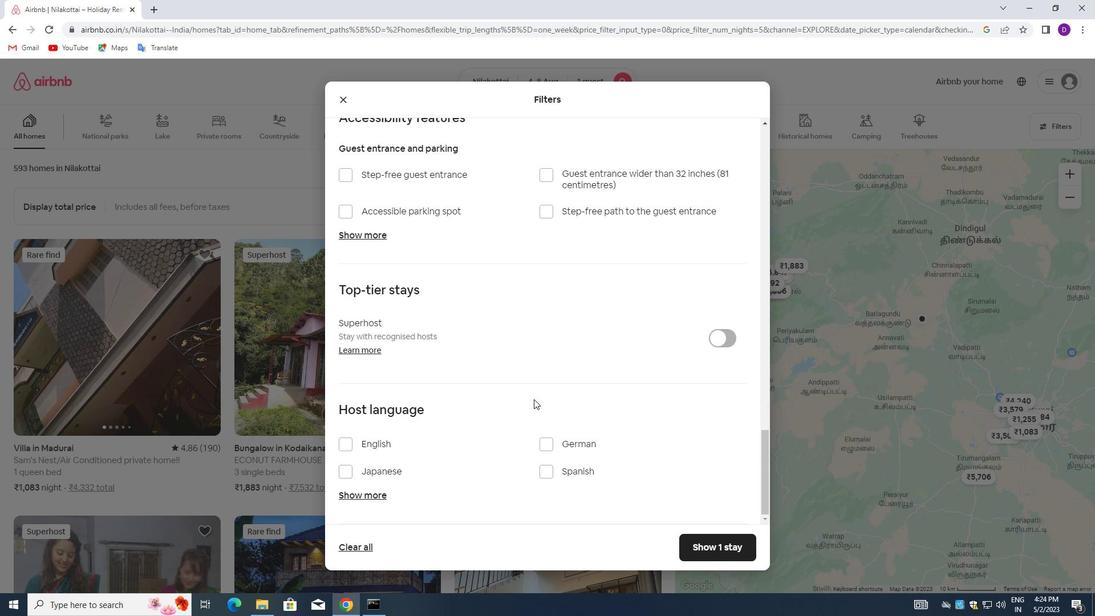 
Action: Mouse scrolled (534, 398) with delta (0, 0)
Screenshot: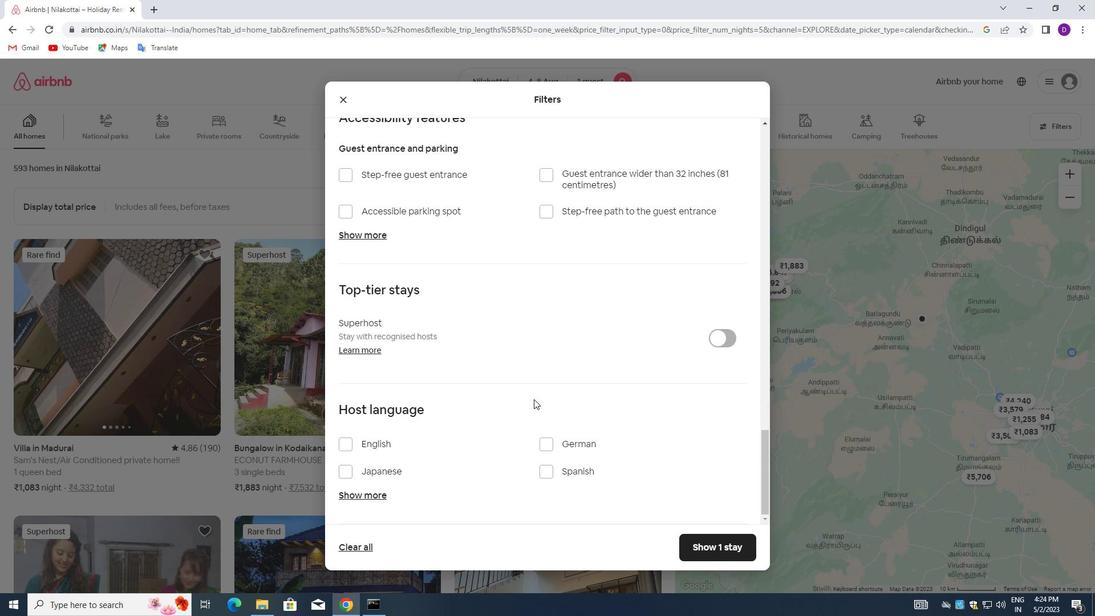 
Action: Mouse moved to (534, 400)
Screenshot: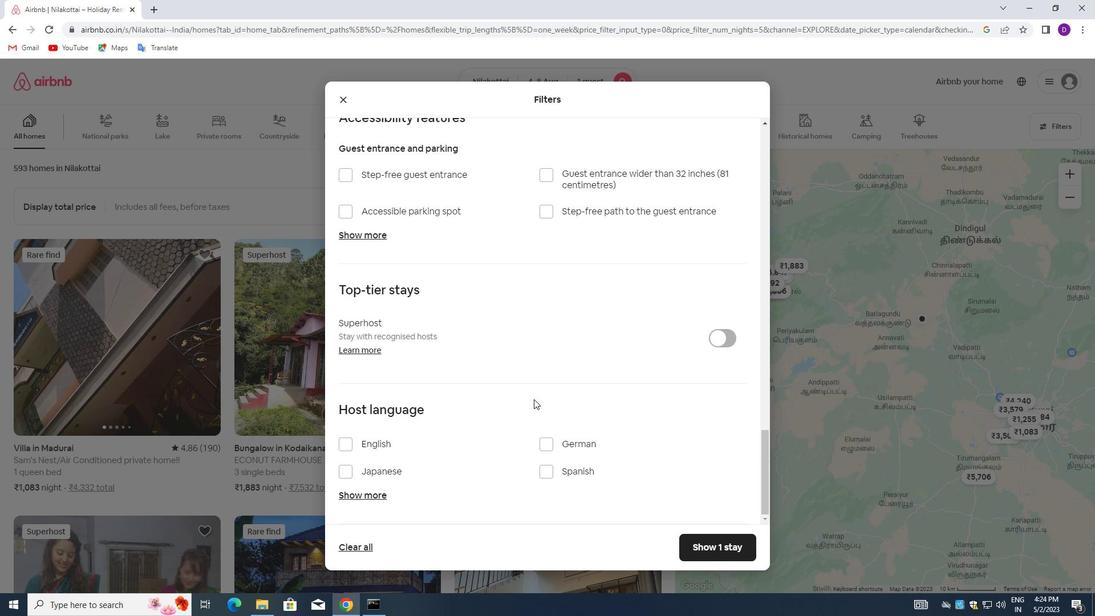 
Action: Mouse scrolled (534, 399) with delta (0, 0)
Screenshot: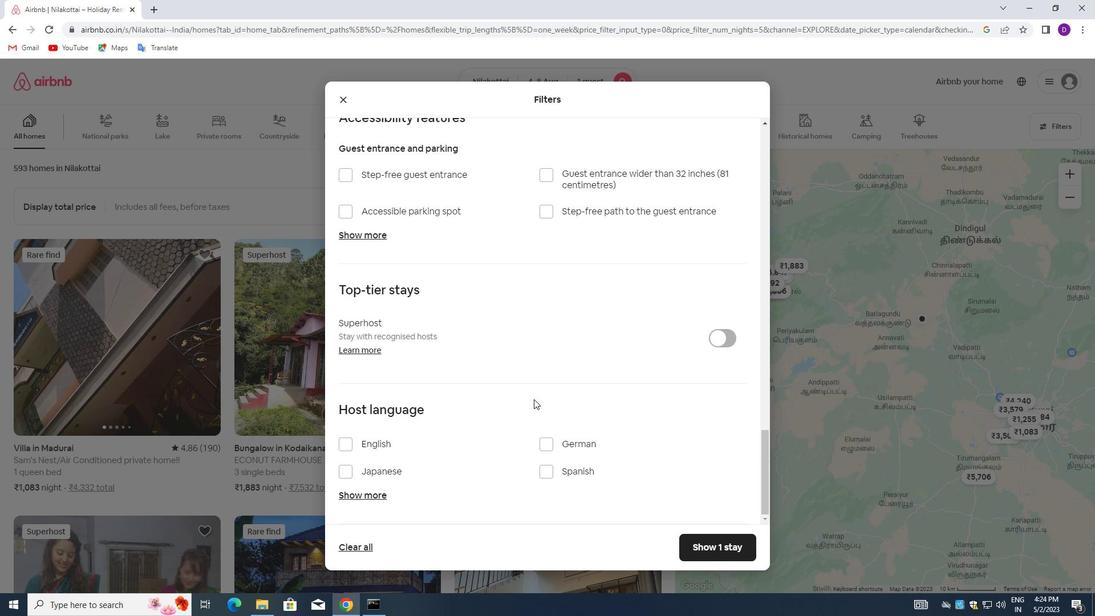 
Action: Mouse moved to (534, 401)
Screenshot: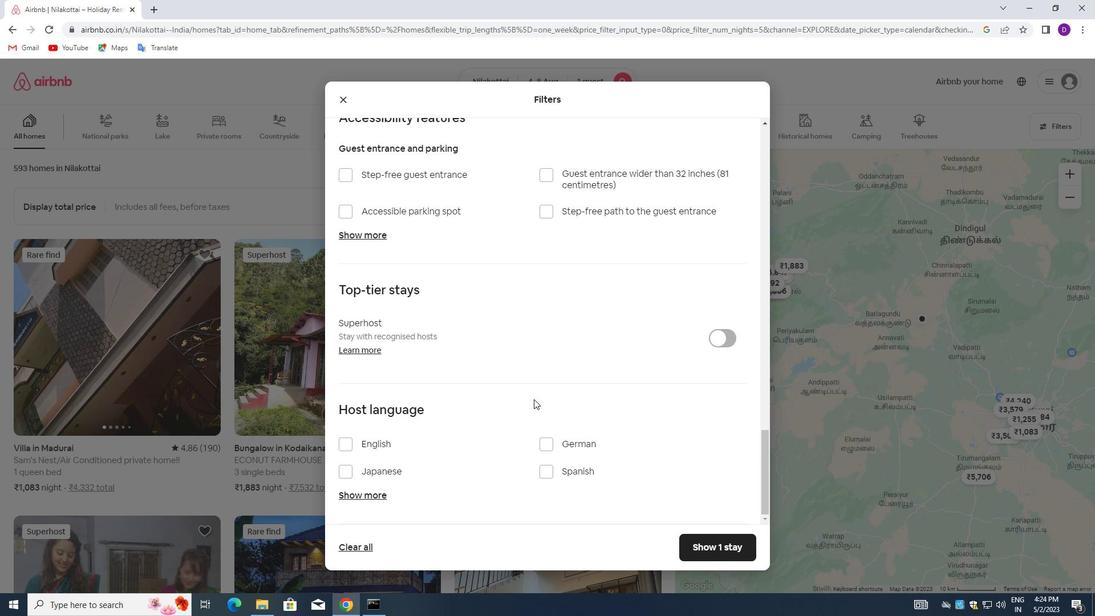 
Action: Mouse scrolled (534, 401) with delta (0, 0)
Screenshot: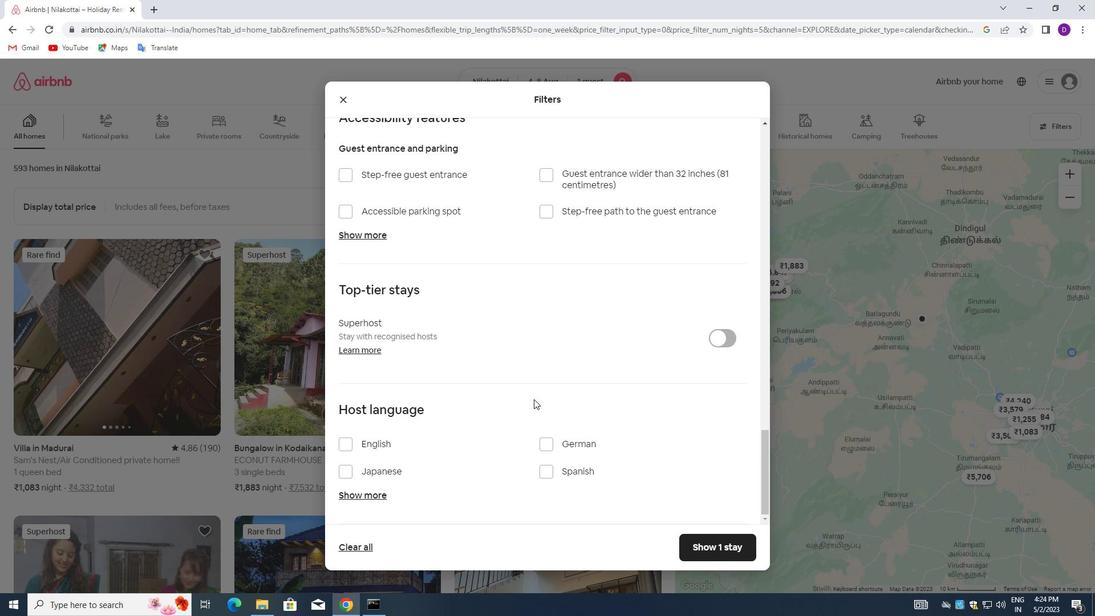 
Action: Mouse moved to (341, 447)
Screenshot: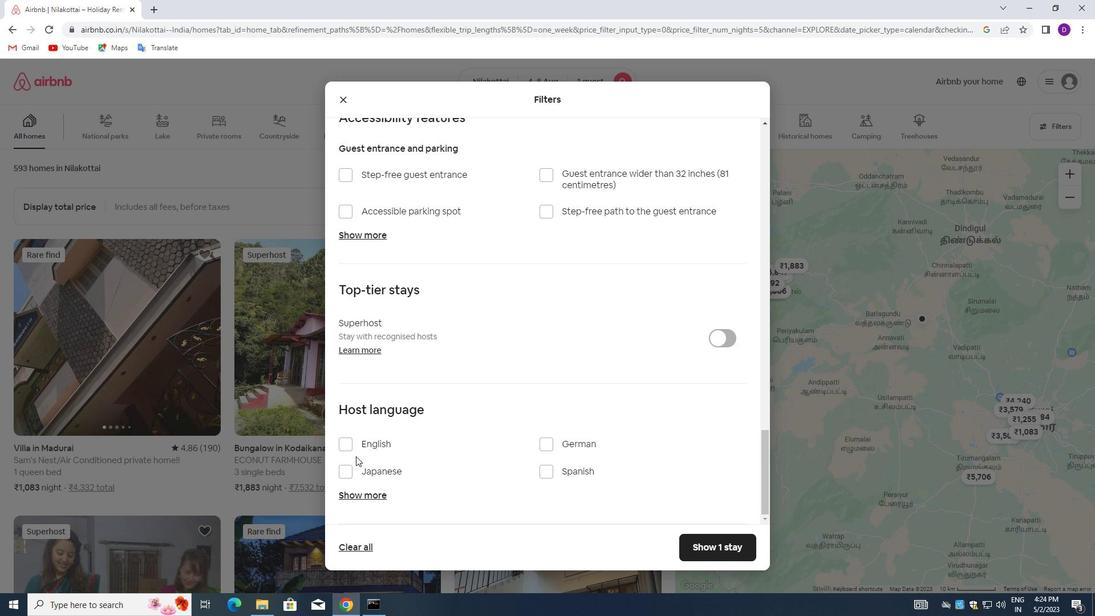
Action: Mouse pressed left at (341, 447)
Screenshot: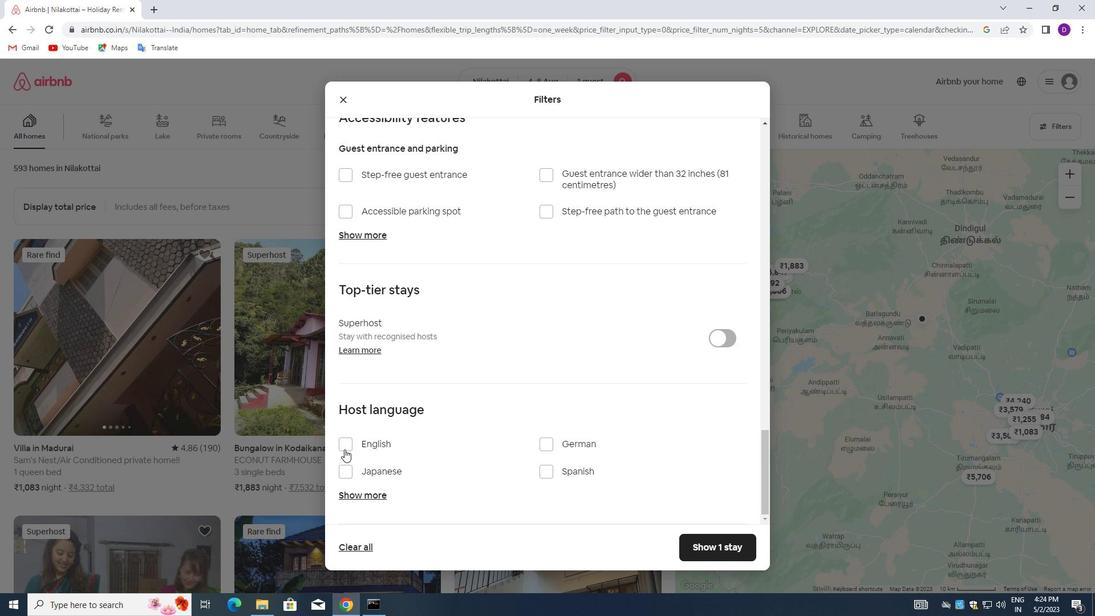 
Action: Mouse moved to (697, 544)
Screenshot: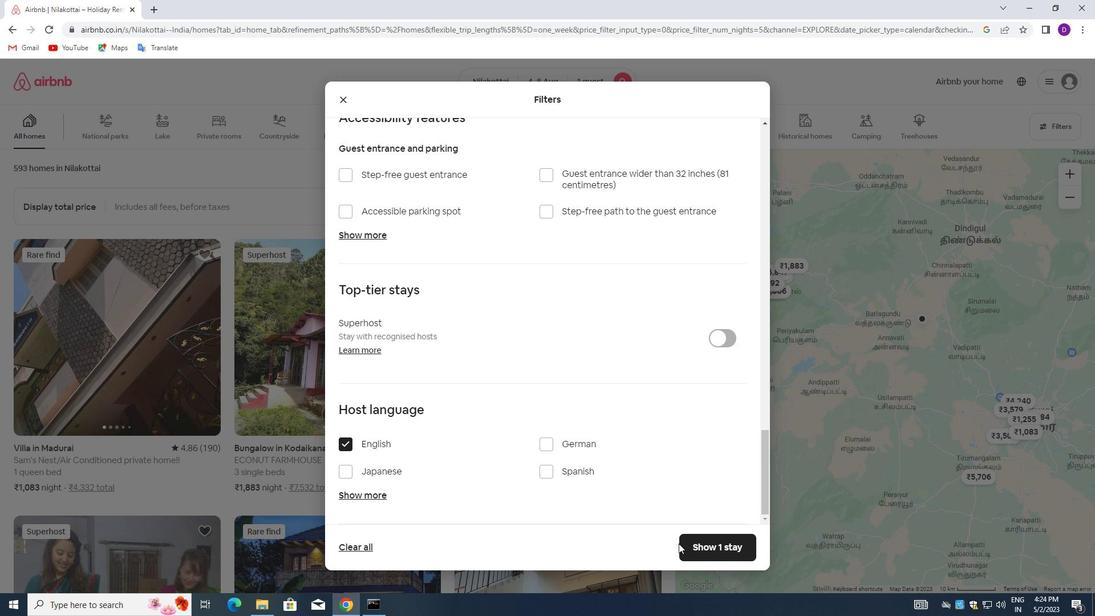 
Action: Mouse pressed left at (697, 544)
Screenshot: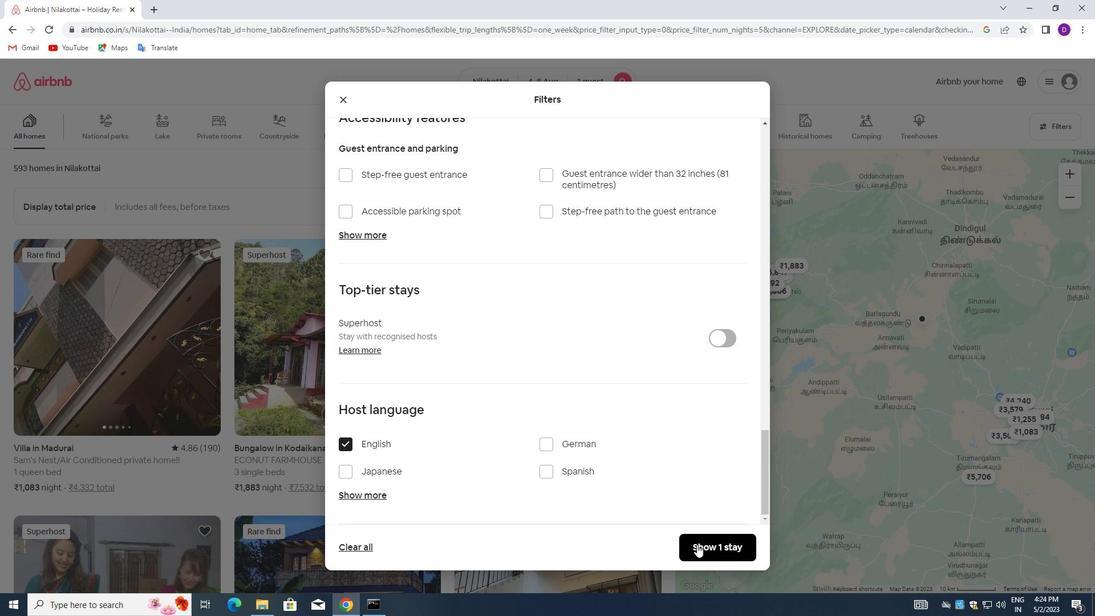 
Action: Mouse moved to (695, 543)
Screenshot: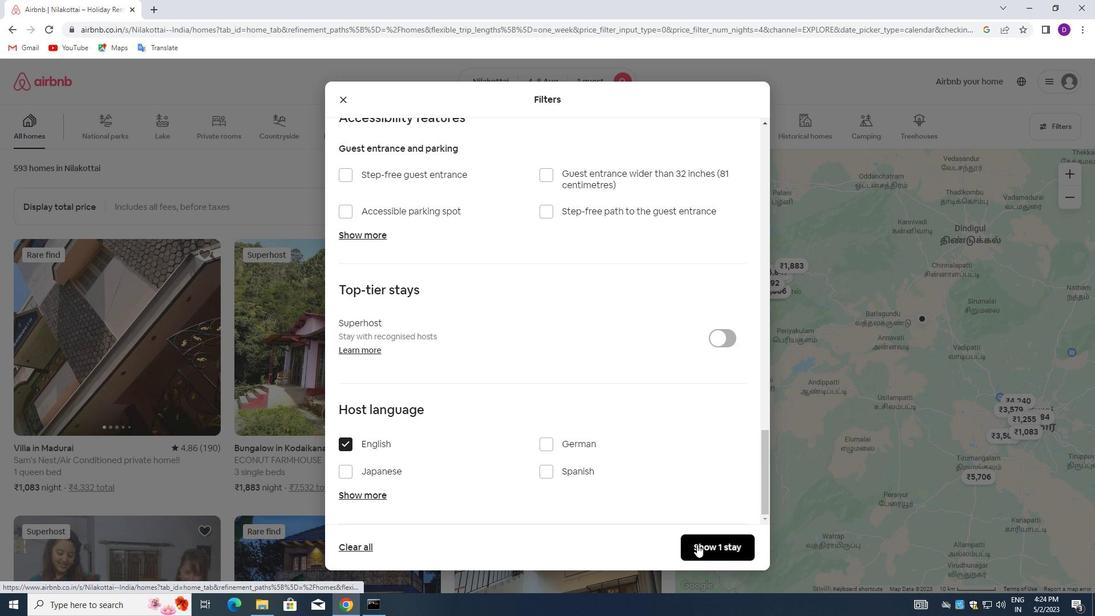 
